 Task: For heading Arial with bold.  font size for heading22,  'Change the font style of data to'Arial Narrow.  and font size to 14,  Change the alignment of both headline & data to Align middle.  In the sheet  Attendance Sheet for Weekly Assessmentbook
Action: Mouse moved to (84, 213)
Screenshot: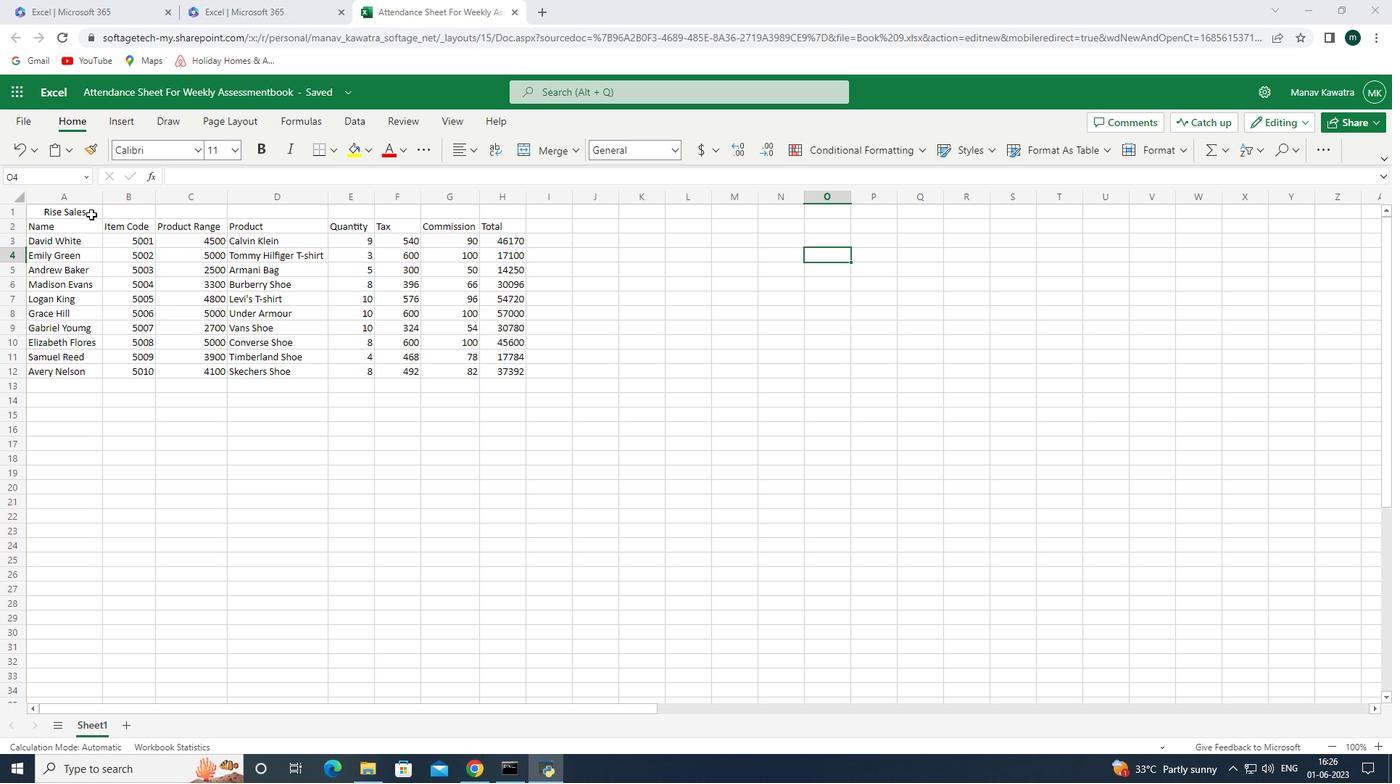 
Action: Mouse pressed left at (84, 213)
Screenshot: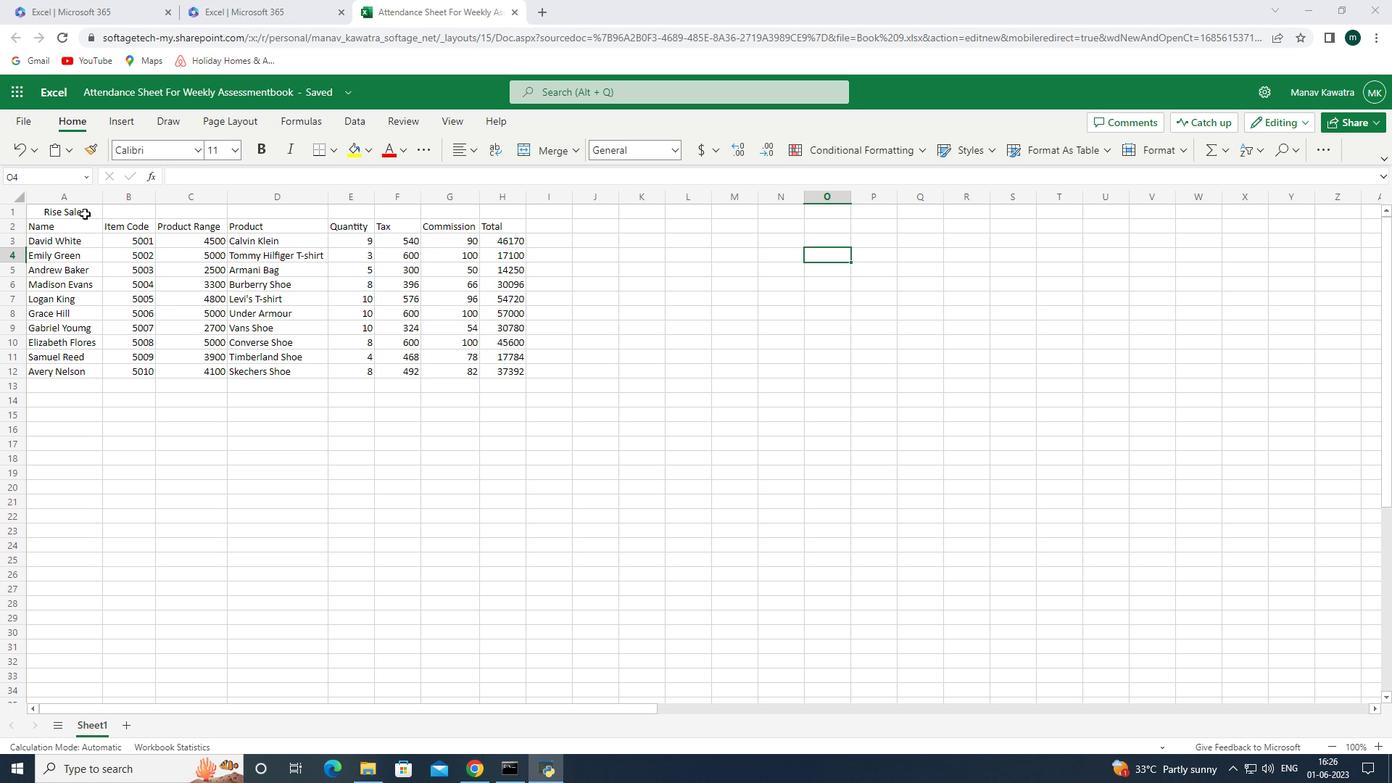 
Action: Mouse moved to (197, 152)
Screenshot: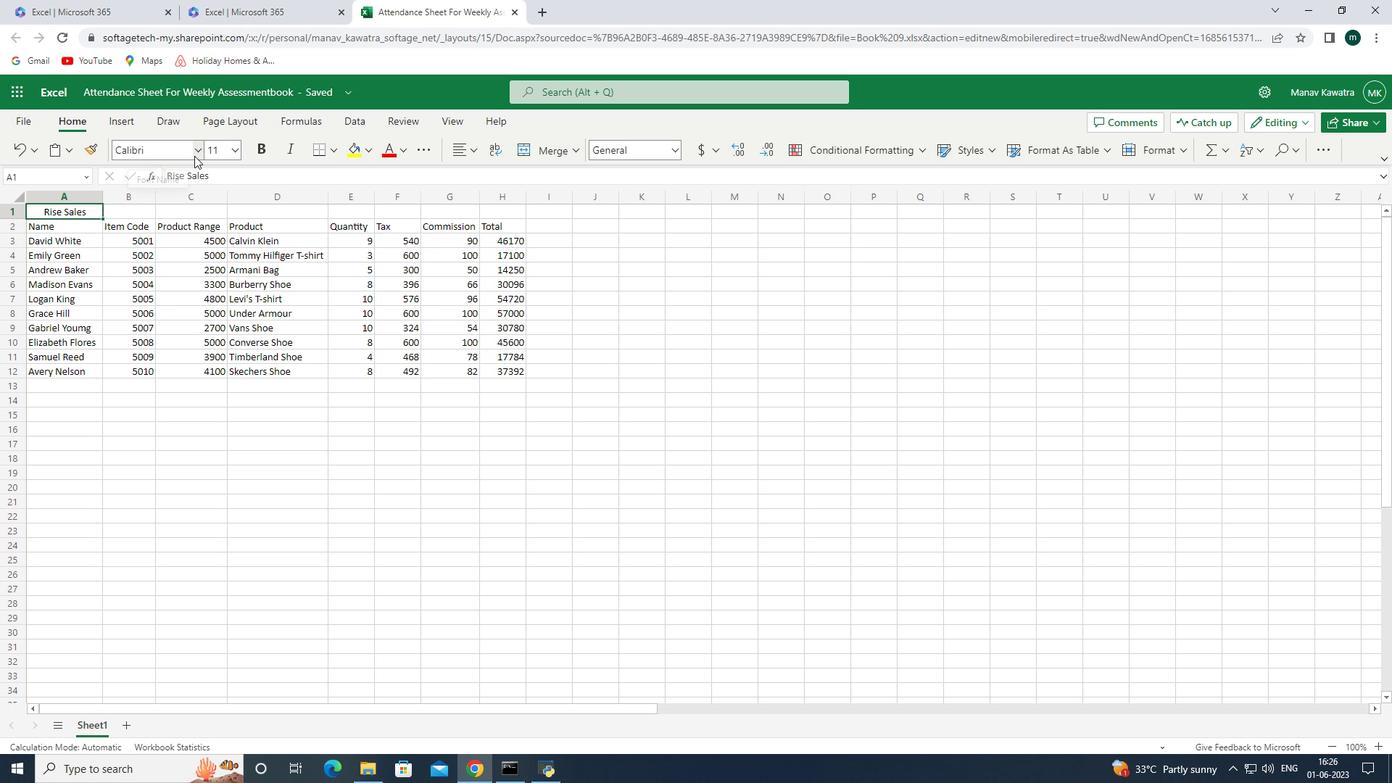 
Action: Mouse pressed left at (197, 152)
Screenshot: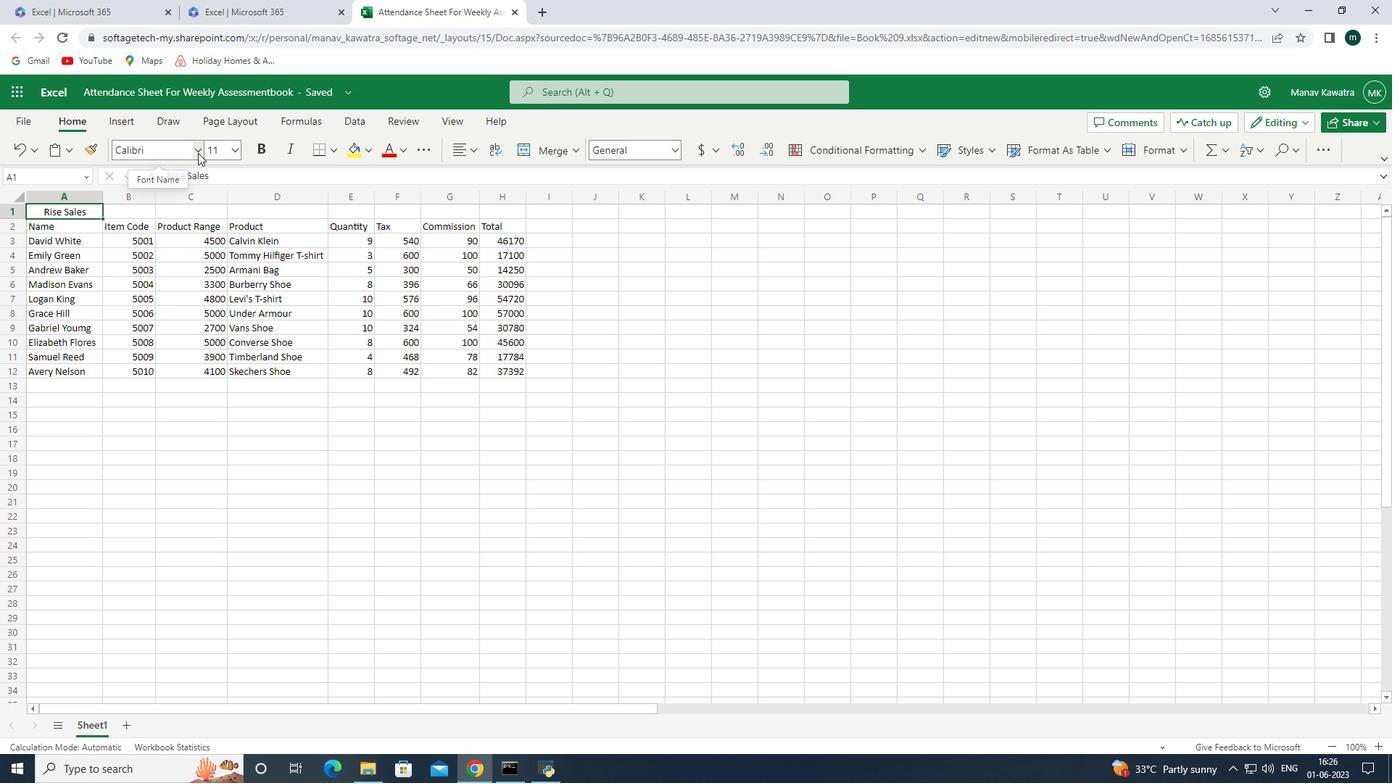 
Action: Mouse moved to (197, 152)
Screenshot: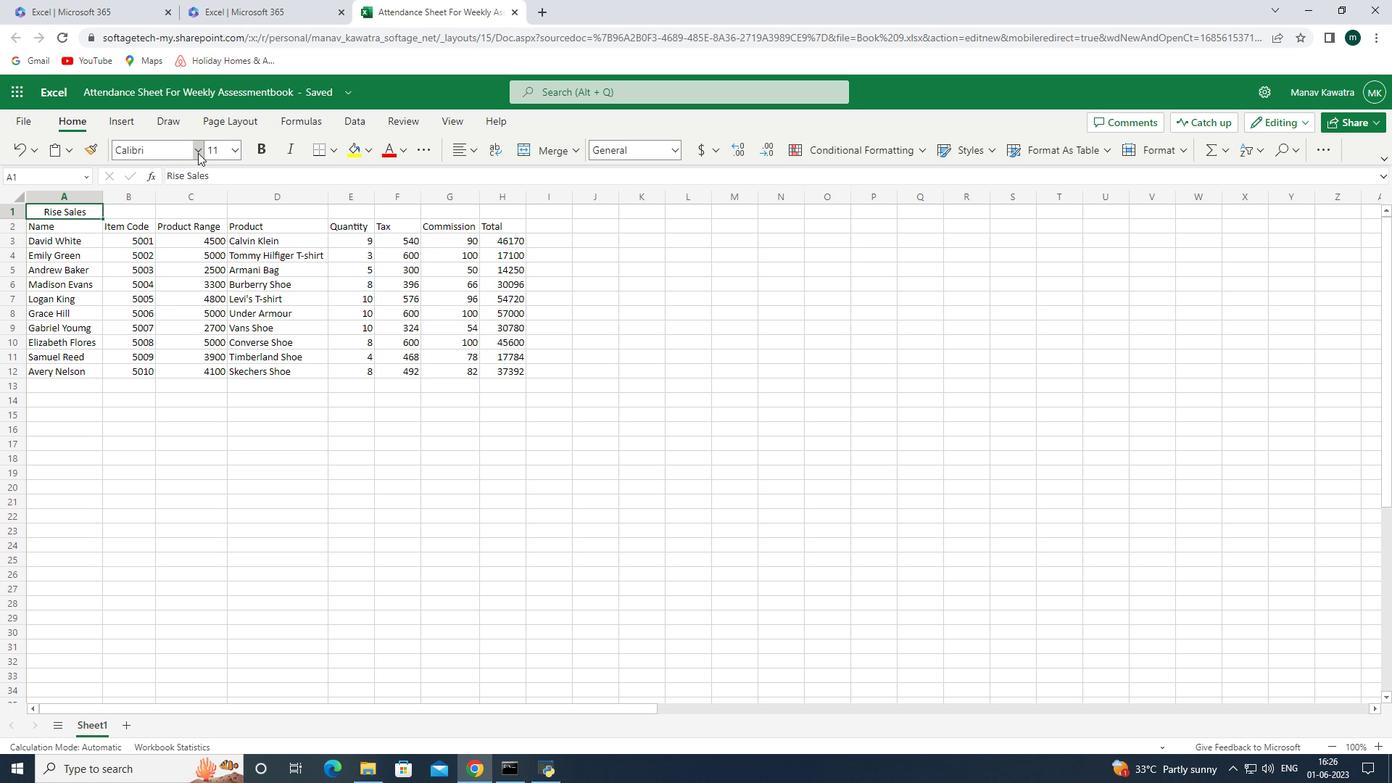 
Action: Key pressed <Key.up><Key.up><Key.down><Key.enter>
Screenshot: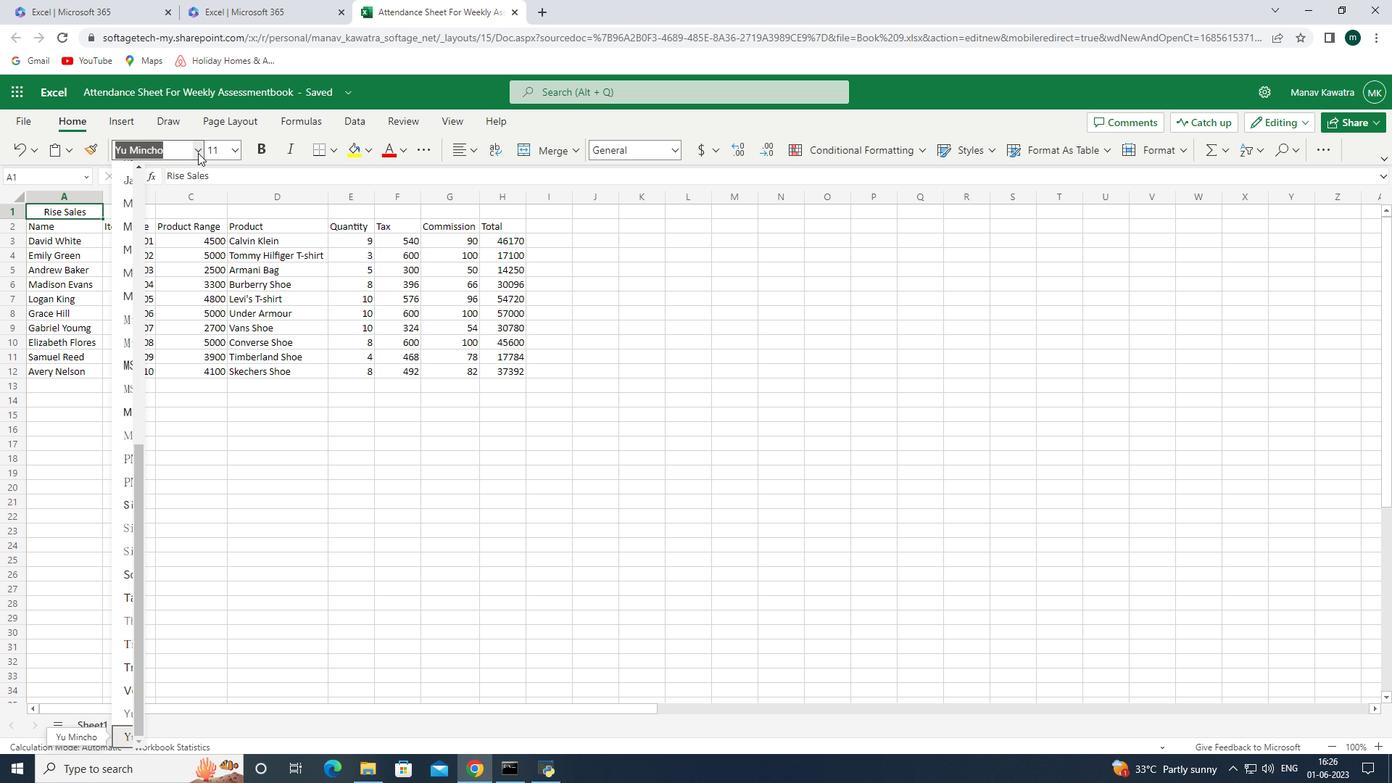 
Action: Mouse pressed left at (197, 152)
Screenshot: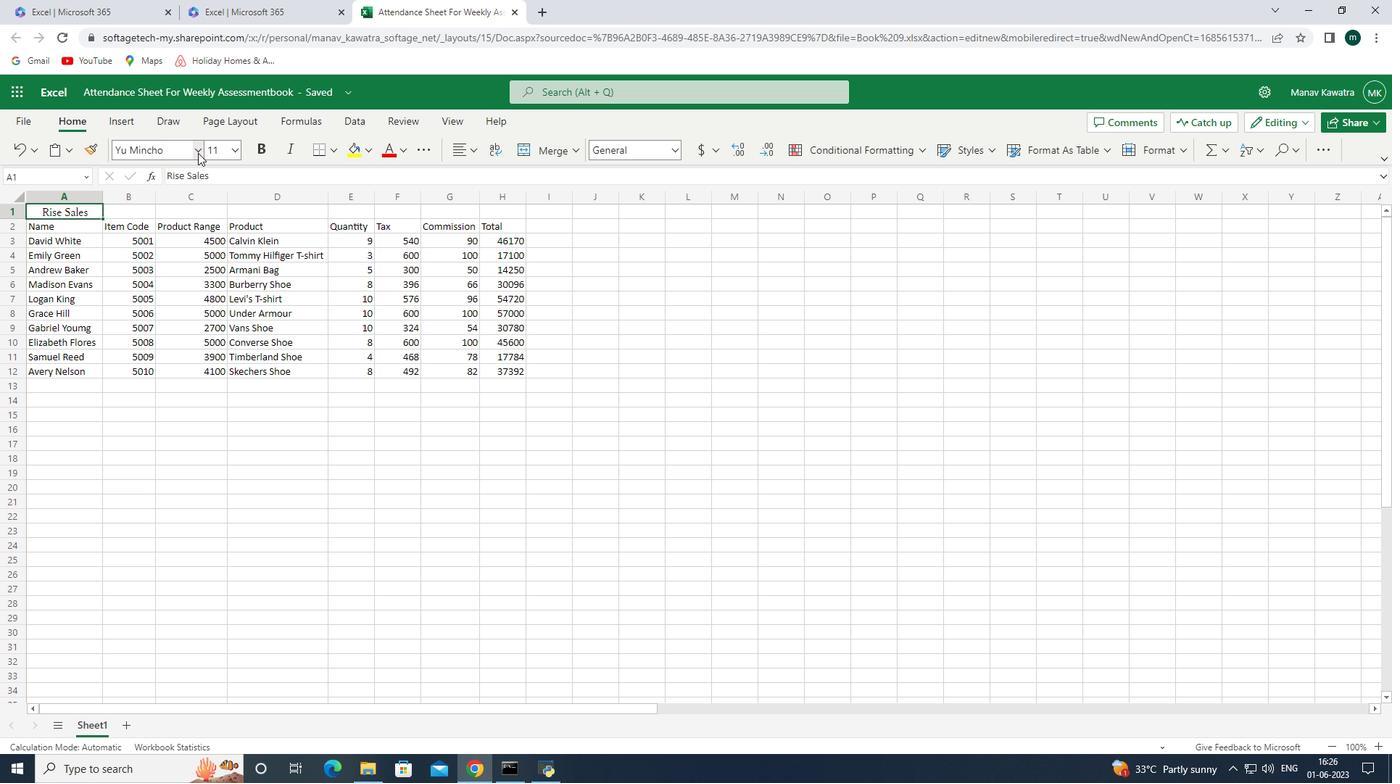 
Action: Key pressed <Key.up><Key.up><Key.up><Key.up><Key.up><Key.up><Key.up><Key.up><Key.up><Key.up><Key.up><Key.up><Key.up><Key.up><Key.up><Key.up><Key.up><Key.up><Key.up><Key.up><Key.up><Key.up><Key.up><Key.up><Key.up><Key.up><Key.up><Key.up><Key.up><Key.up><Key.up><Key.up><Key.up><Key.up><Key.up><Key.up><Key.up><Key.up><Key.up><Key.up><Key.up><Key.up><Key.up><Key.up><Key.up><Key.up><Key.up><Key.up><Key.up><Key.down><Key.down><Key.down><Key.enter>
Screenshot: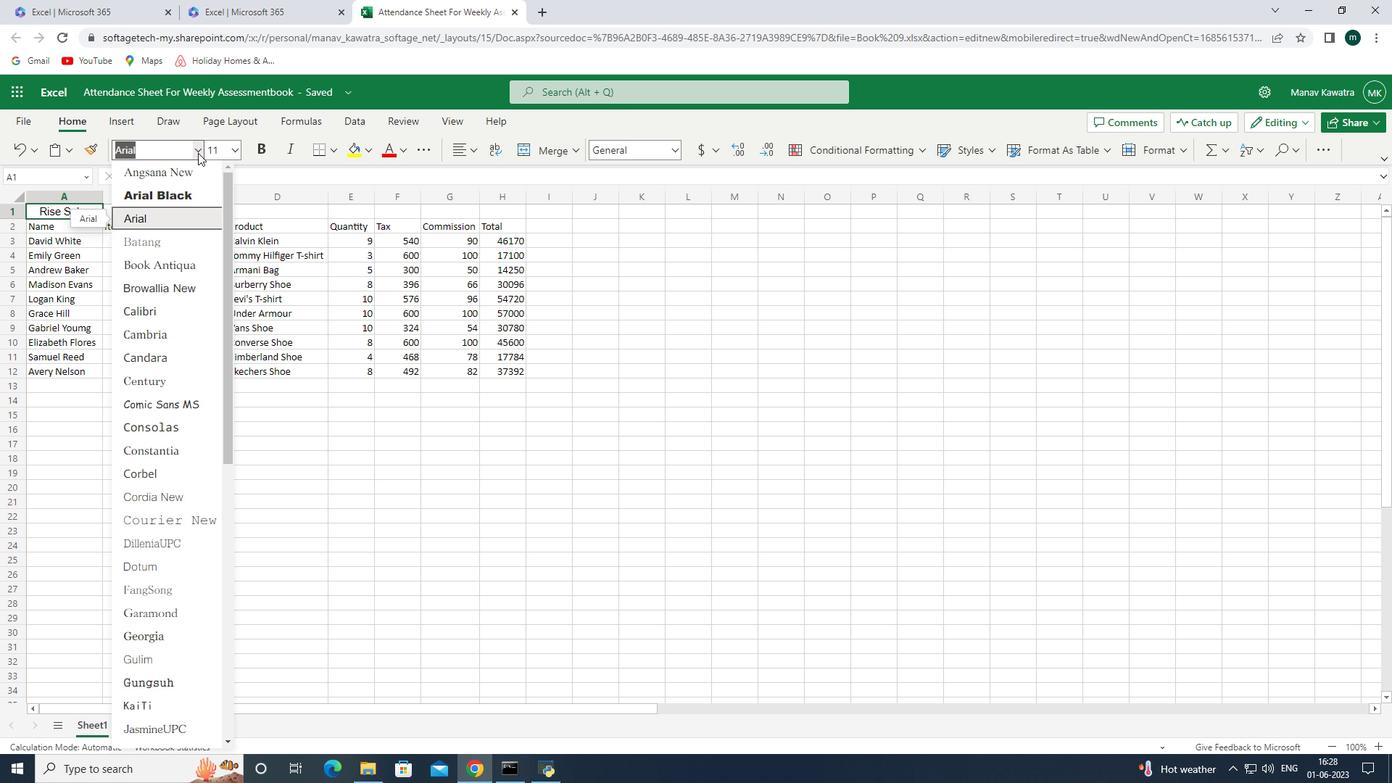 
Action: Mouse moved to (229, 147)
Screenshot: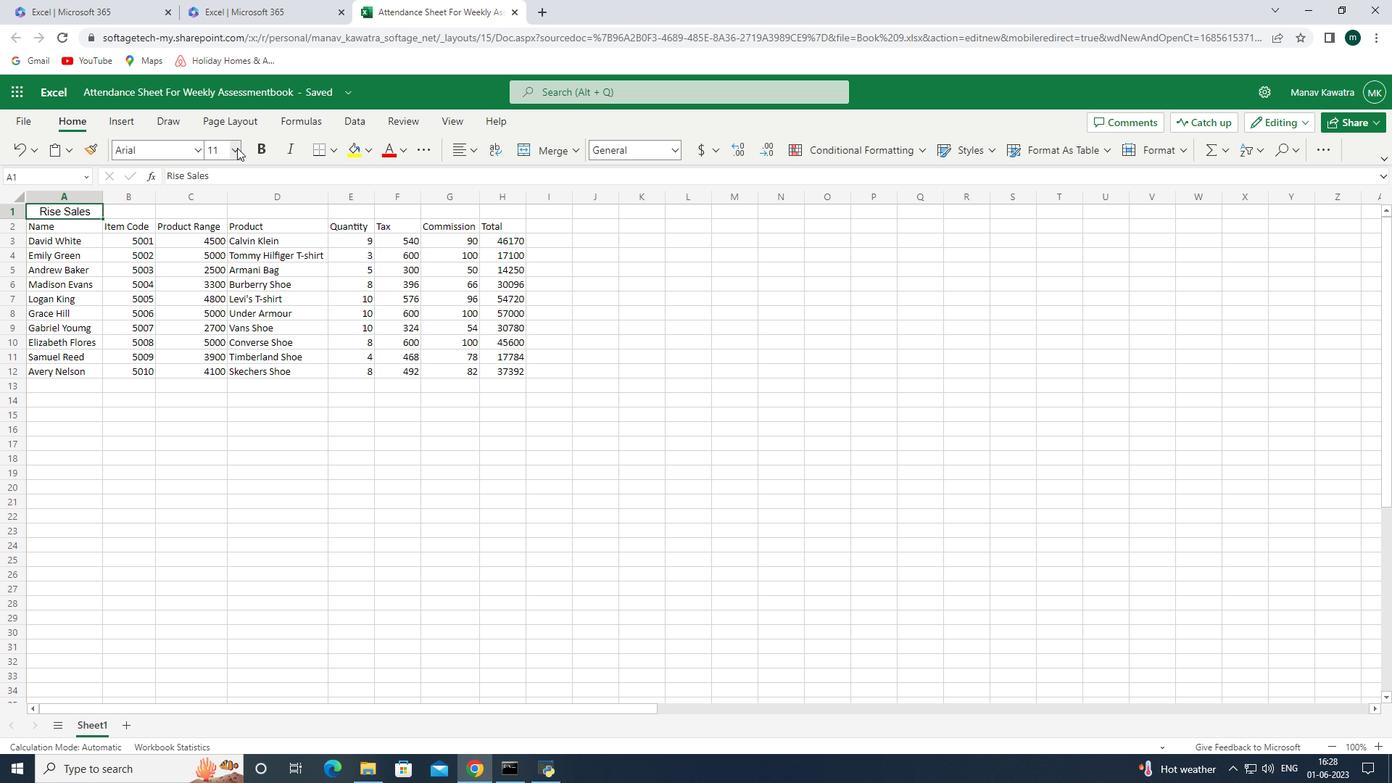 
Action: Mouse pressed left at (229, 147)
Screenshot: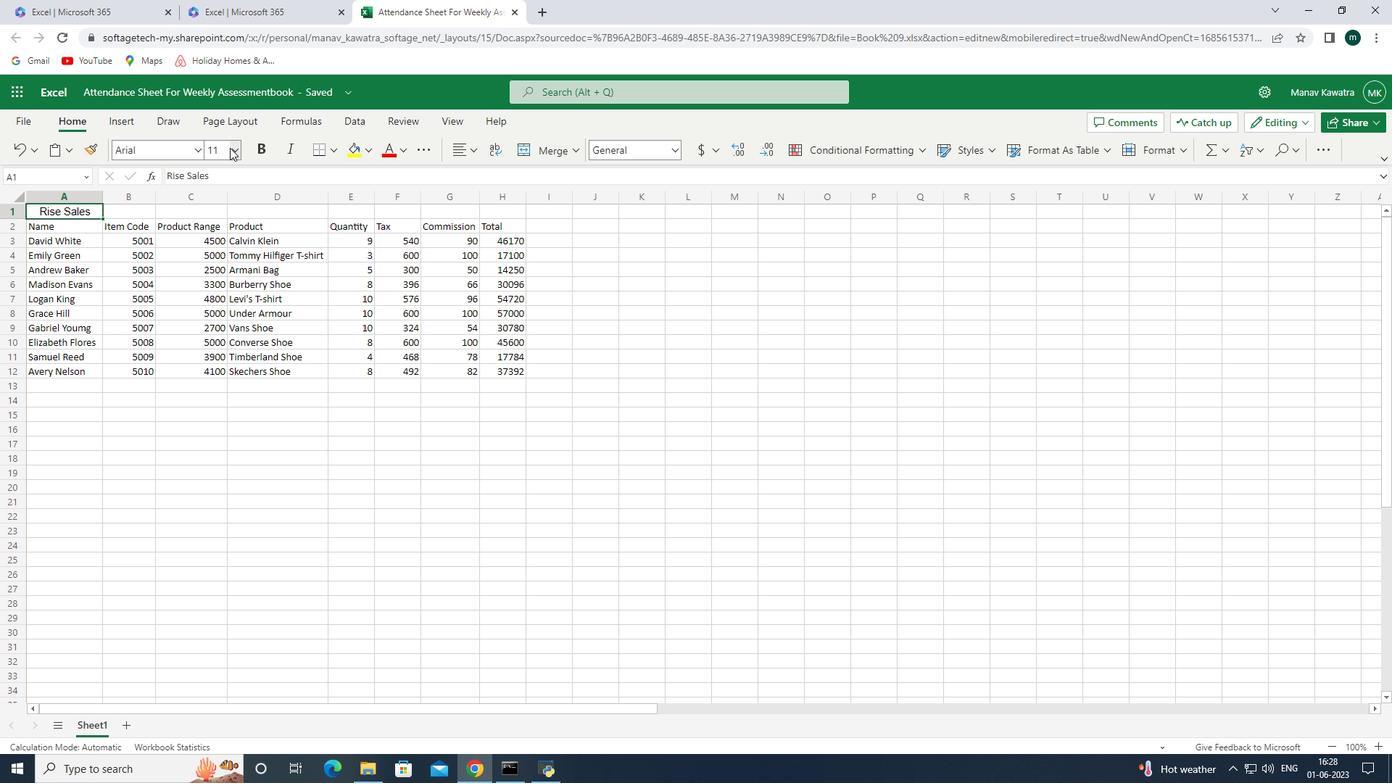 
Action: Mouse moved to (236, 142)
Screenshot: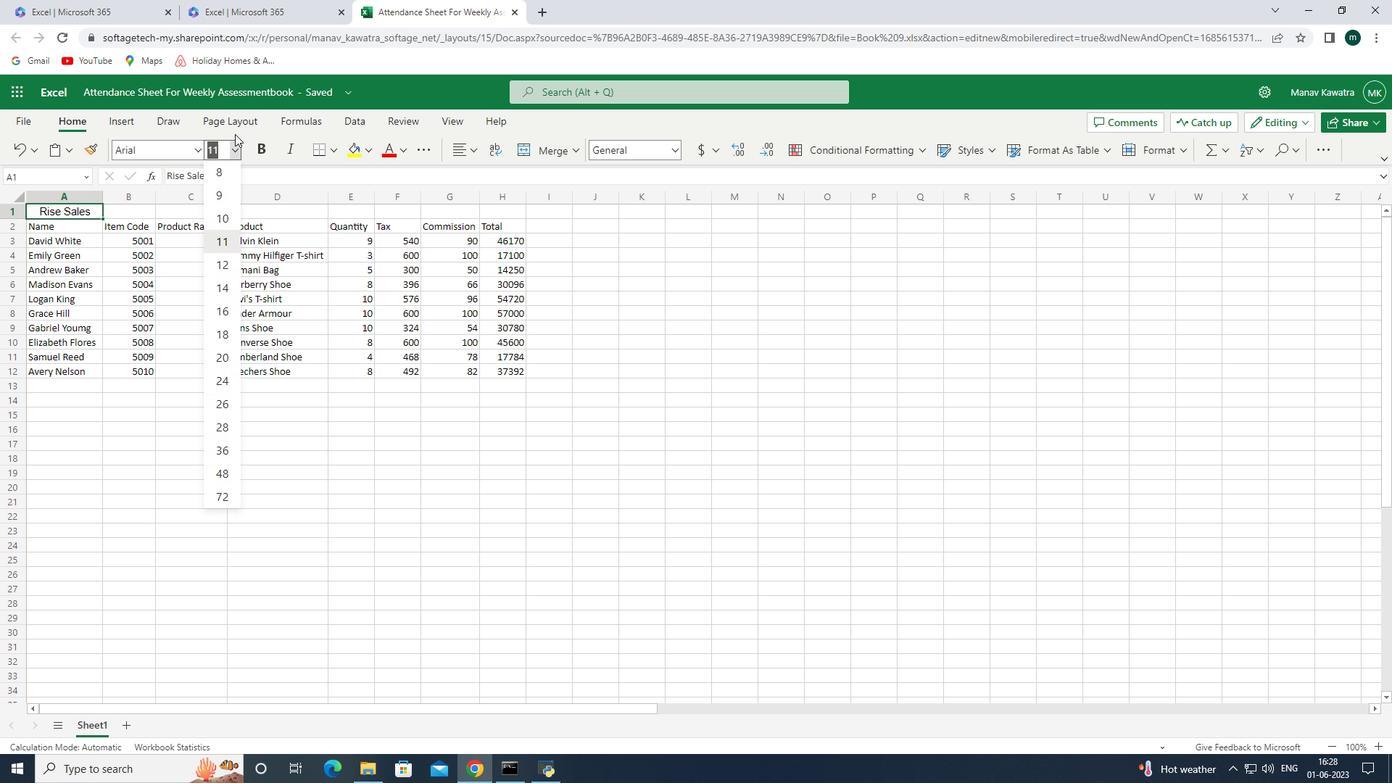 
Action: Key pressed 22<Key.enter>
Screenshot: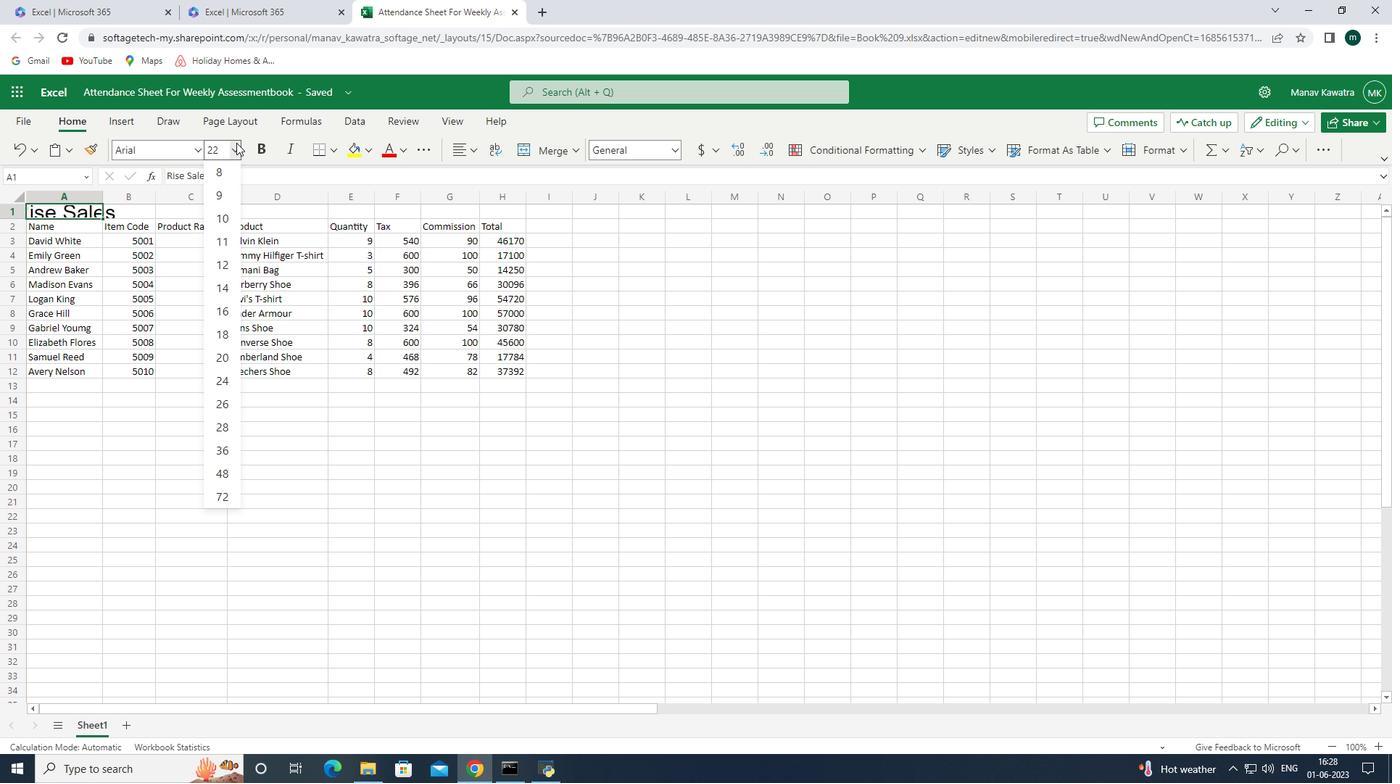 
Action: Mouse moved to (63, 237)
Screenshot: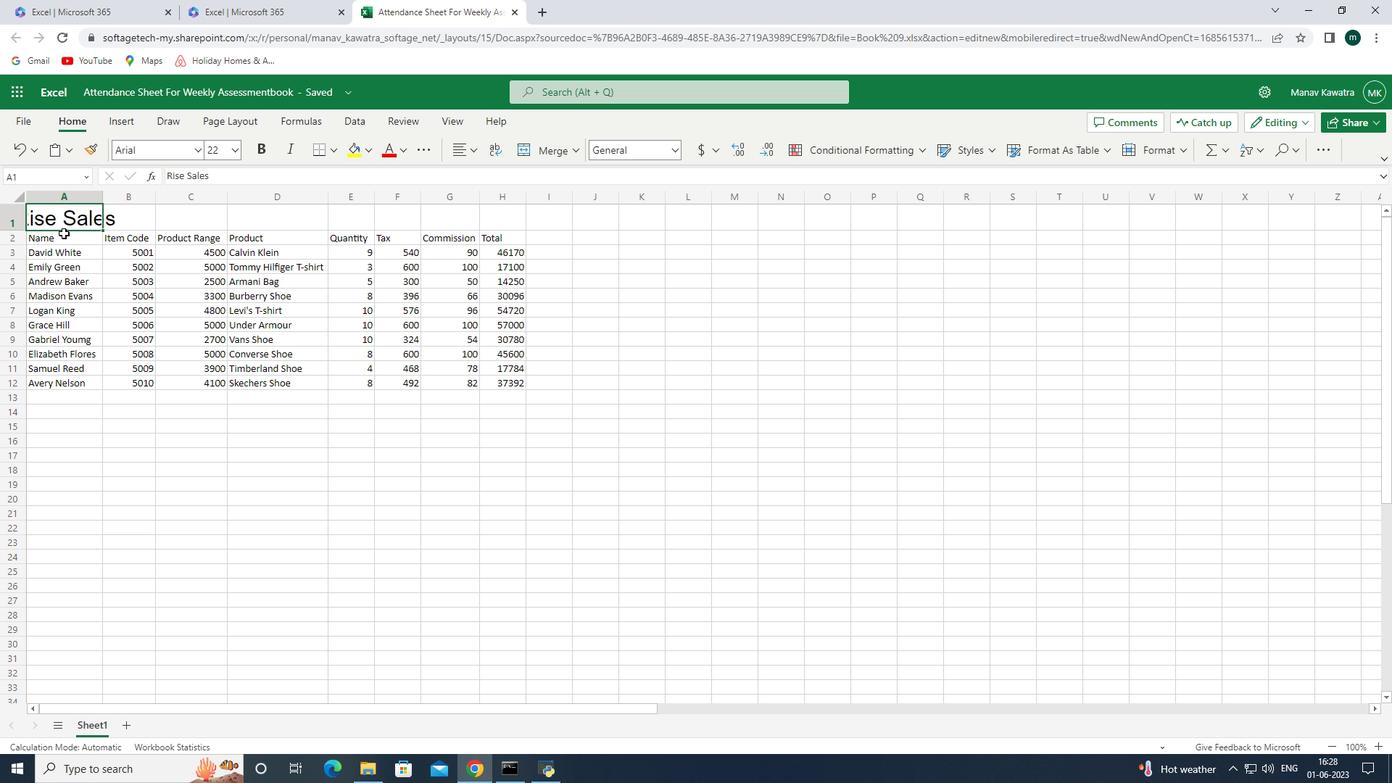 
Action: Mouse pressed left at (63, 237)
Screenshot: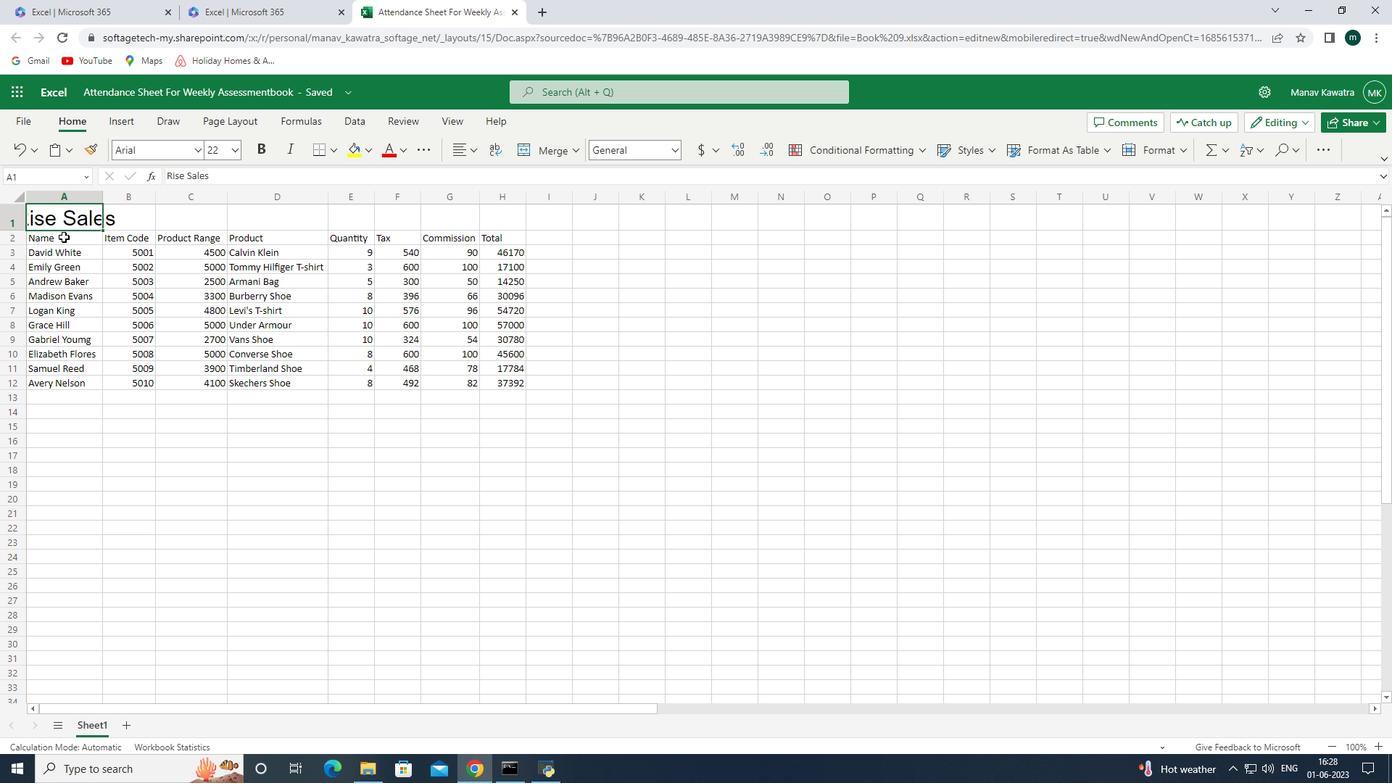 
Action: Mouse moved to (195, 152)
Screenshot: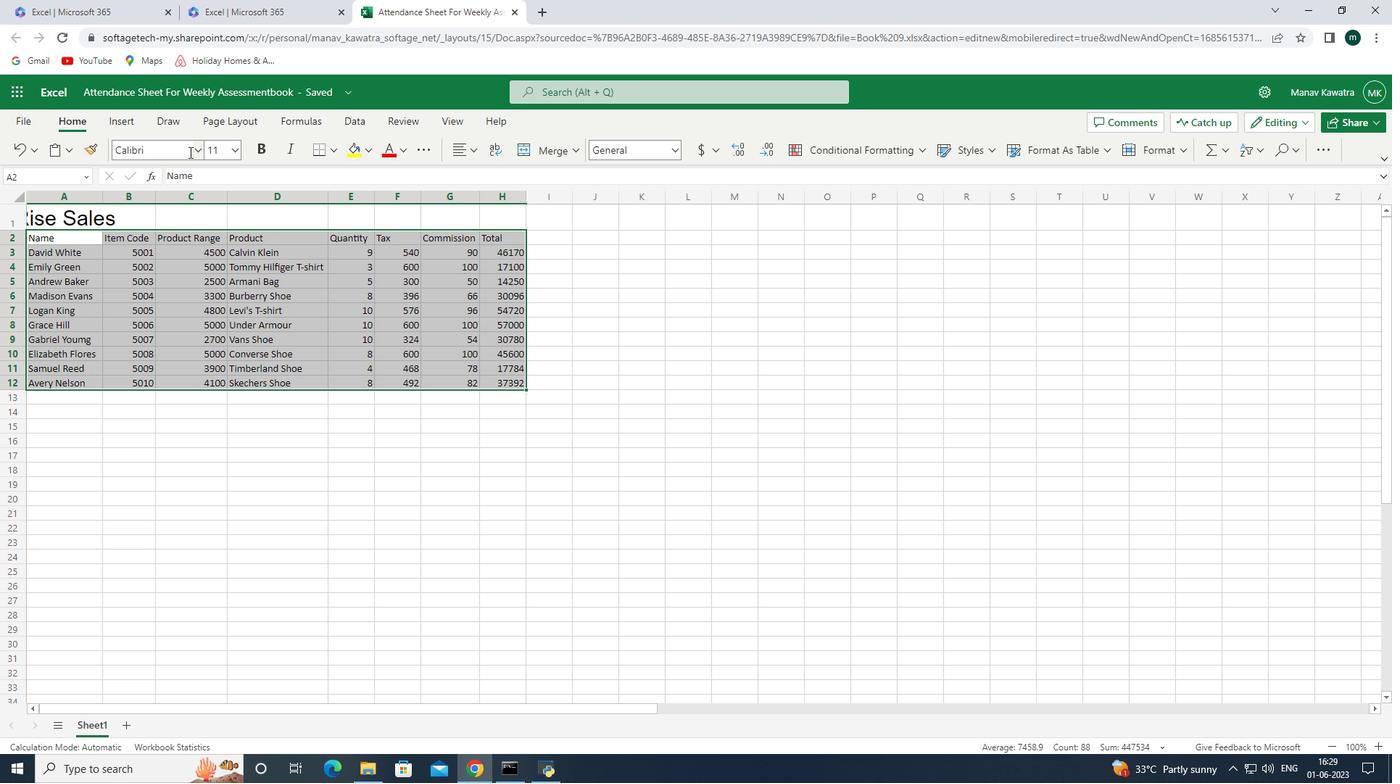 
Action: Mouse pressed left at (195, 152)
Screenshot: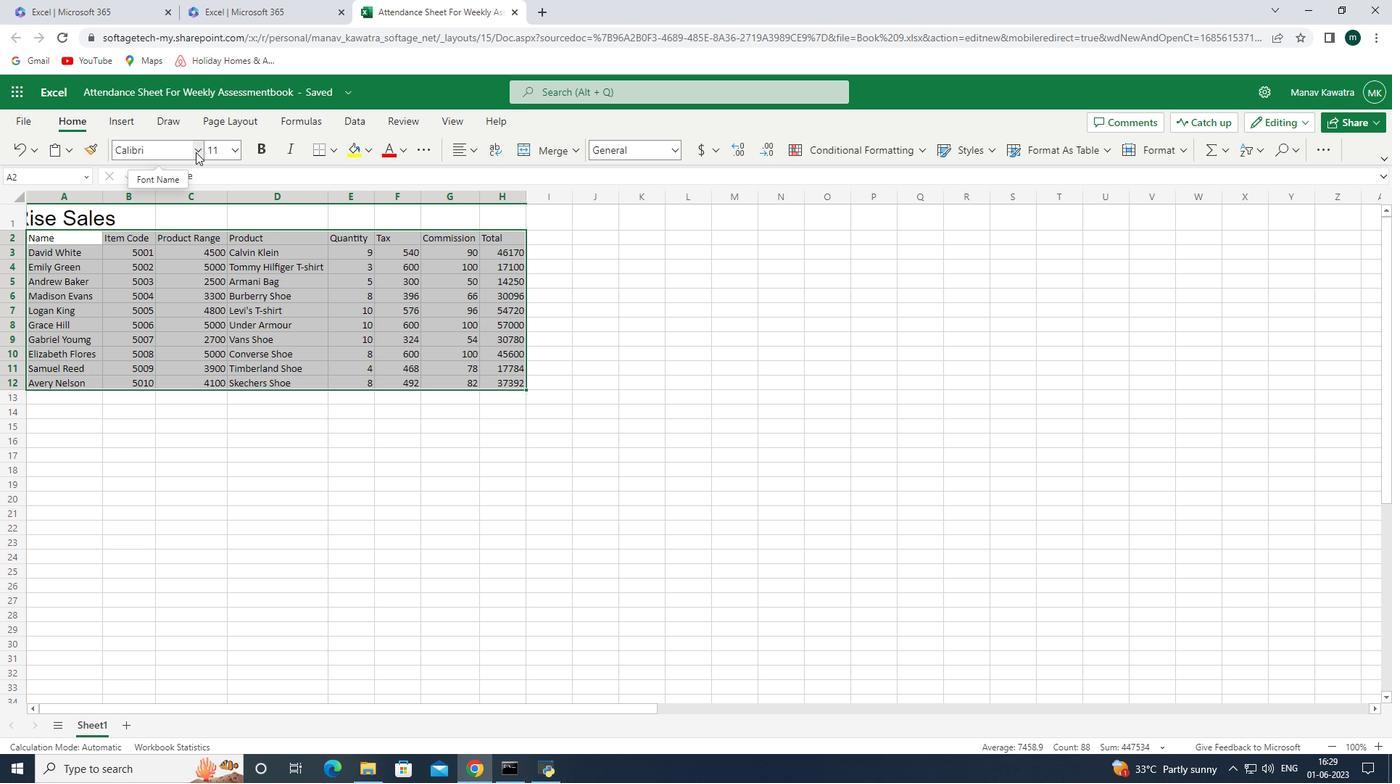 
Action: Mouse moved to (196, 187)
Screenshot: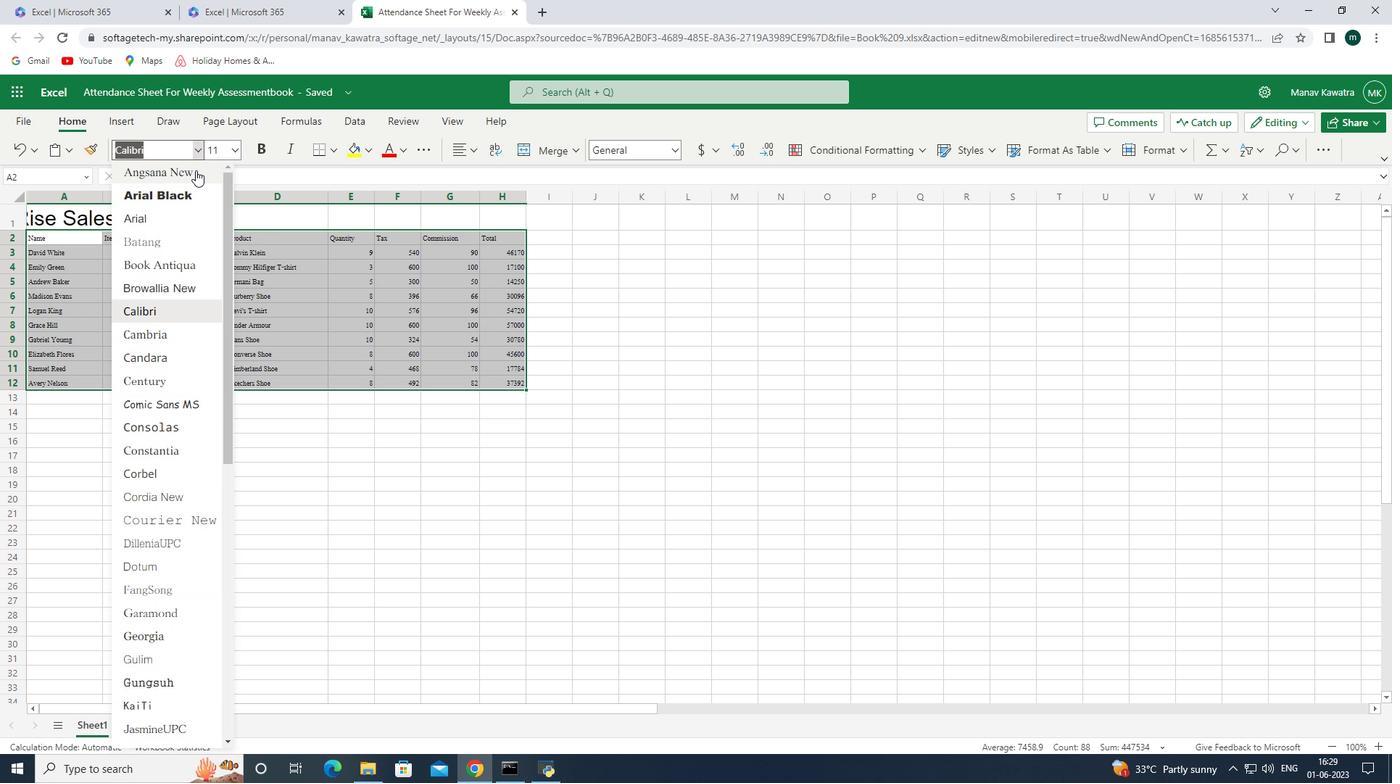 
Action: Key pressed <Key.down><Key.down><Key.down><Key.down><Key.down><Key.down><Key.down><Key.down><Key.down><Key.down><Key.down><Key.down><Key.down><Key.down><Key.down><Key.down><Key.down><Key.down><Key.down><Key.down><Key.down><Key.down><Key.down><Key.down><Key.down><Key.down><Key.down><Key.down><Key.down><Key.down><Key.down><Key.down><Key.down><Key.down><Key.down><Key.down><Key.down><Key.down><Key.down><Key.down><Key.down><Key.down><Key.down><Key.shift><Key.shift><Key.shift><Key.shift><Key.shift><Key.shift><Key.shift><Key.shift><Key.shift><Key.shift><Key.shift><Key.shift>R<Key.backspace><Key.shift>Ariak<Key.backspace>l<Key.space><Key.shift><Key.shift><Key.shift><Key.shift><Key.shift><Key.shift><Key.shift><Key.shift><Key.shift><Key.shift><Key.shift><Key.shift><Key.shift><Key.shift><Key.shift>B<Key.backspace><Key.shift><Key.shift><Key.shift><Key.shift><Key.backspace><Key.shift><Key.shift><Key.shift><Key.shift><Key.shift><Key.shift>Narrow<Key.space><Key.enter>
Screenshot: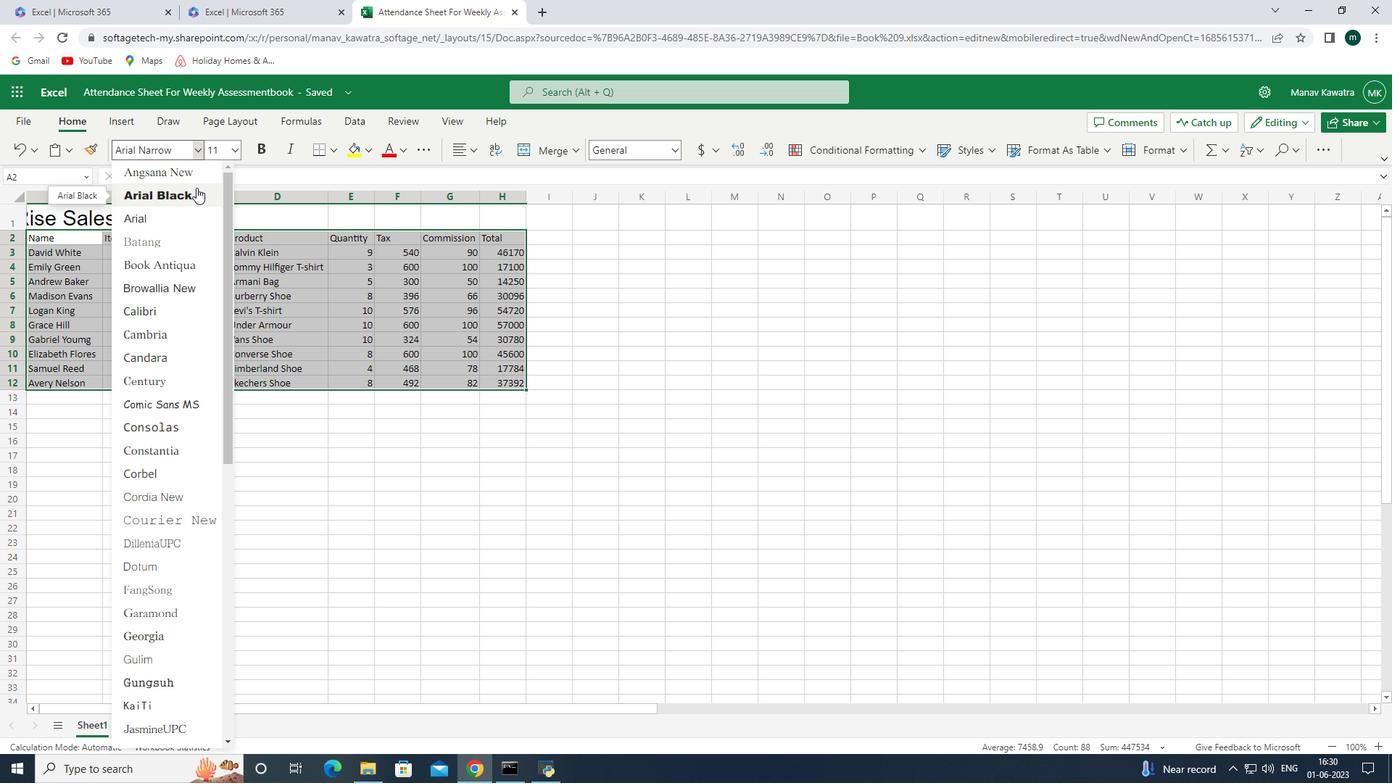 
Action: Mouse moved to (236, 147)
Screenshot: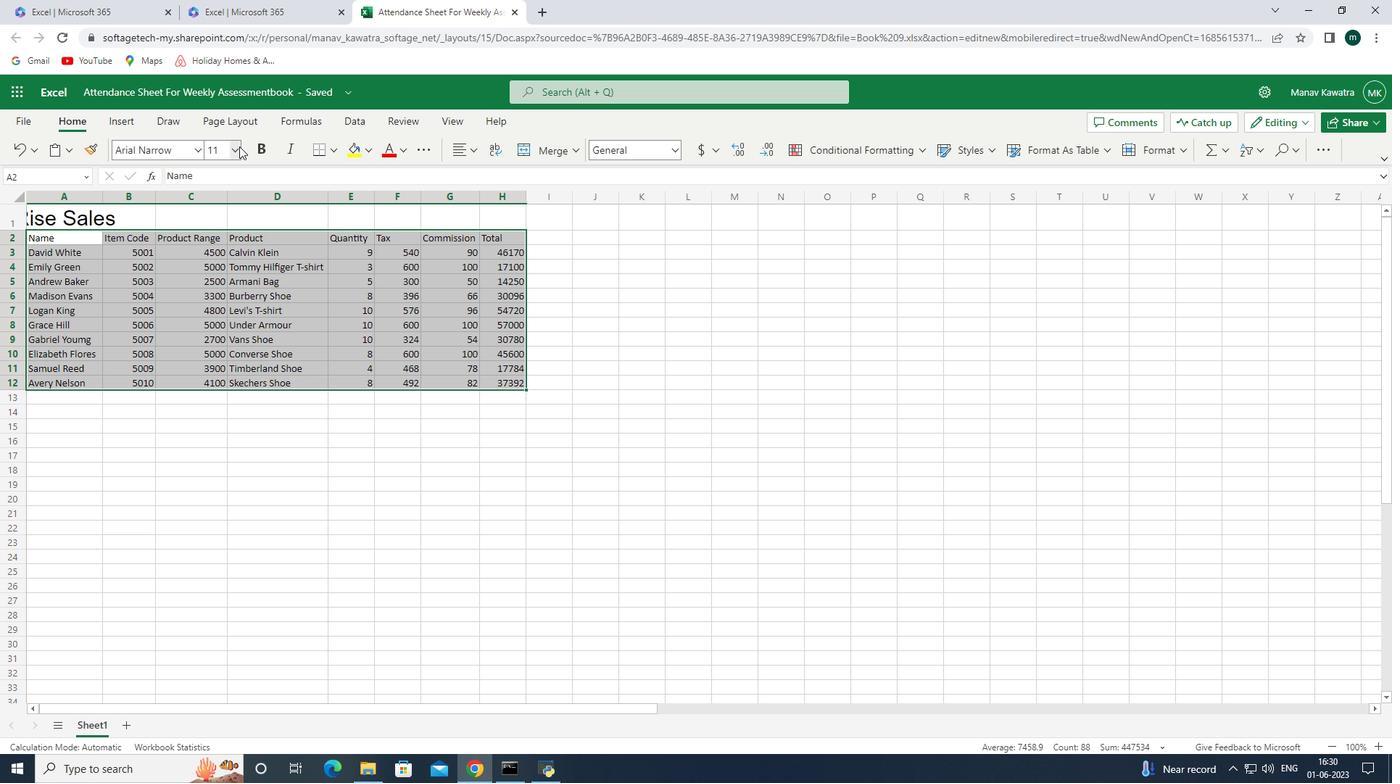 
Action: Mouse pressed left at (236, 147)
Screenshot: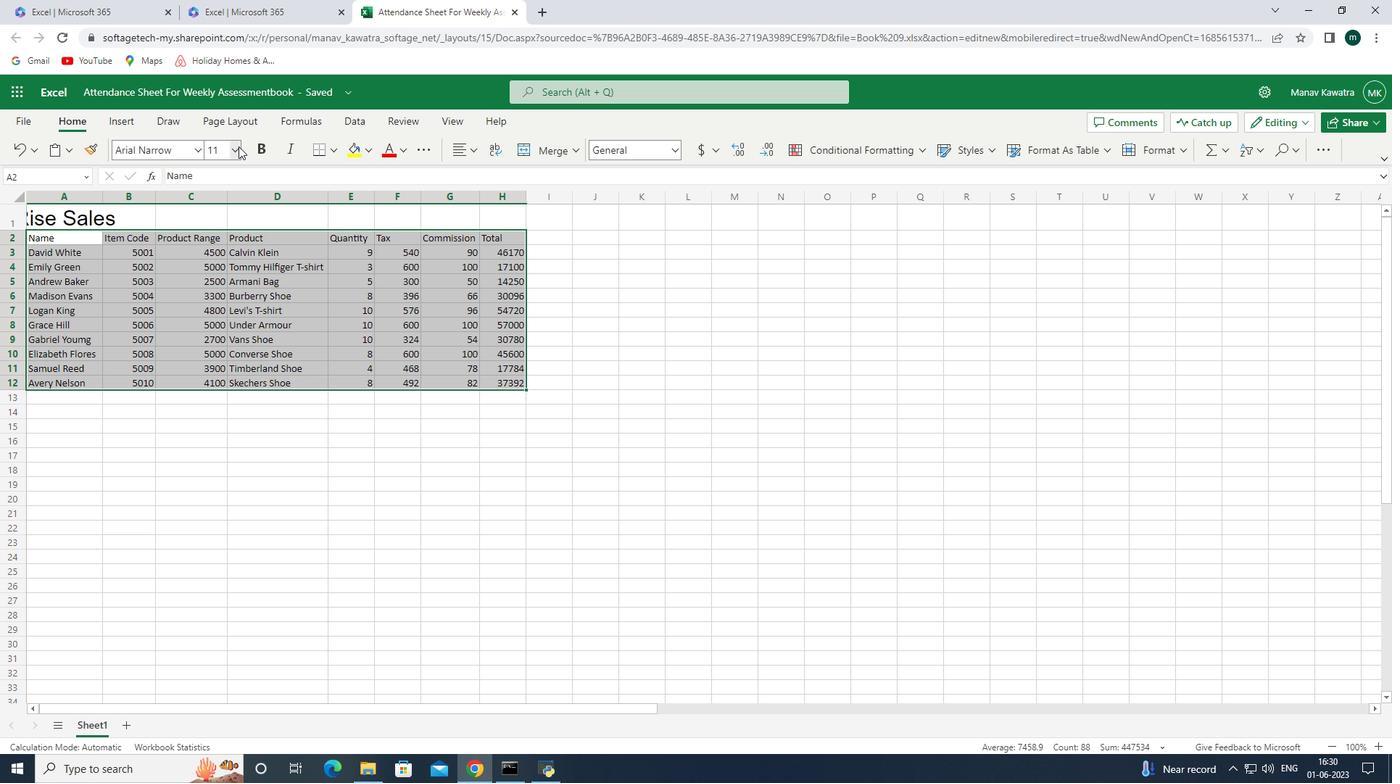 
Action: Mouse moved to (221, 294)
Screenshot: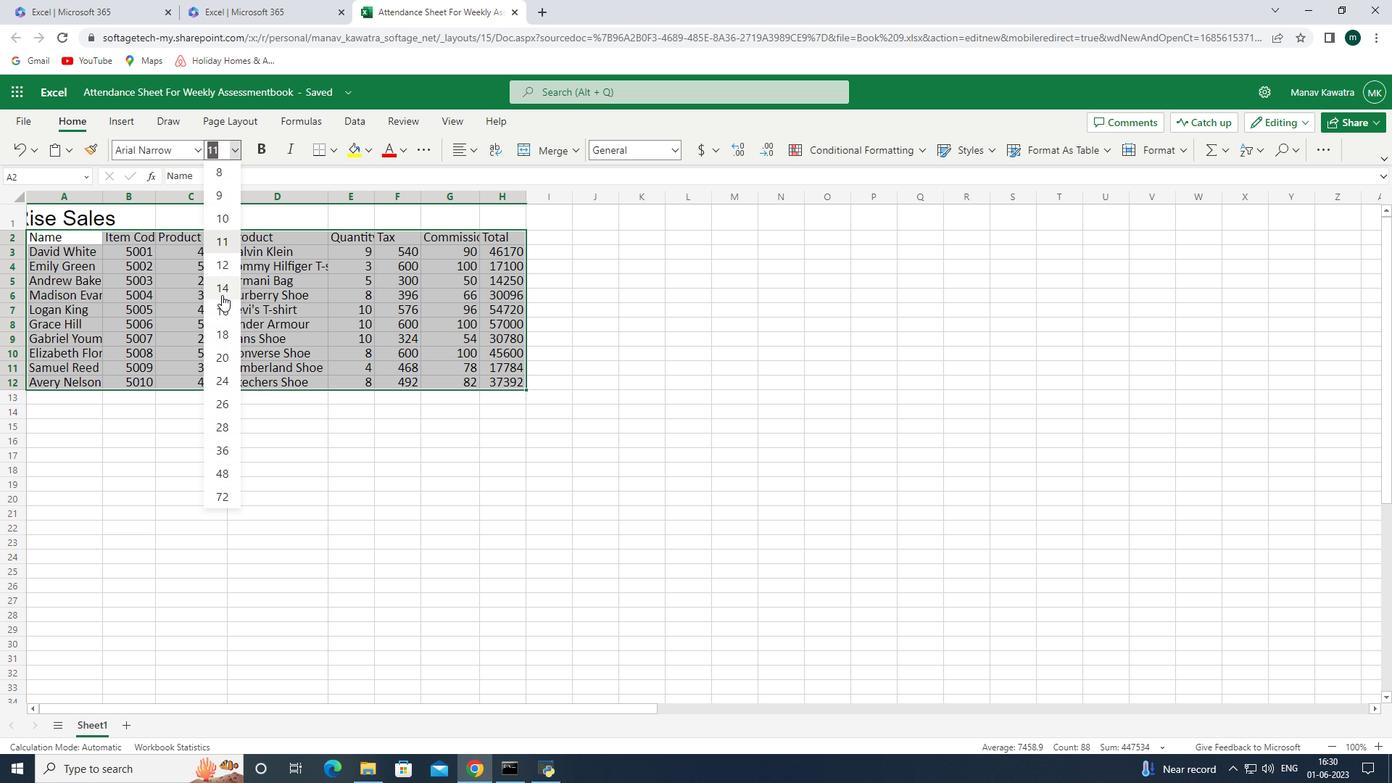 
Action: Mouse pressed left at (221, 294)
Screenshot: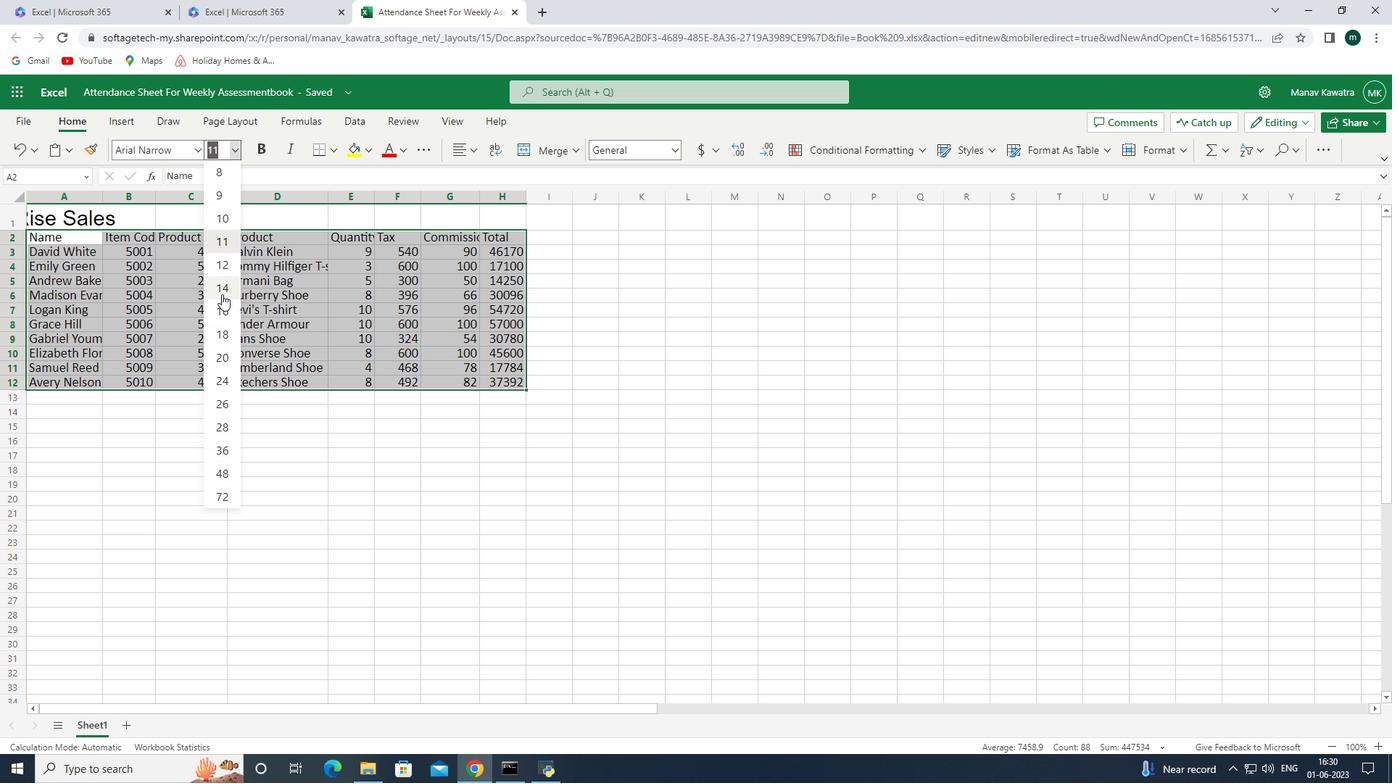 
Action: Mouse moved to (100, 193)
Screenshot: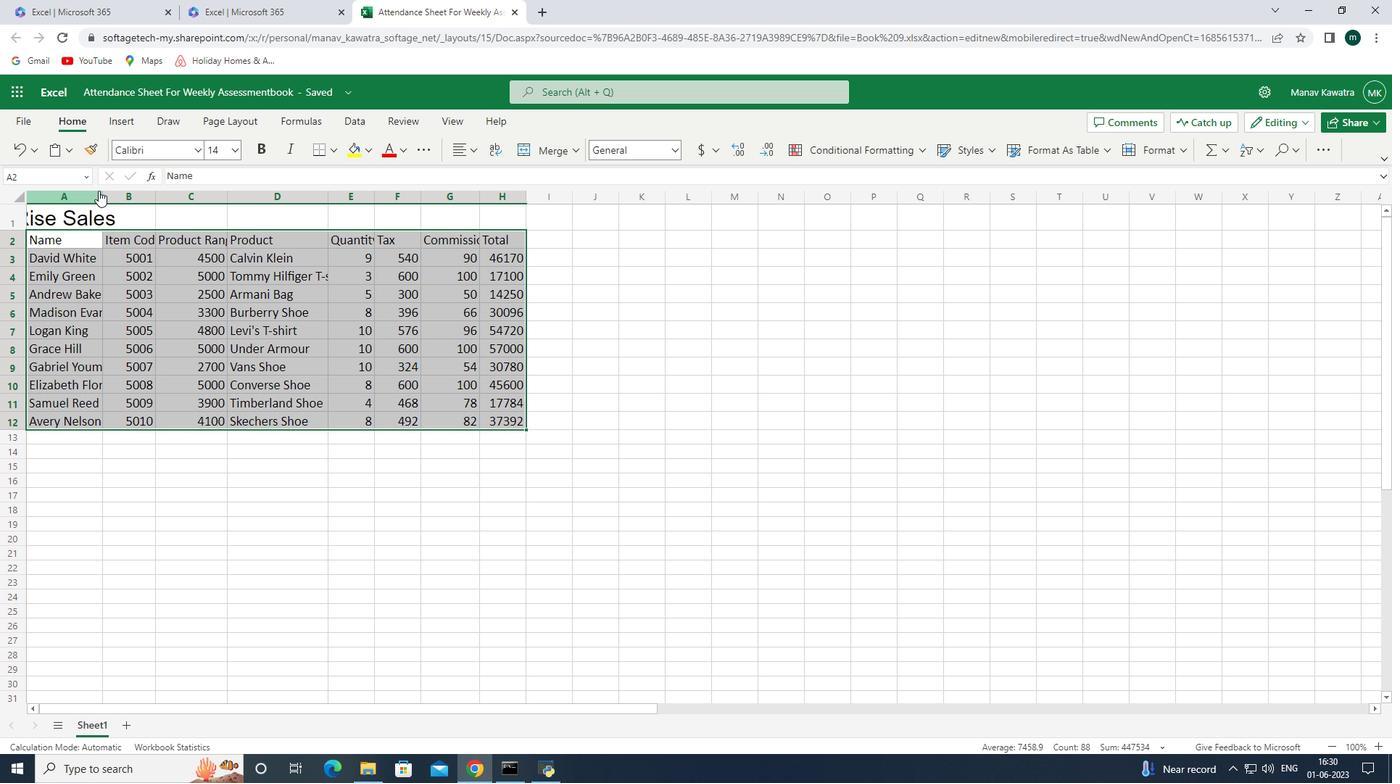 
Action: Mouse pressed left at (100, 193)
Screenshot: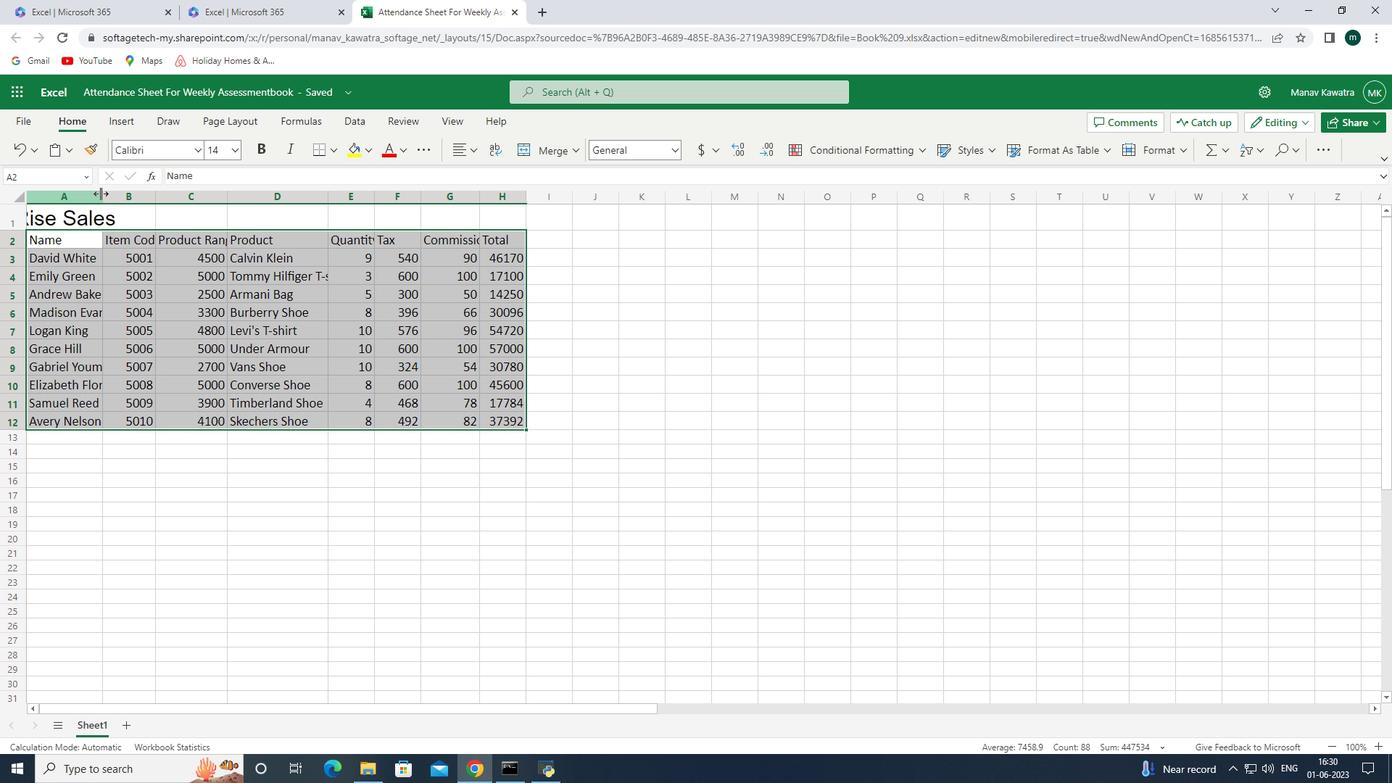 
Action: Mouse pressed left at (100, 193)
Screenshot: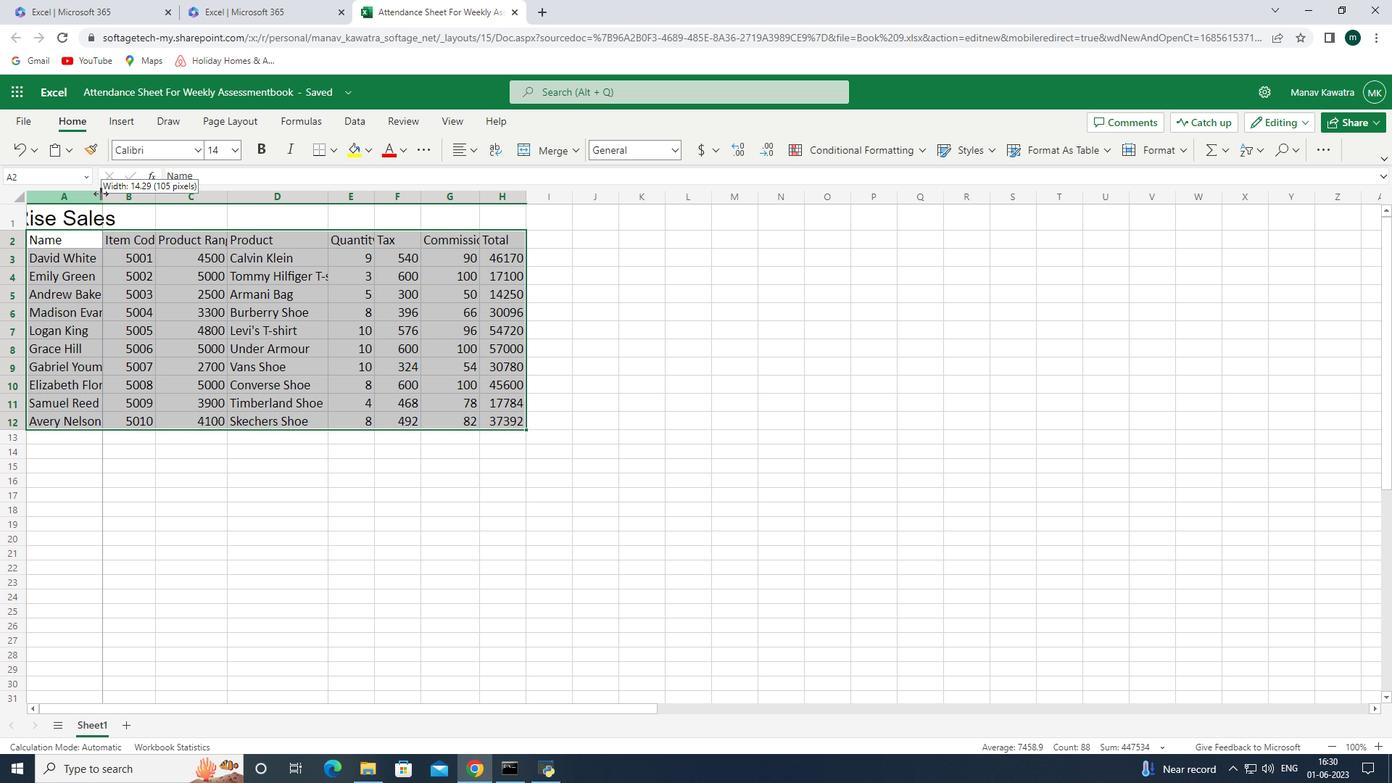 
Action: Mouse moved to (192, 195)
Screenshot: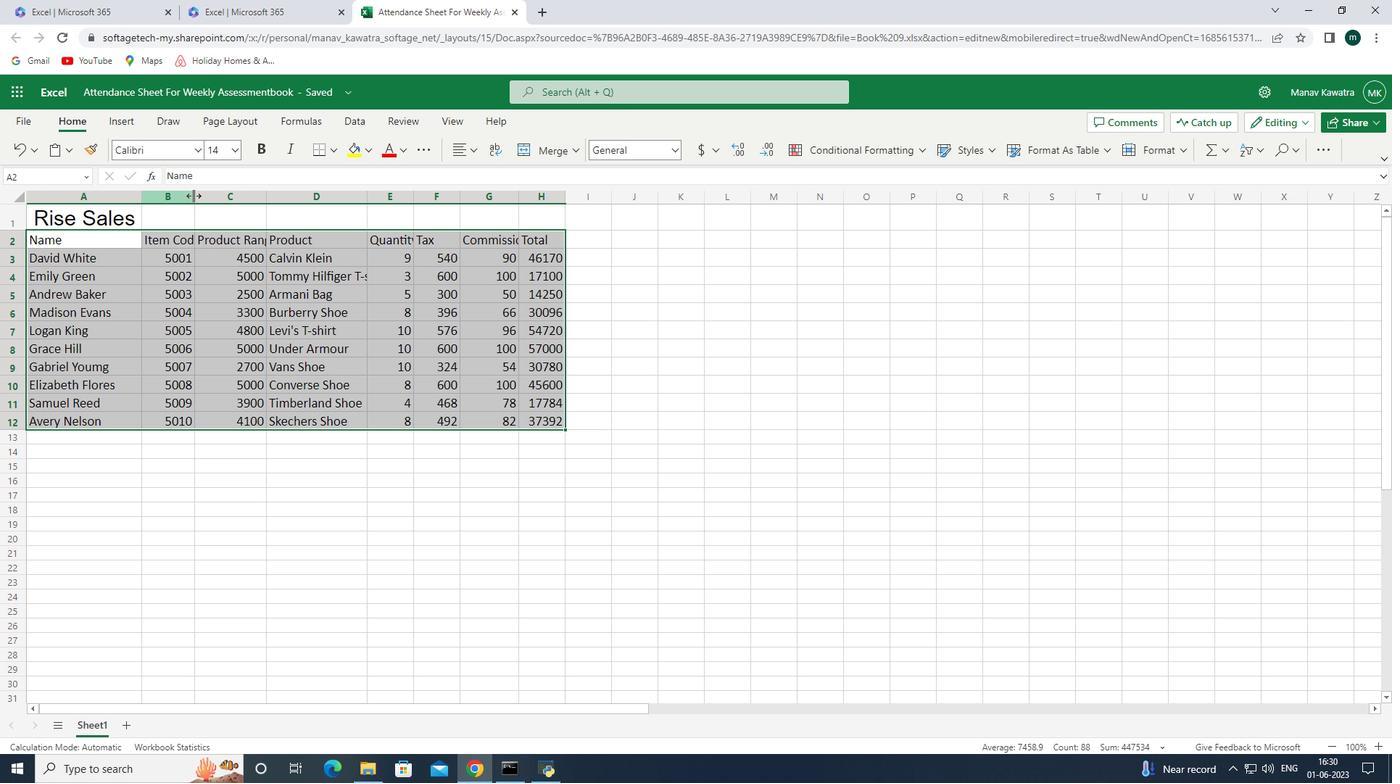 
Action: Mouse pressed left at (192, 195)
Screenshot: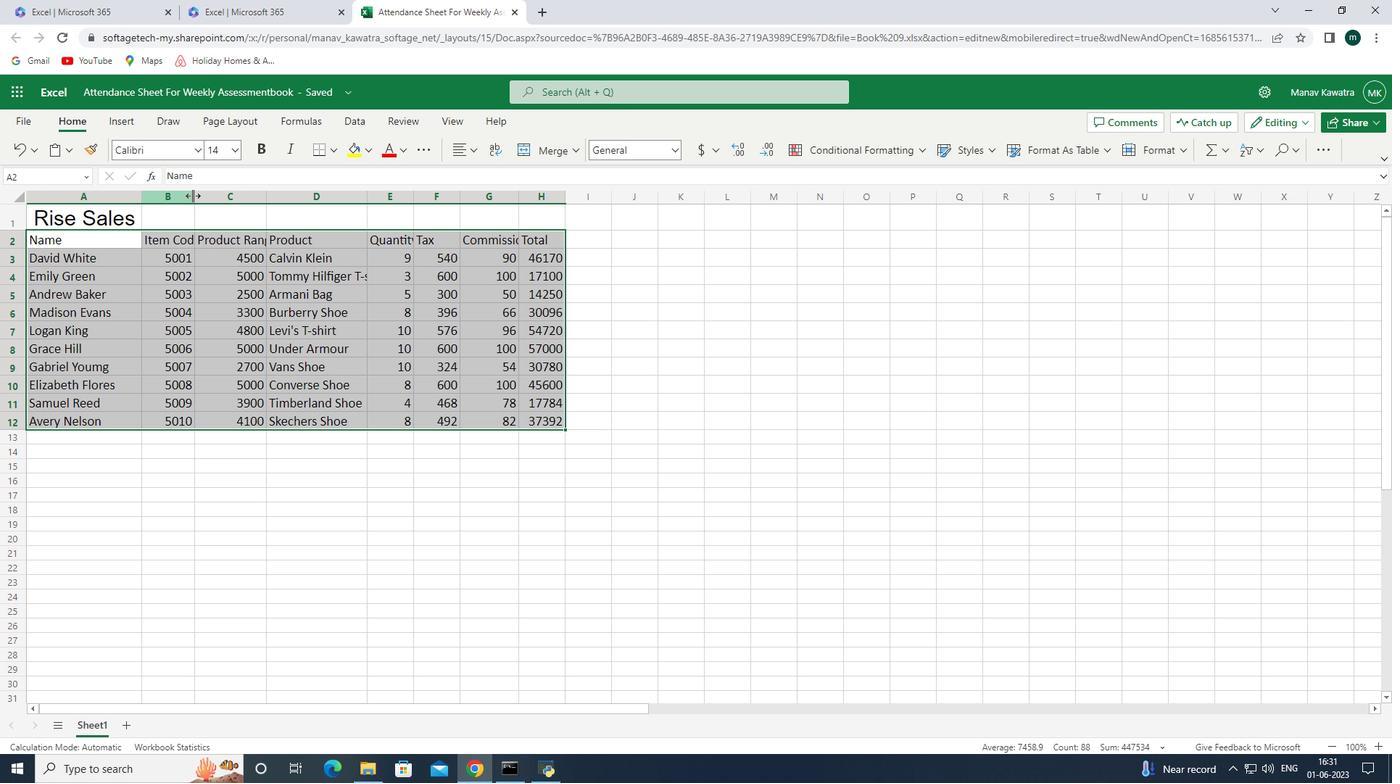 
Action: Mouse pressed left at (192, 195)
Screenshot: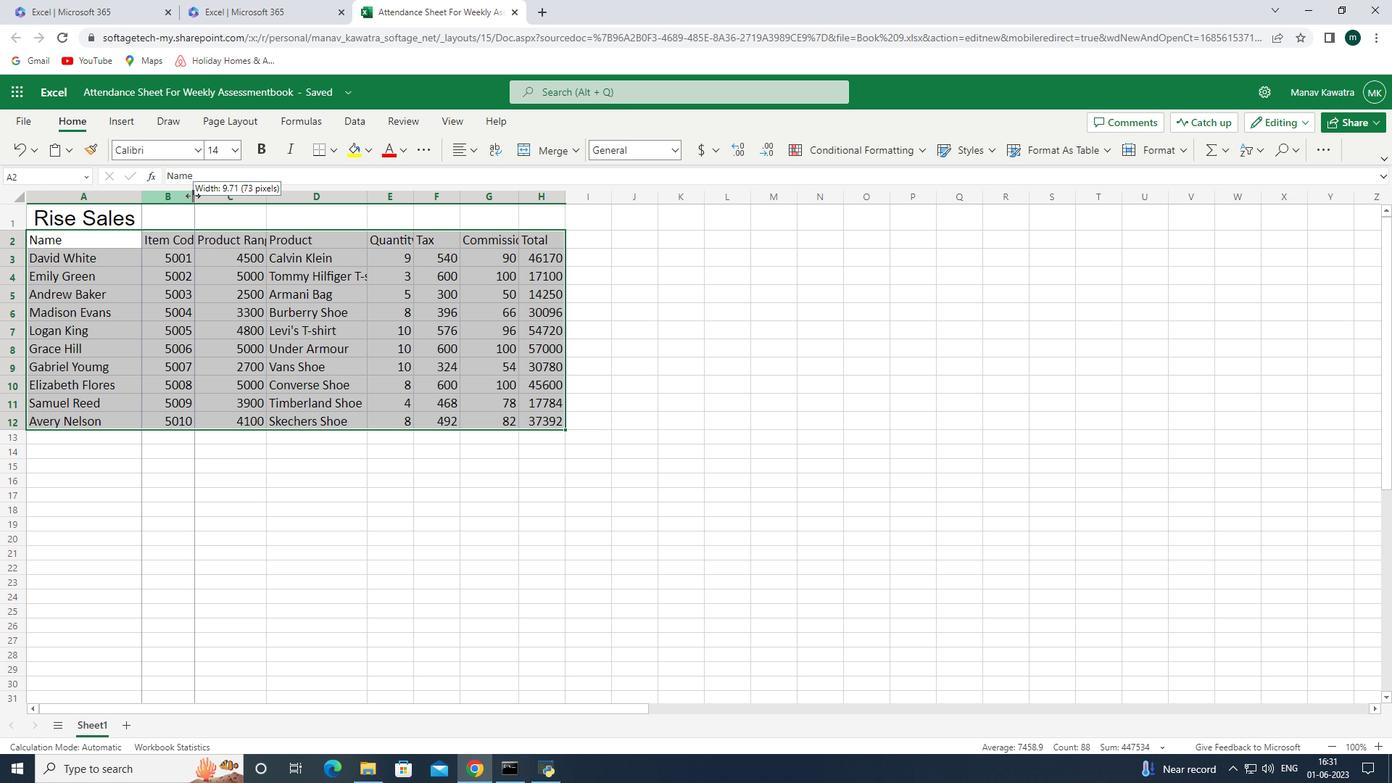 
Action: Mouse moved to (277, 196)
Screenshot: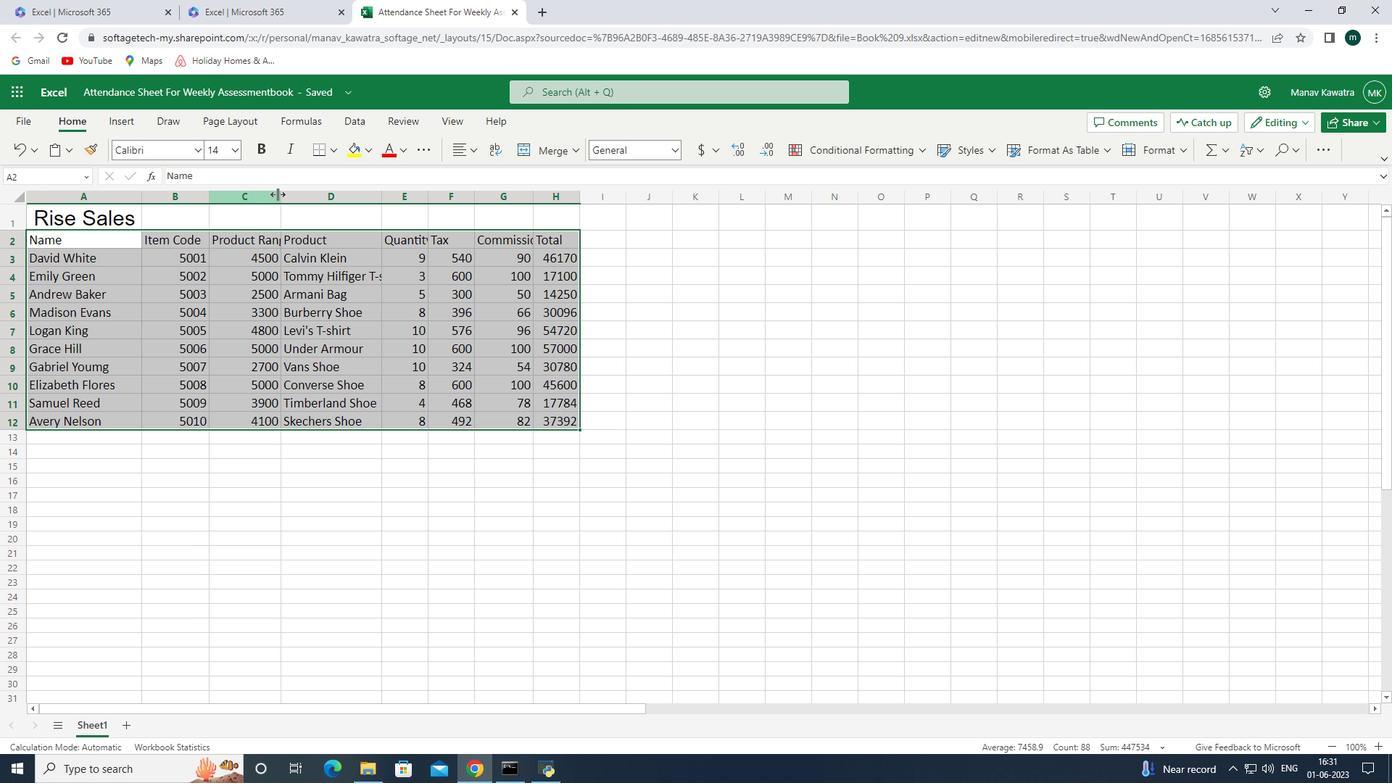 
Action: Mouse pressed left at (277, 196)
Screenshot: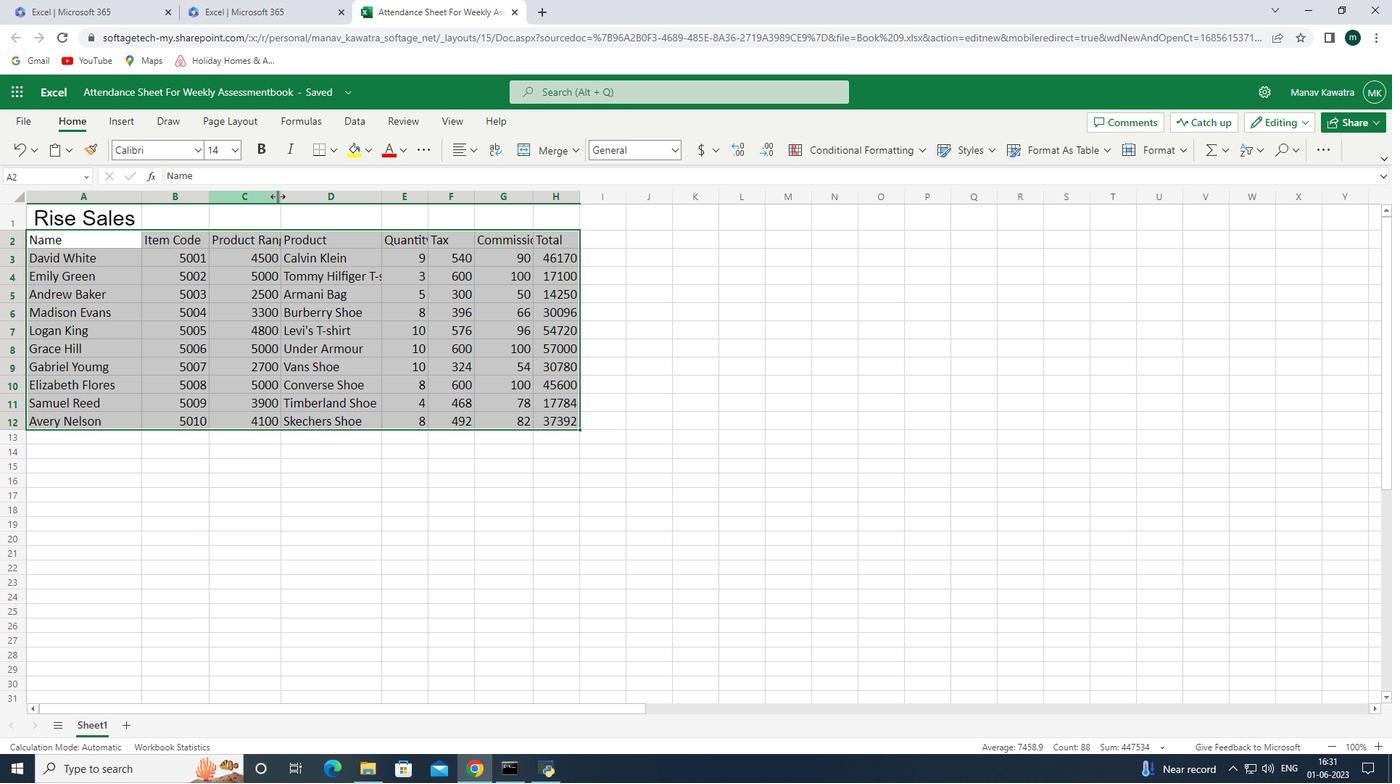 
Action: Mouse pressed left at (277, 196)
Screenshot: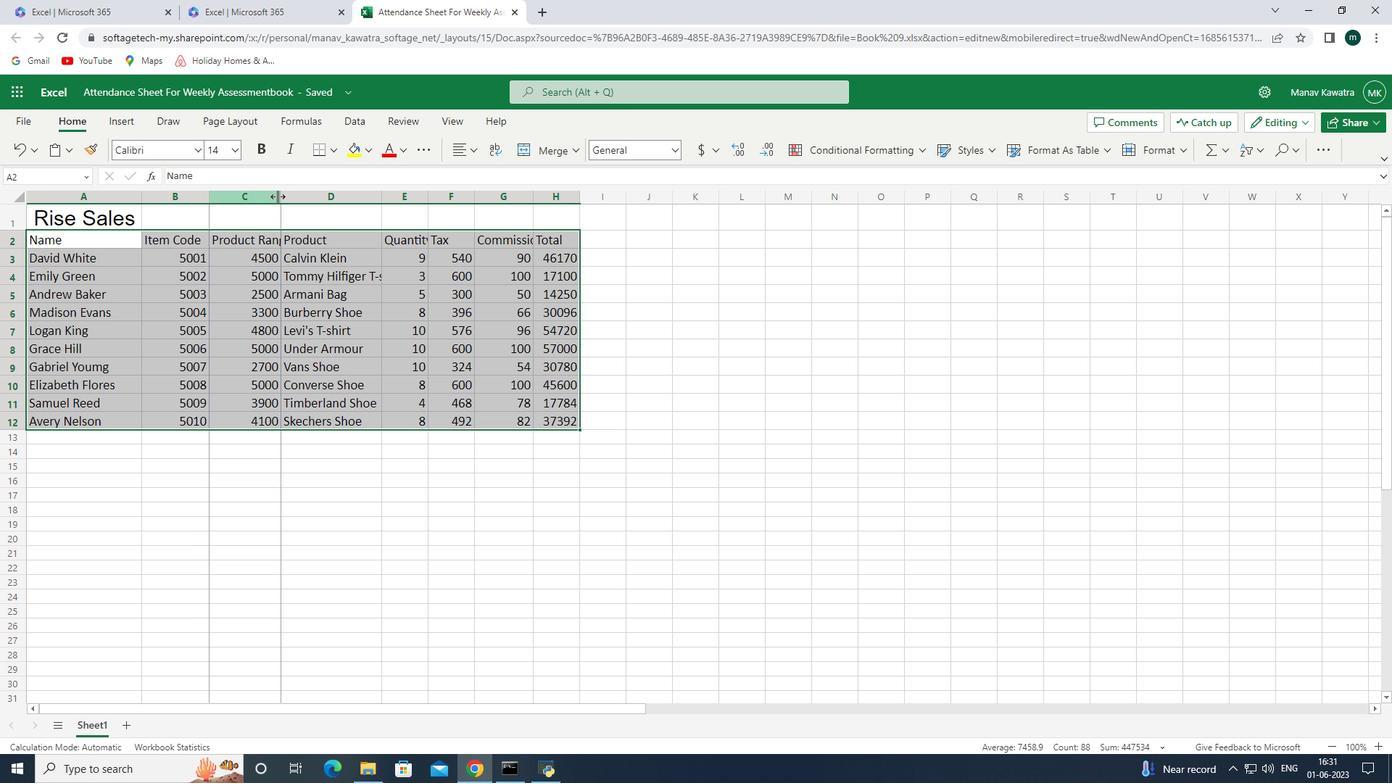
Action: Mouse moved to (400, 197)
Screenshot: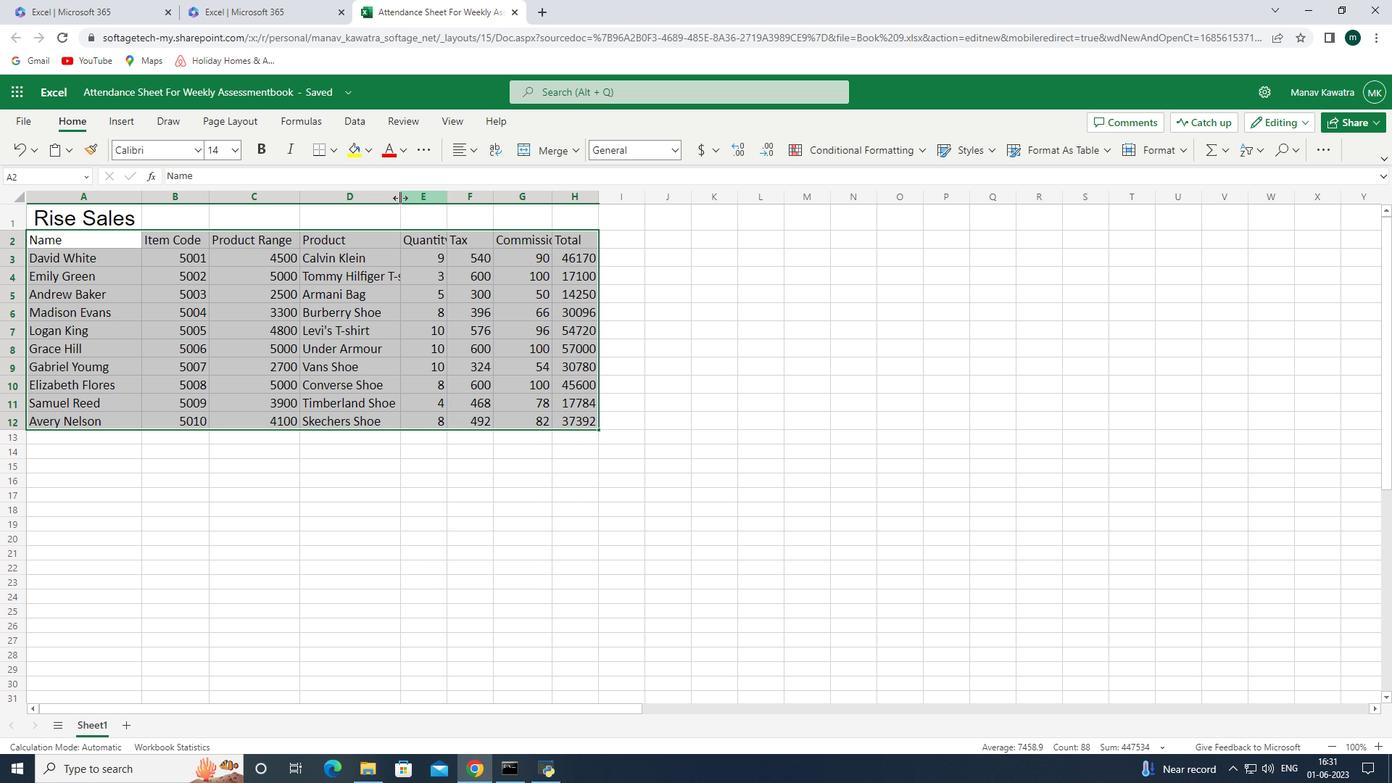 
Action: Mouse pressed left at (400, 197)
Screenshot: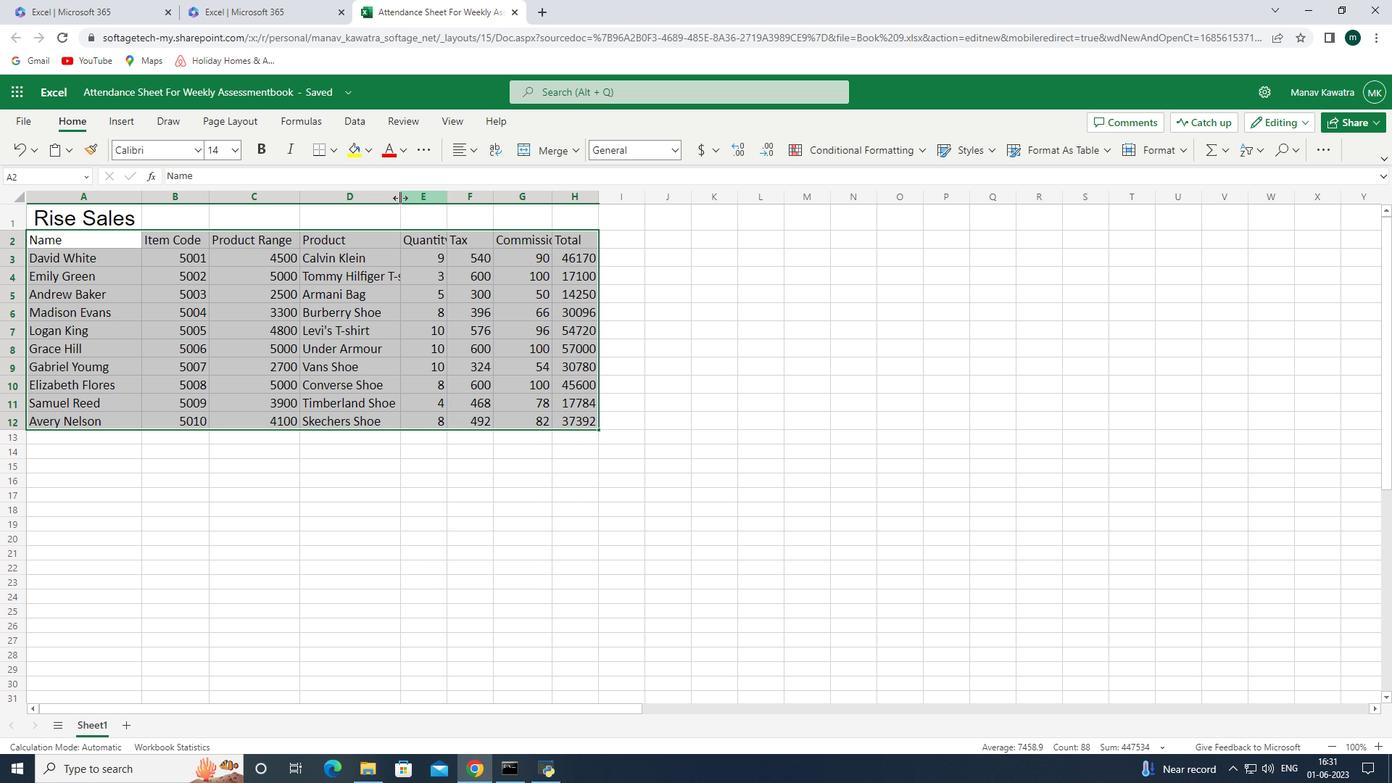 
Action: Mouse pressed left at (400, 197)
Screenshot: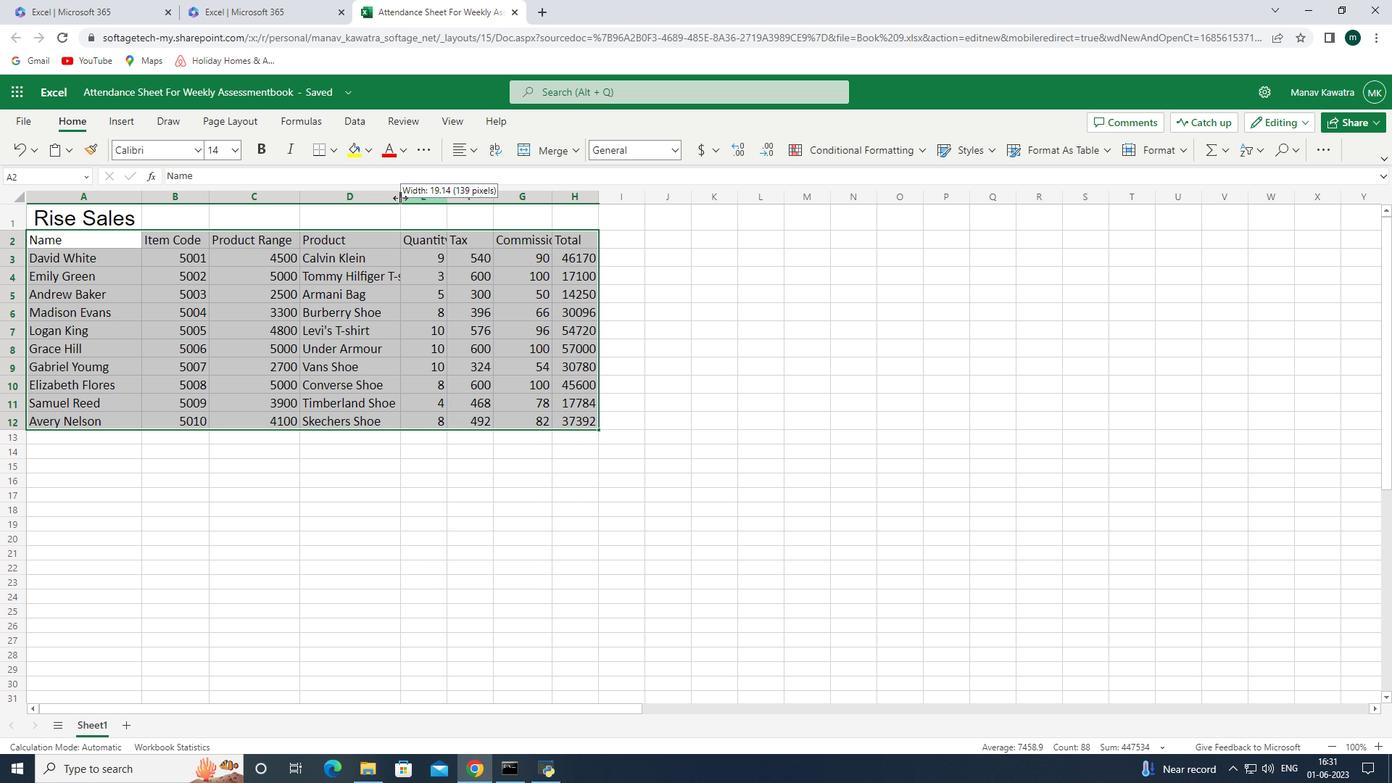 
Action: Mouse moved to (473, 194)
Screenshot: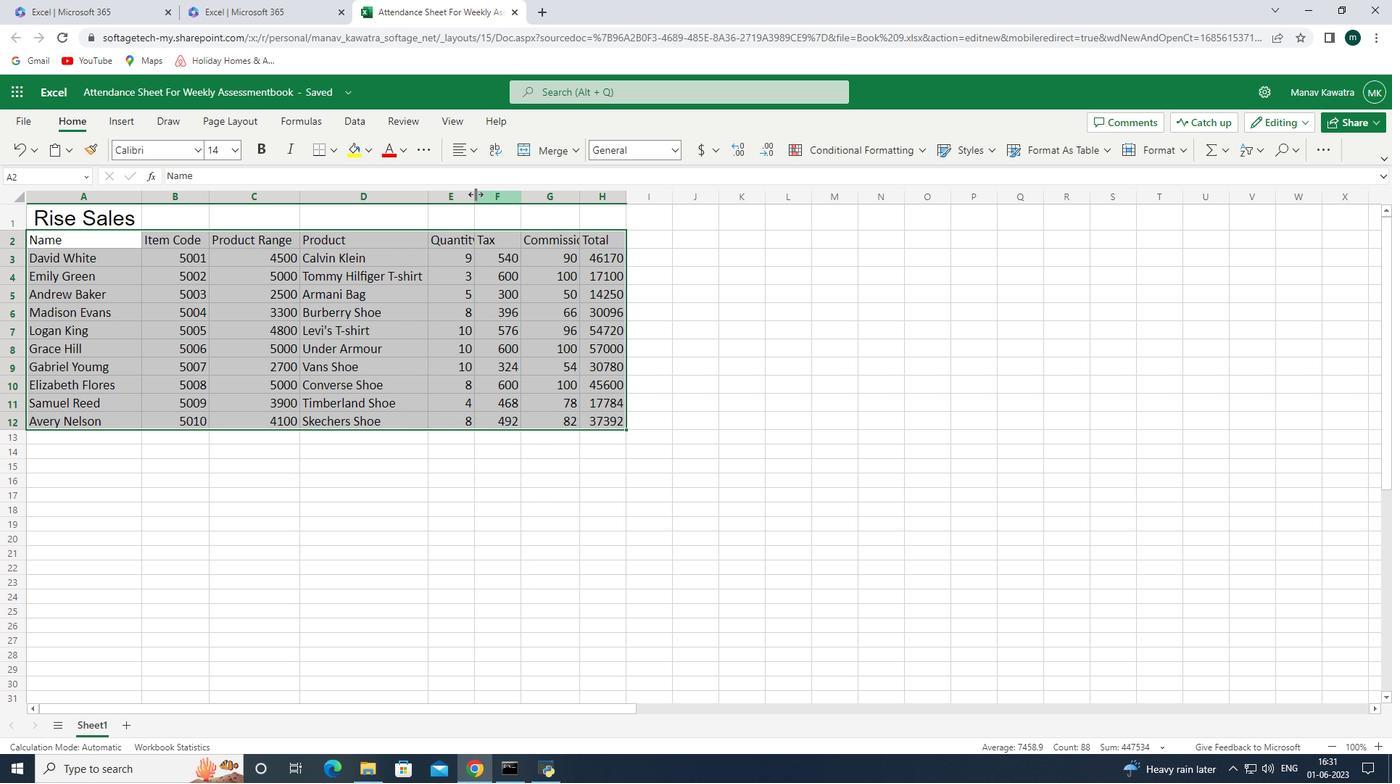 
Action: Mouse pressed left at (473, 194)
Screenshot: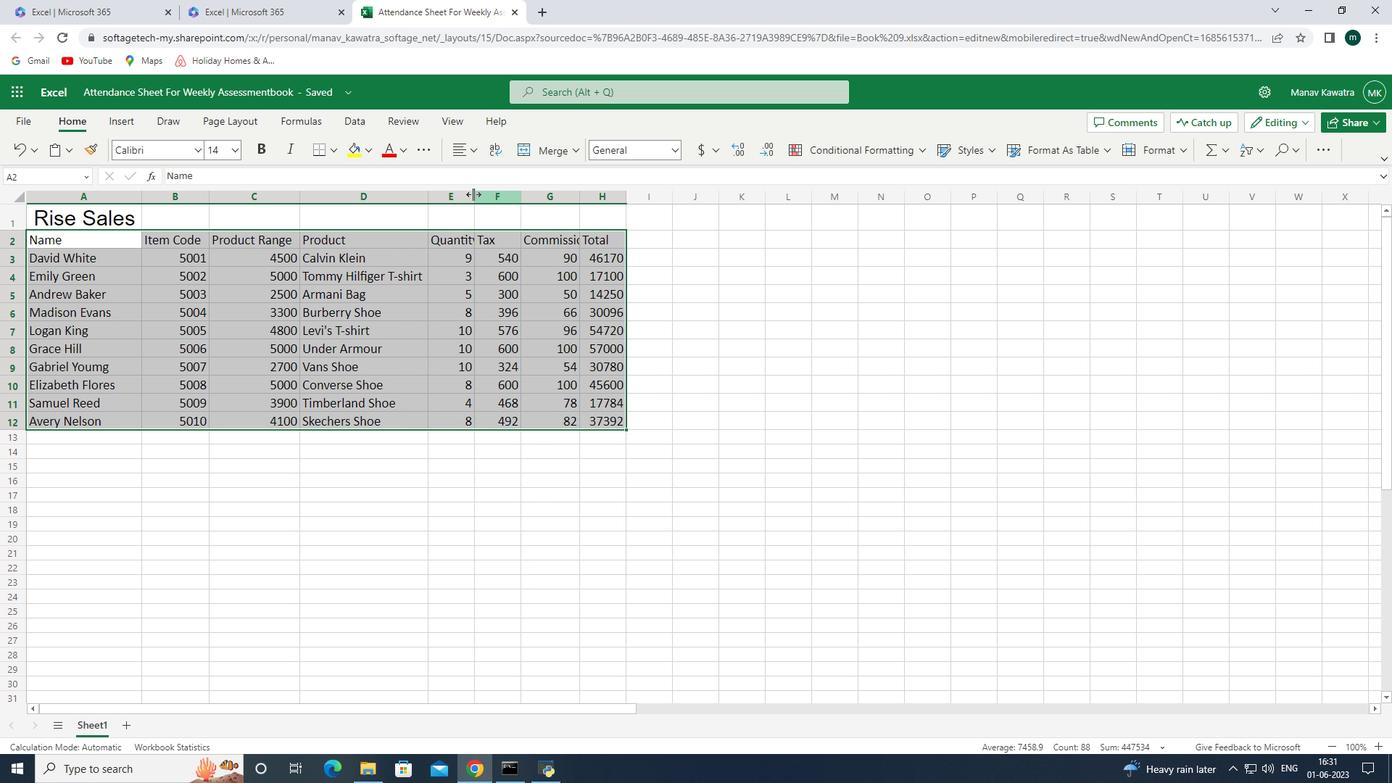 
Action: Mouse pressed left at (473, 194)
Screenshot: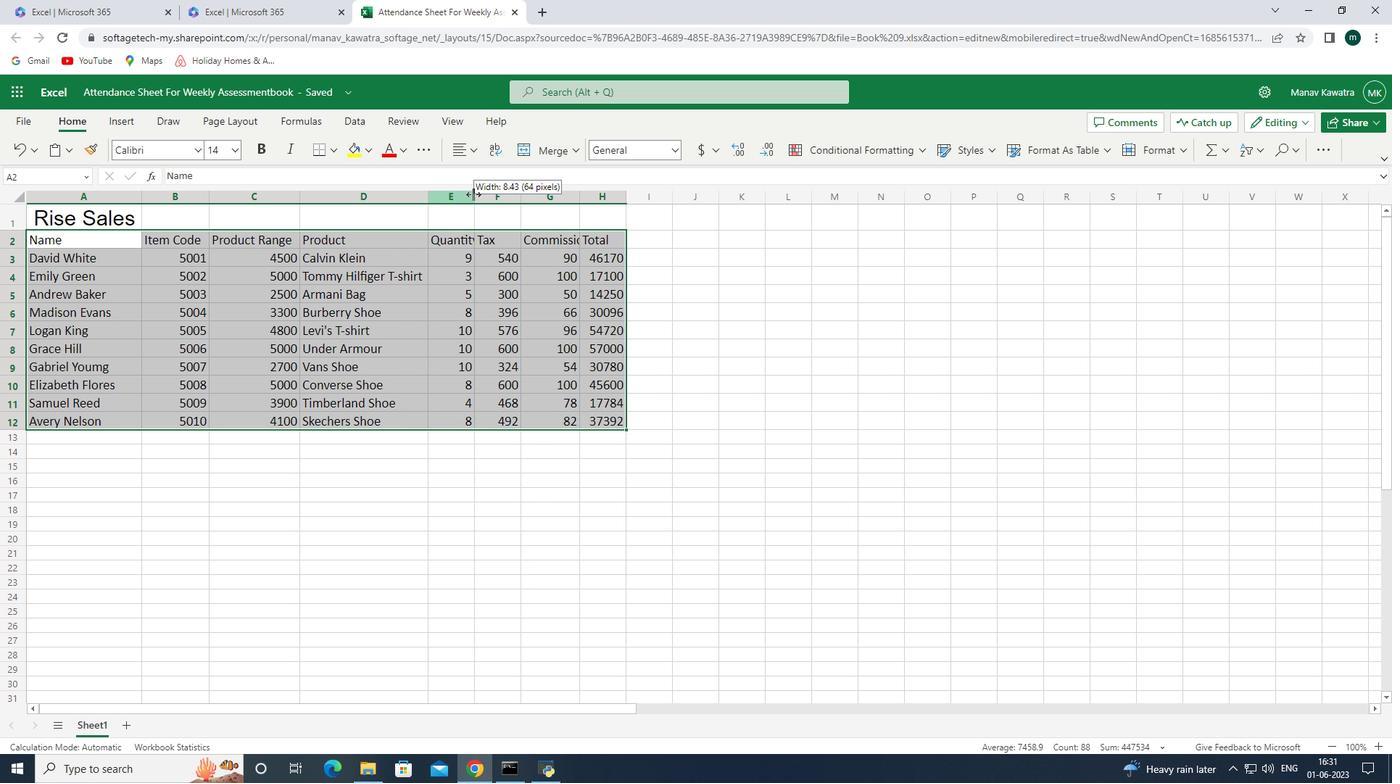 
Action: Mouse moved to (531, 197)
Screenshot: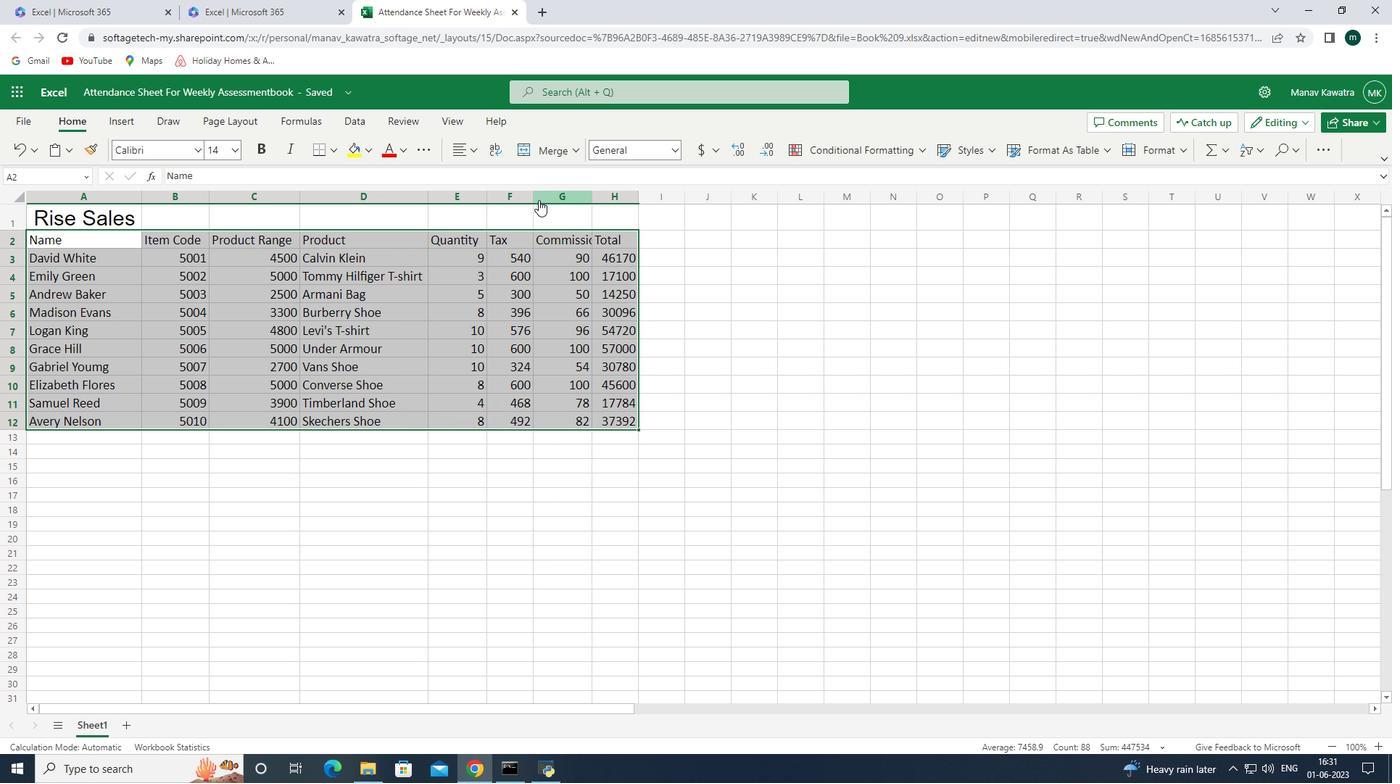 
Action: Mouse pressed left at (531, 197)
Screenshot: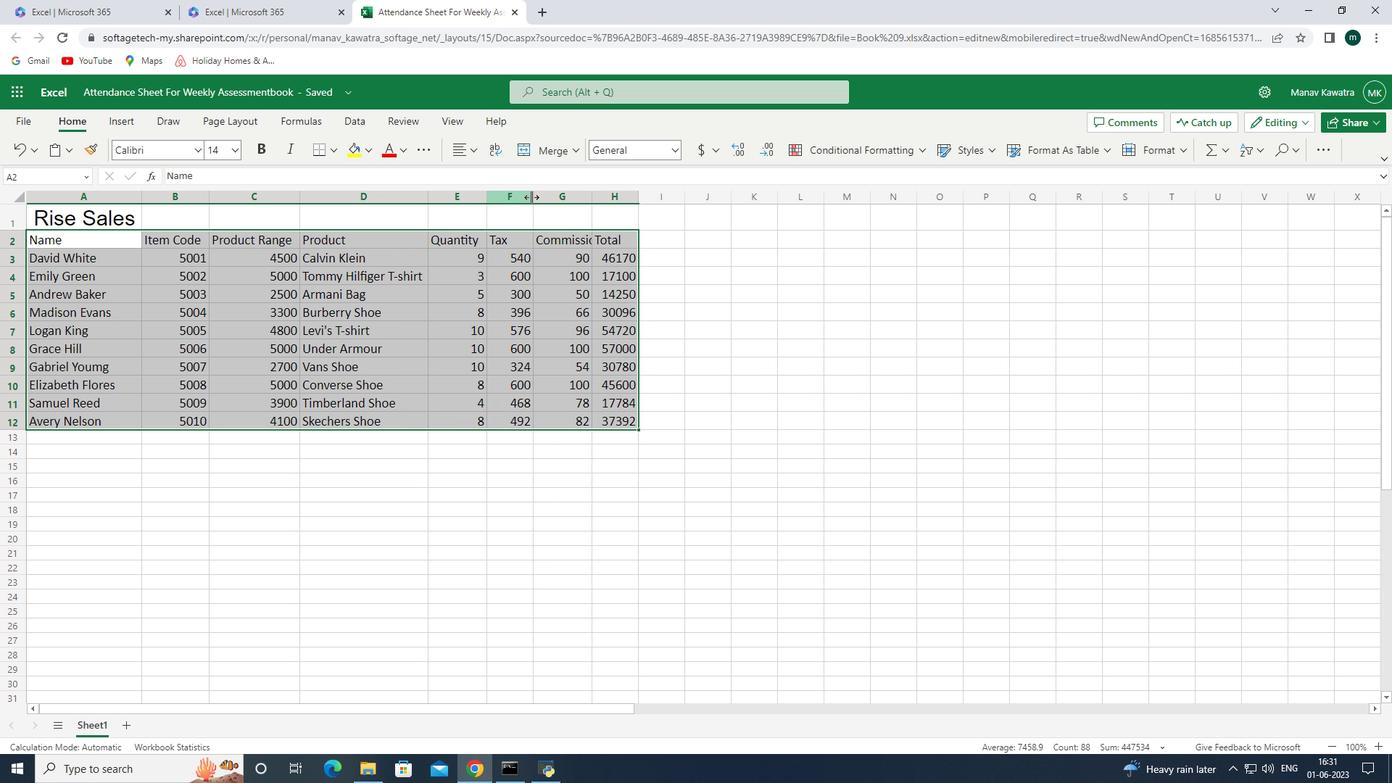 
Action: Mouse pressed left at (531, 197)
Screenshot: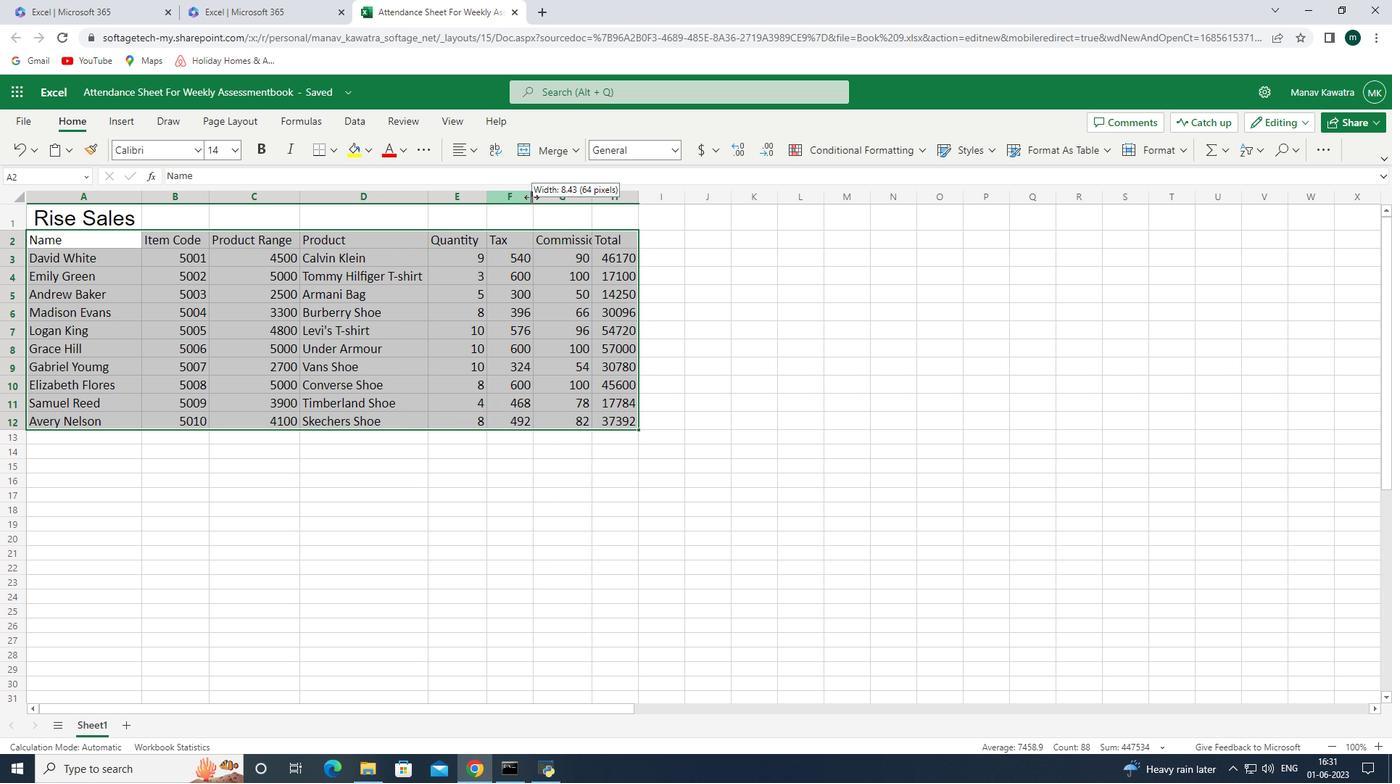 
Action: Mouse moved to (514, 197)
Screenshot: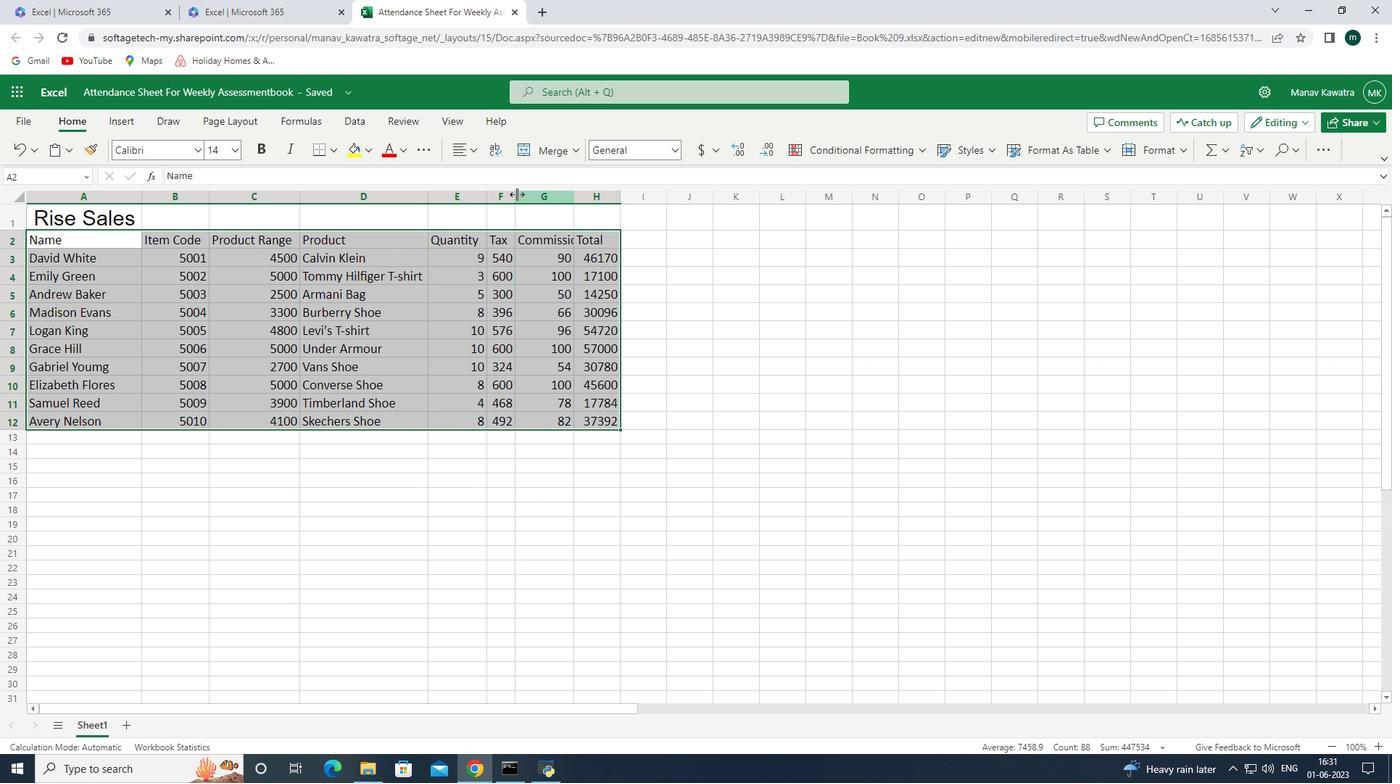 
Action: Mouse pressed left at (514, 197)
Screenshot: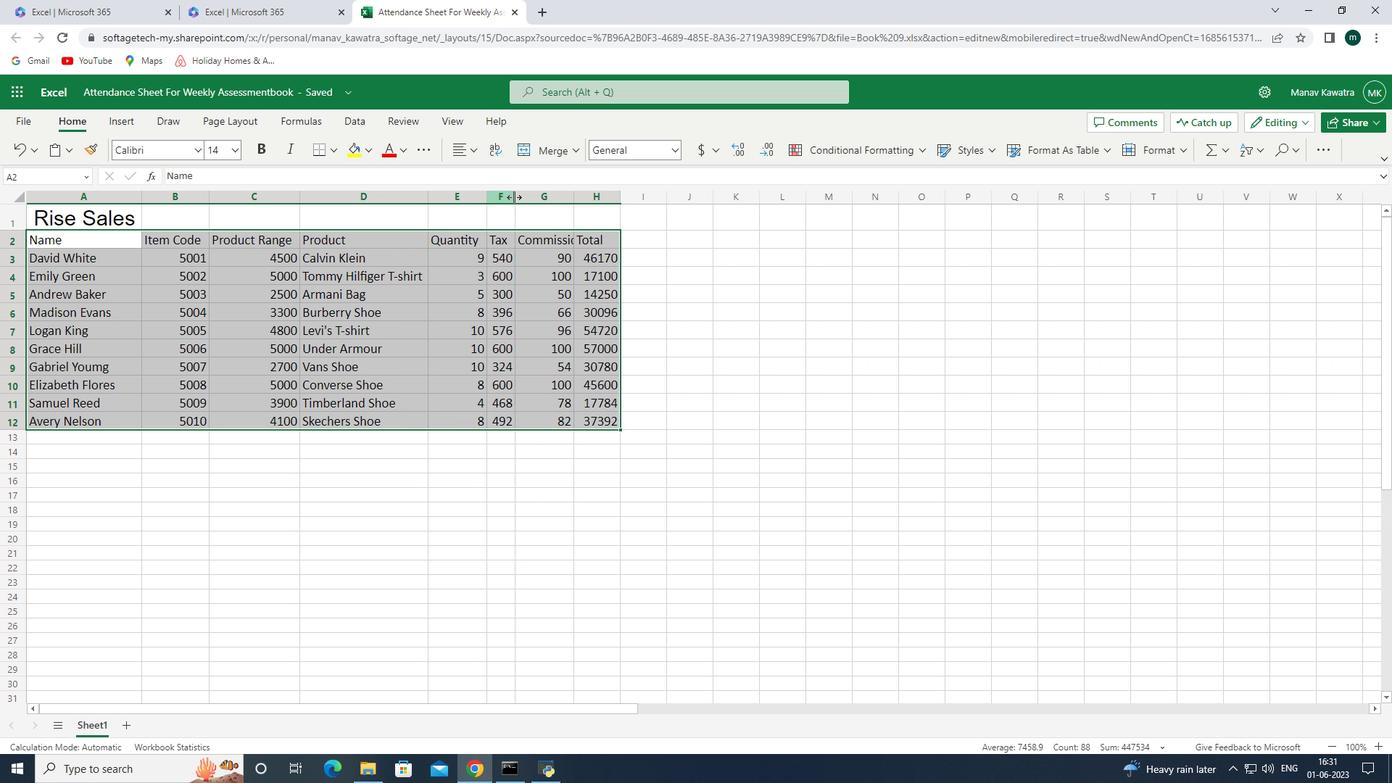 
Action: Mouse moved to (587, 194)
Screenshot: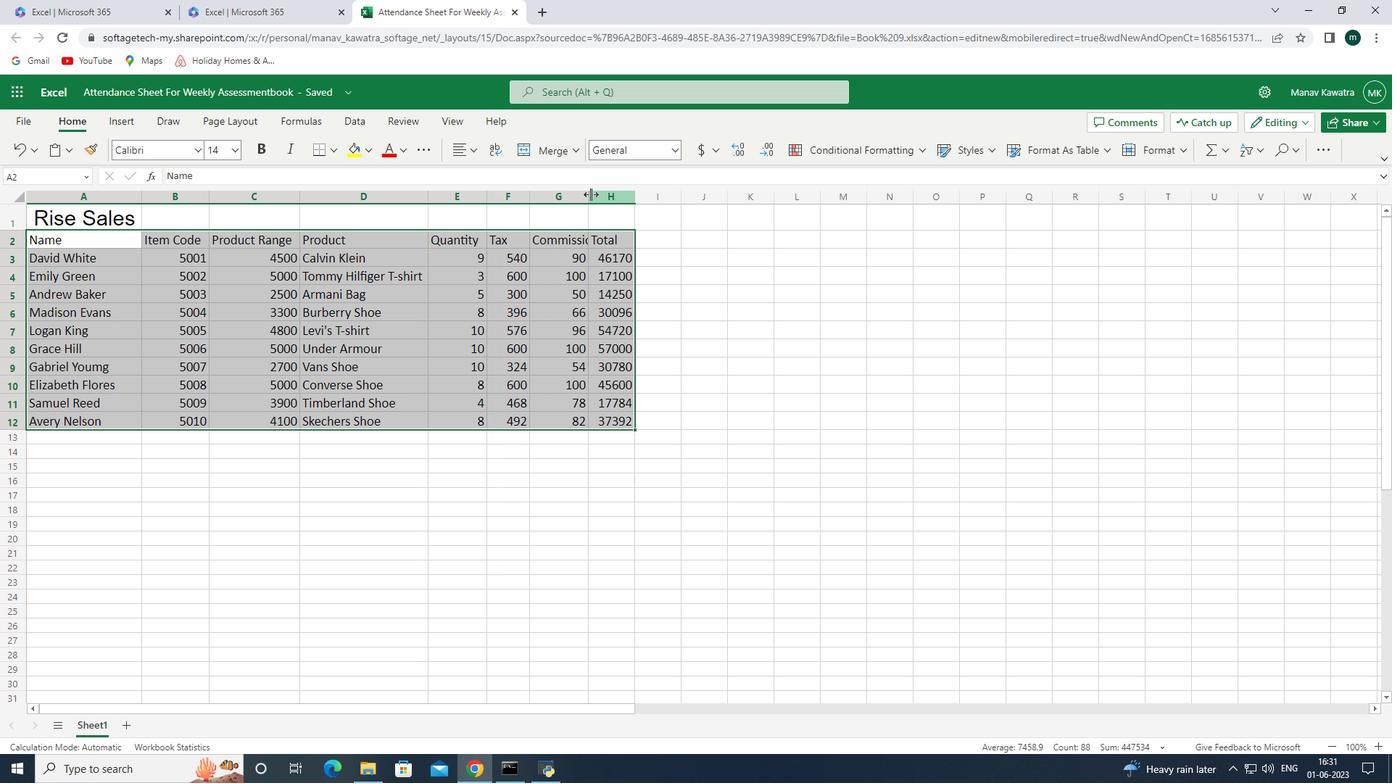 
Action: Mouse pressed left at (587, 194)
Screenshot: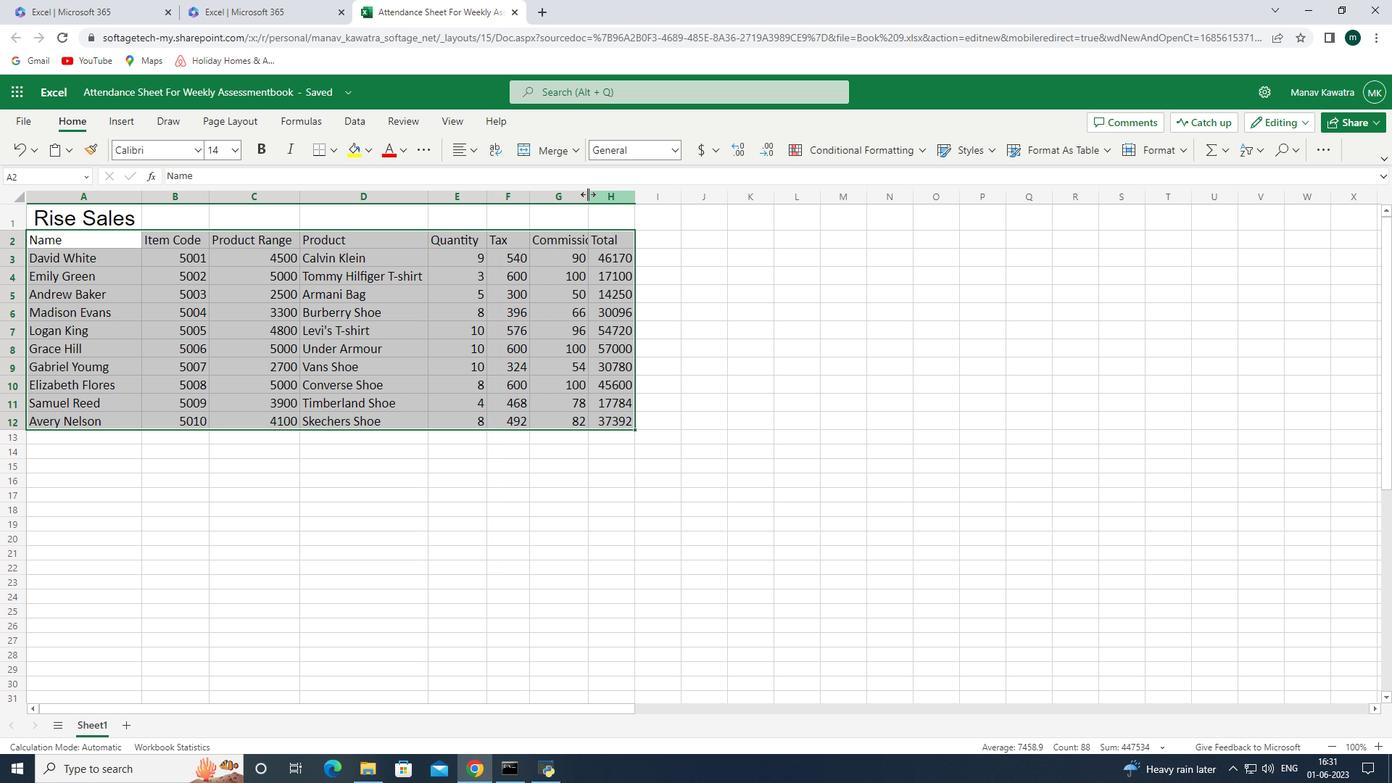 
Action: Mouse pressed left at (587, 194)
Screenshot: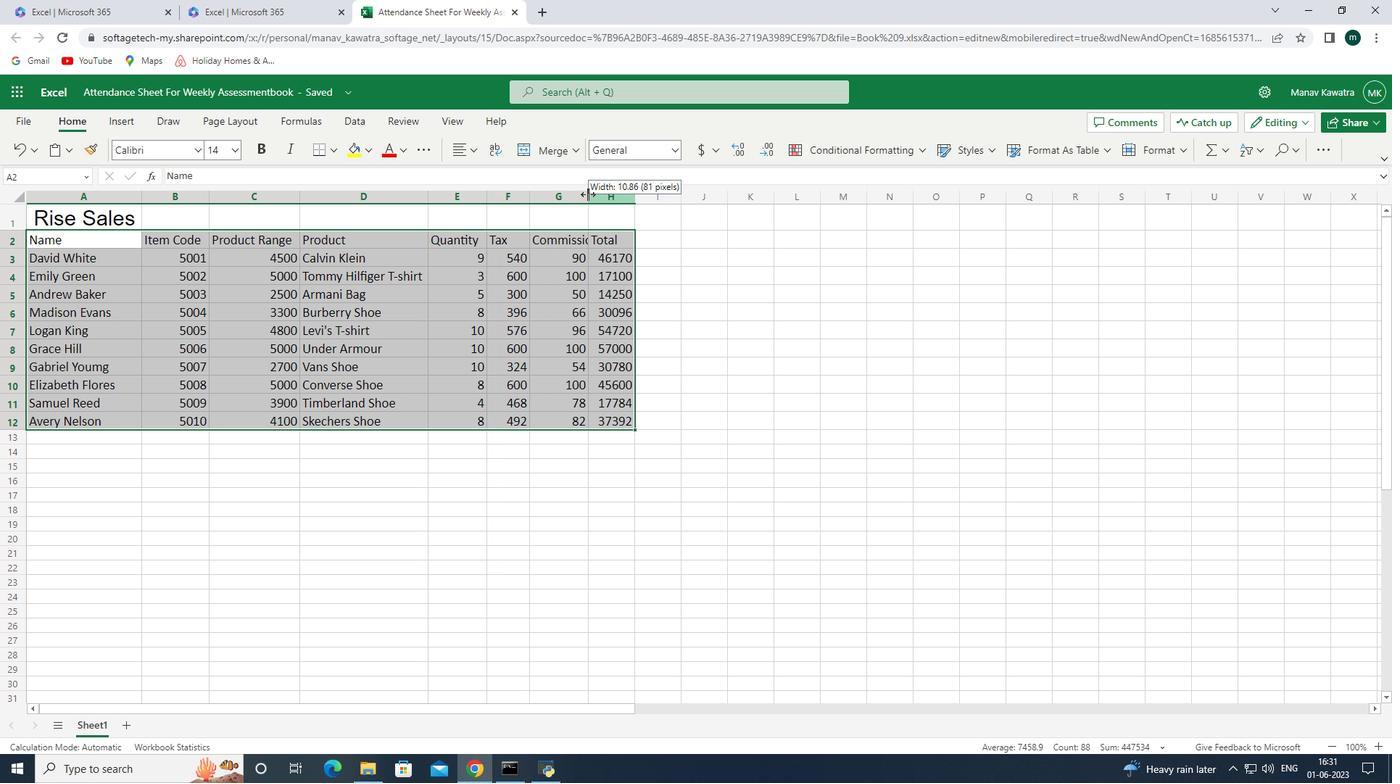 
Action: Mouse moved to (648, 195)
Screenshot: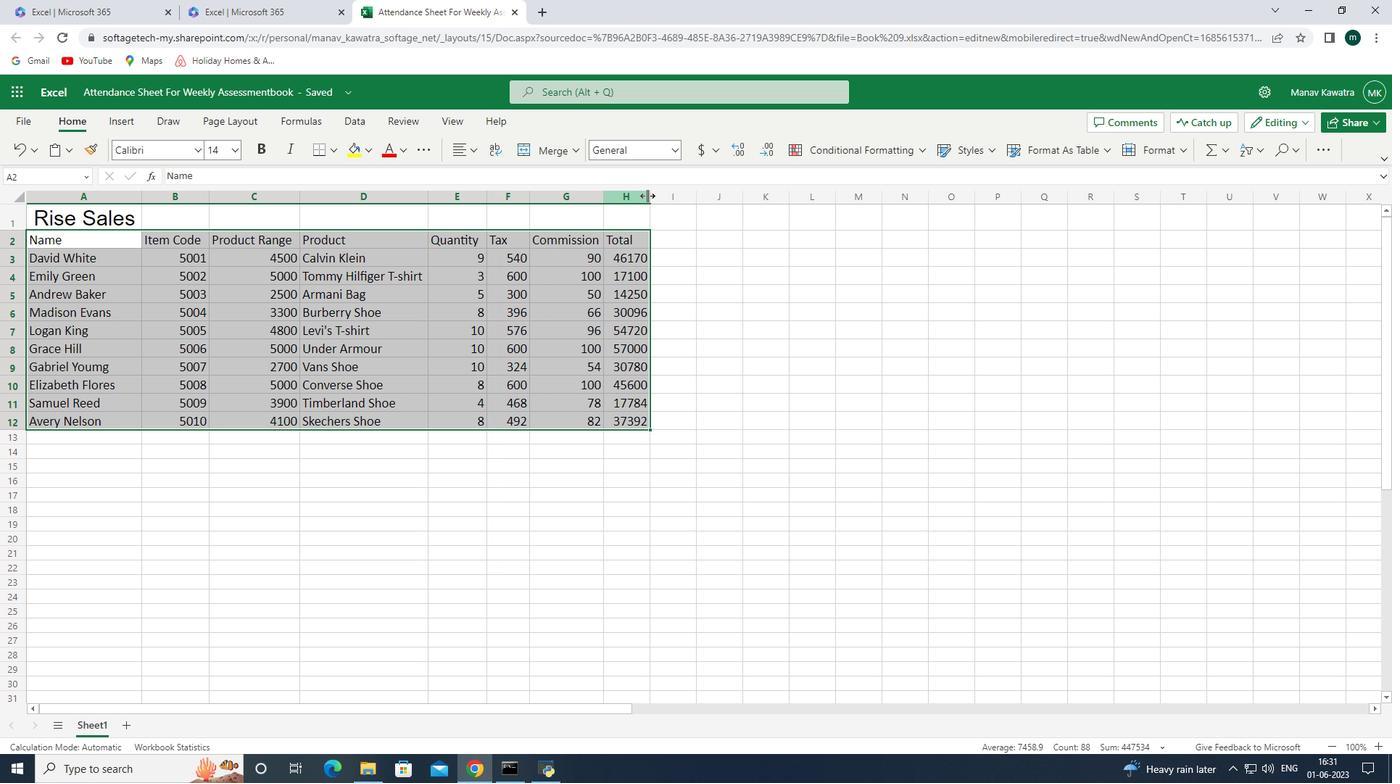 
Action: Mouse pressed left at (648, 195)
Screenshot: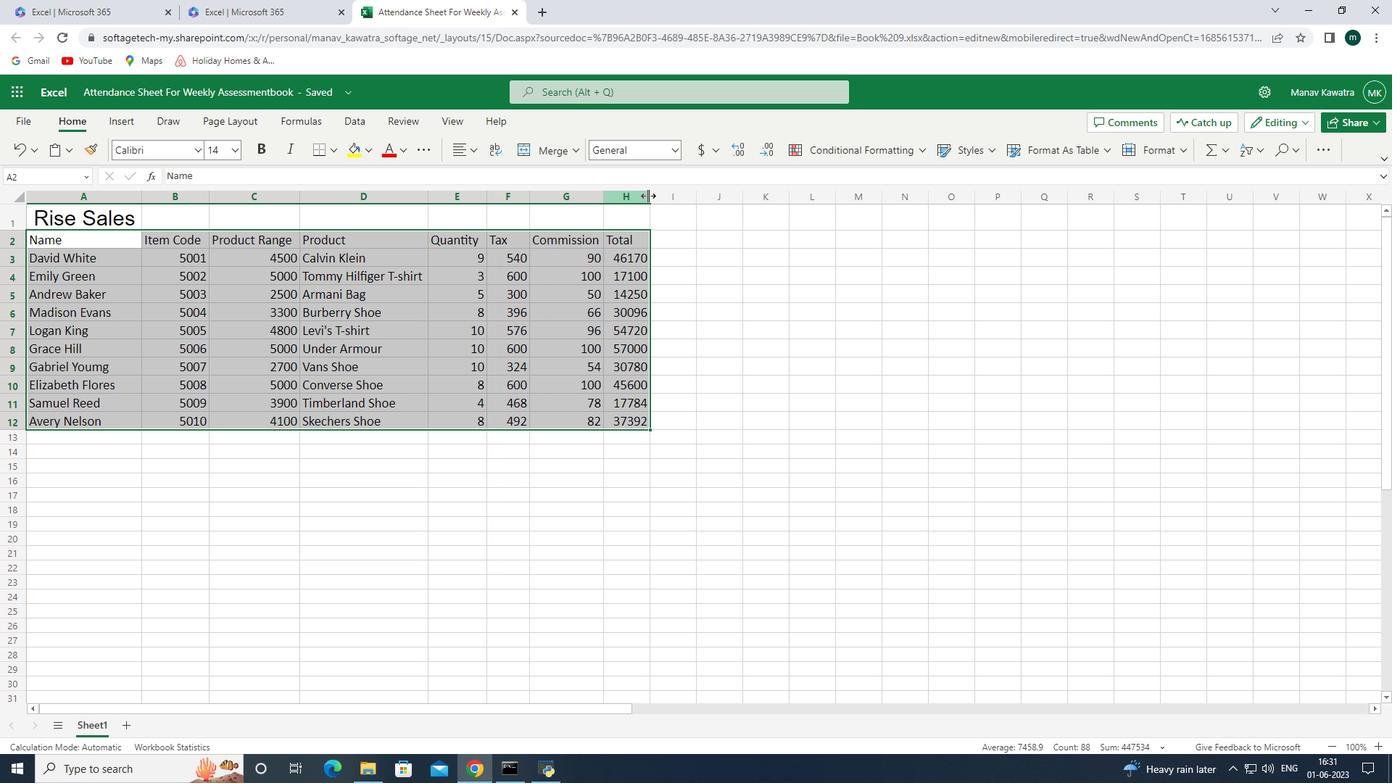 
Action: Mouse pressed left at (648, 195)
Screenshot: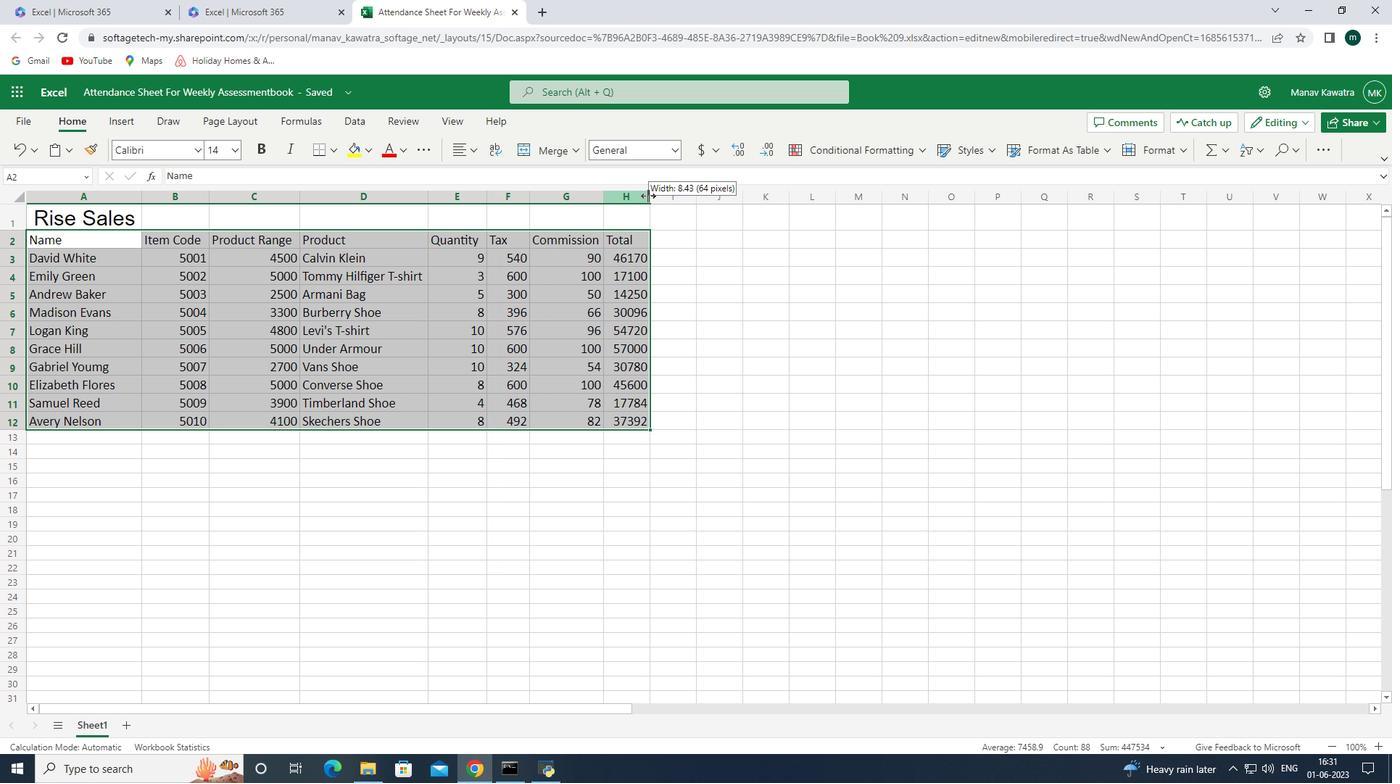 
Action: Mouse moved to (645, 196)
Screenshot: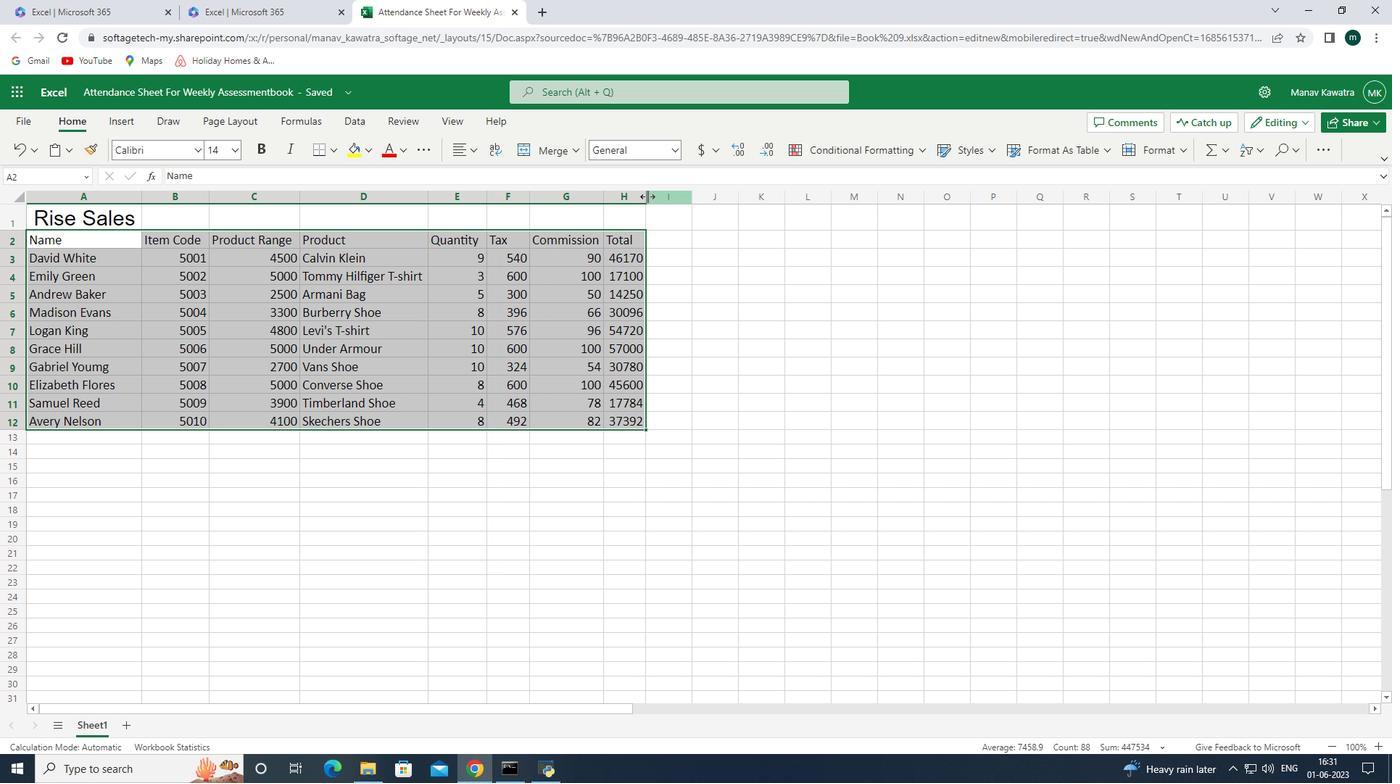 
Action: Key pressed ctrl+Z
Screenshot: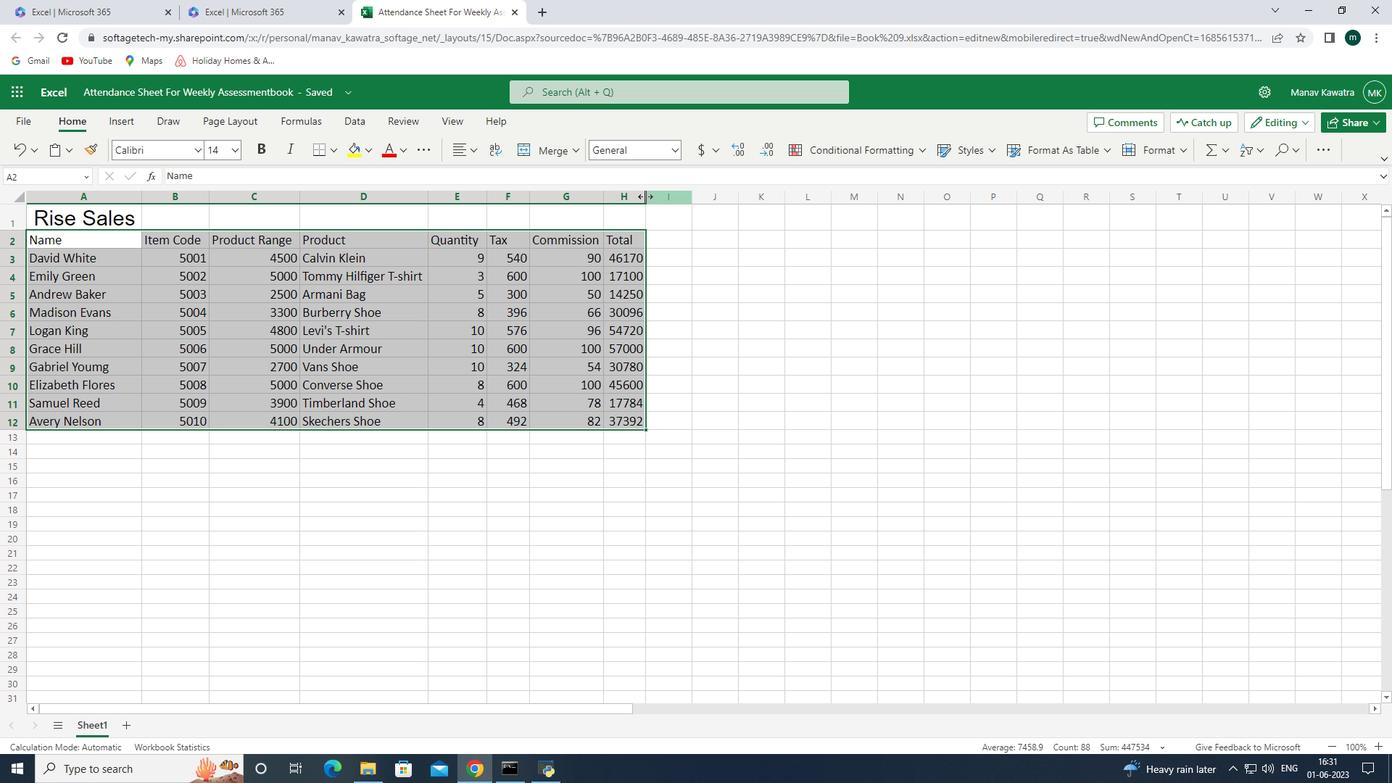 
Action: Mouse moved to (122, 218)
Screenshot: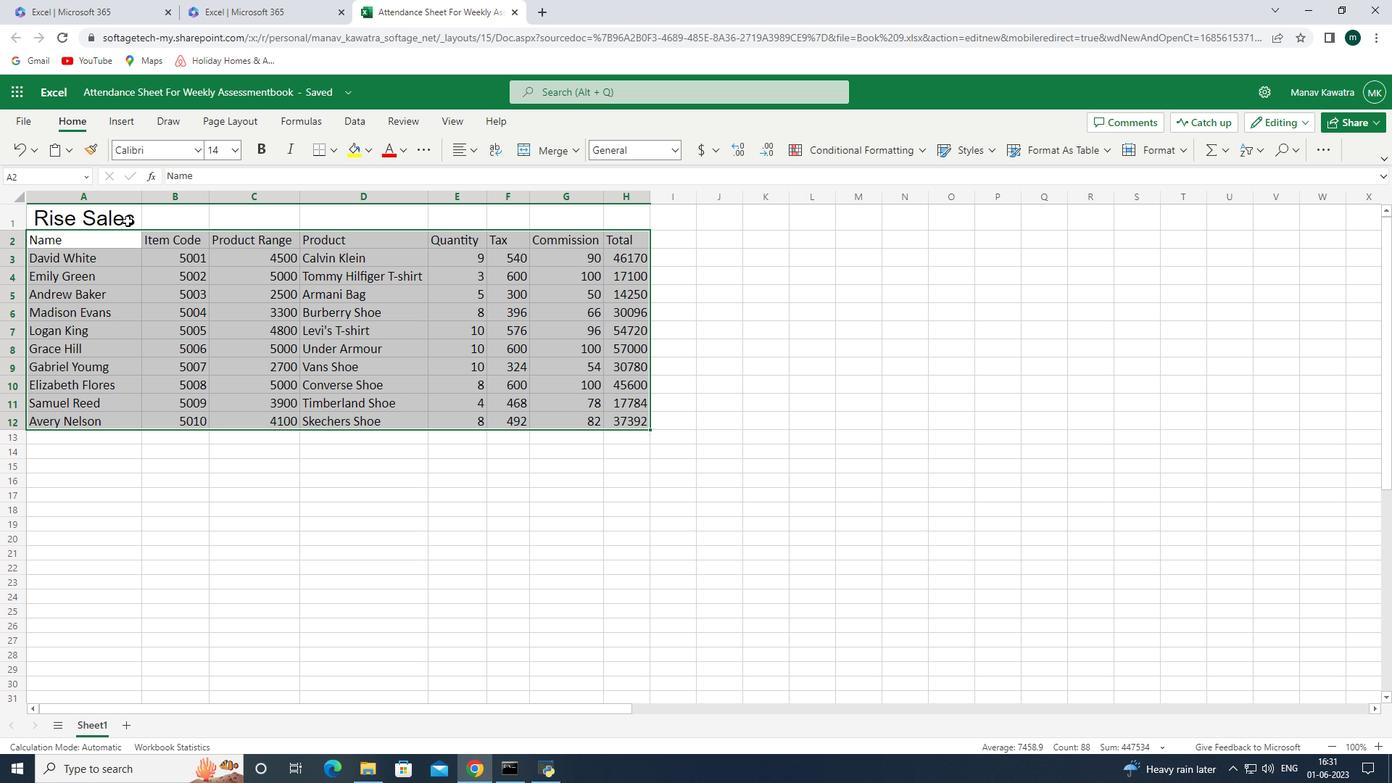 
Action: Mouse pressed left at (122, 218)
Screenshot: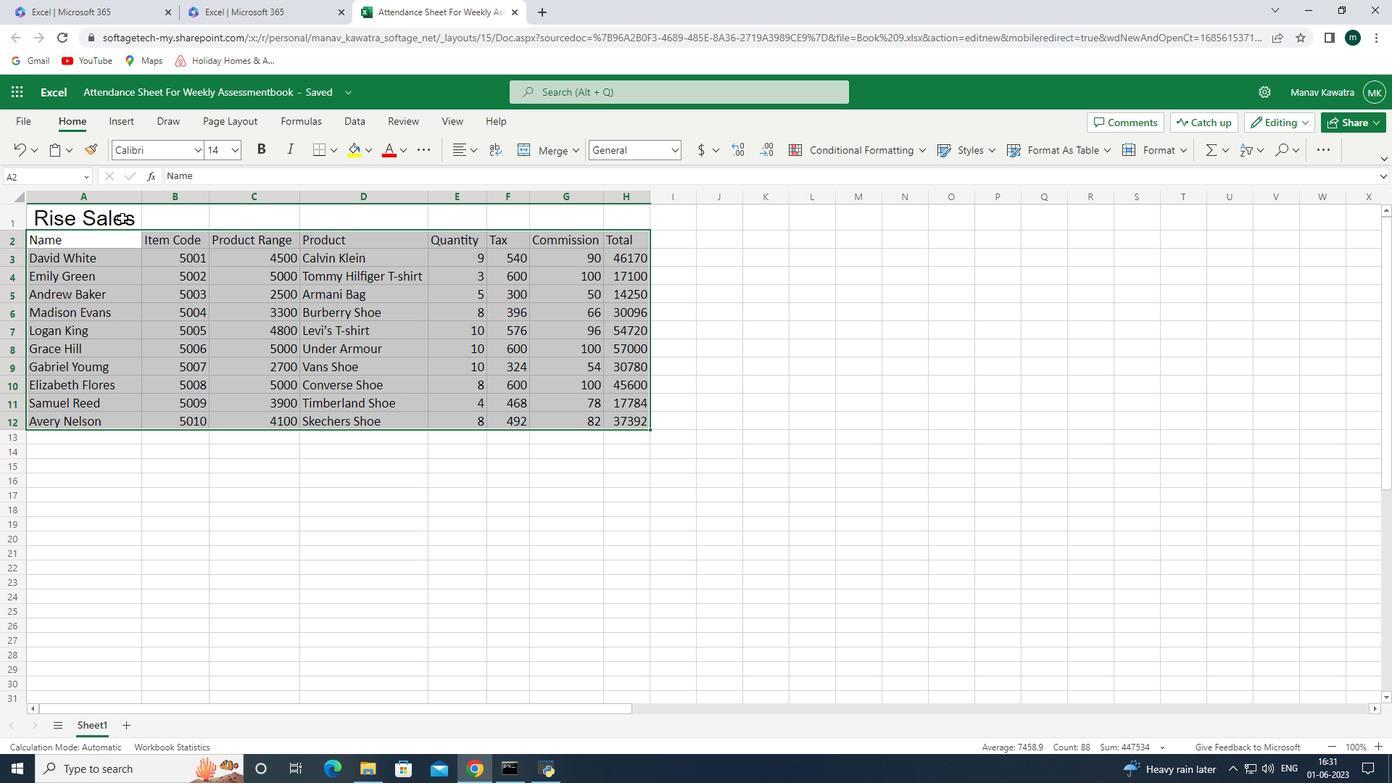 
Action: Mouse moved to (551, 150)
Screenshot: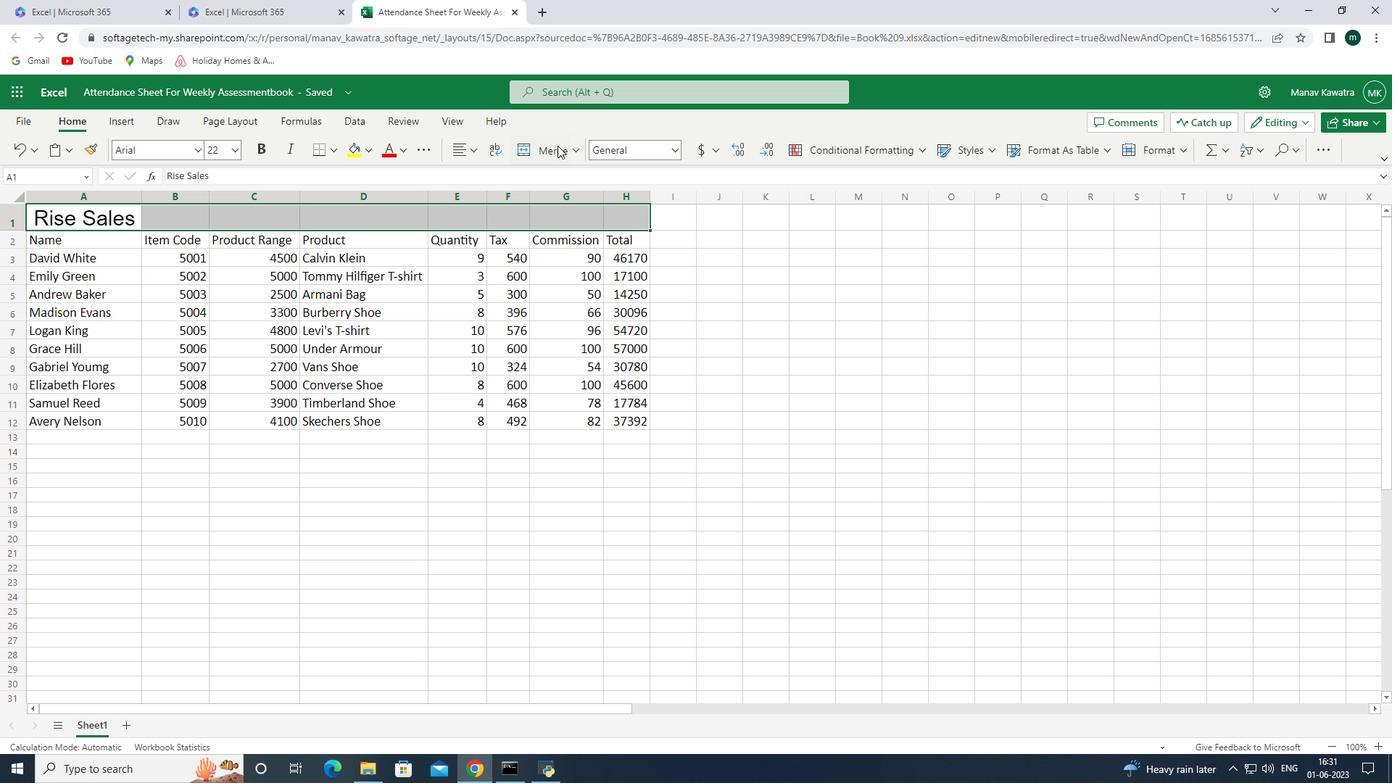 
Action: Mouse pressed left at (551, 150)
Screenshot: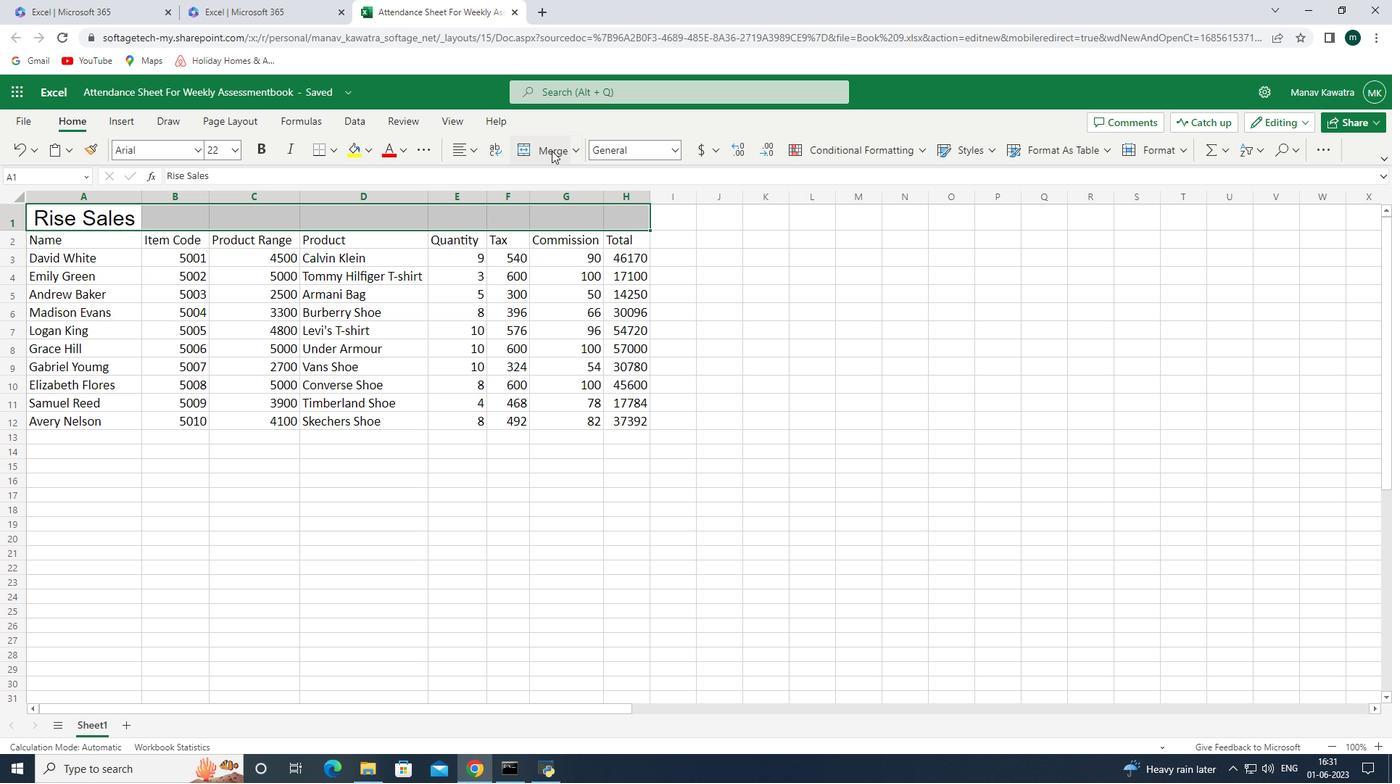 
Action: Mouse moved to (171, 220)
Screenshot: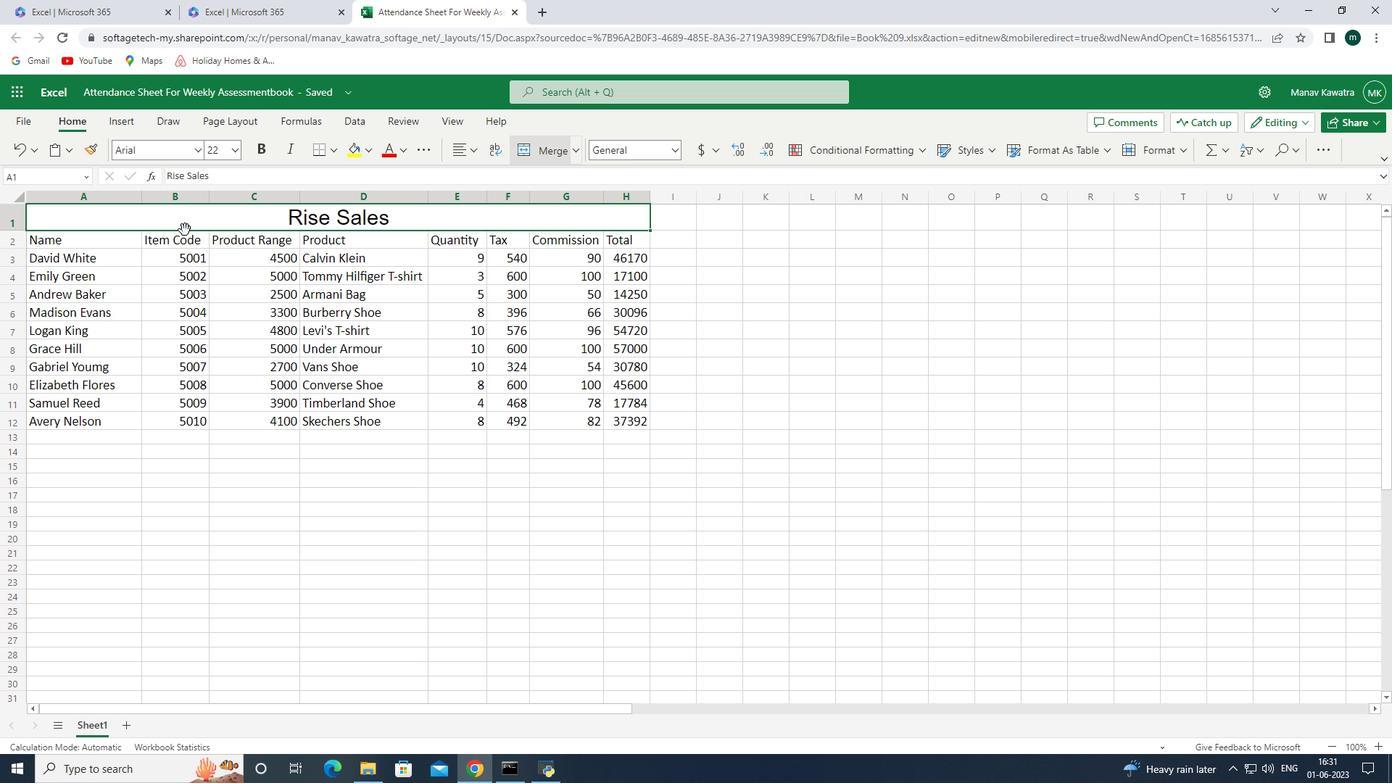 
Action: Mouse pressed left at (171, 220)
Screenshot: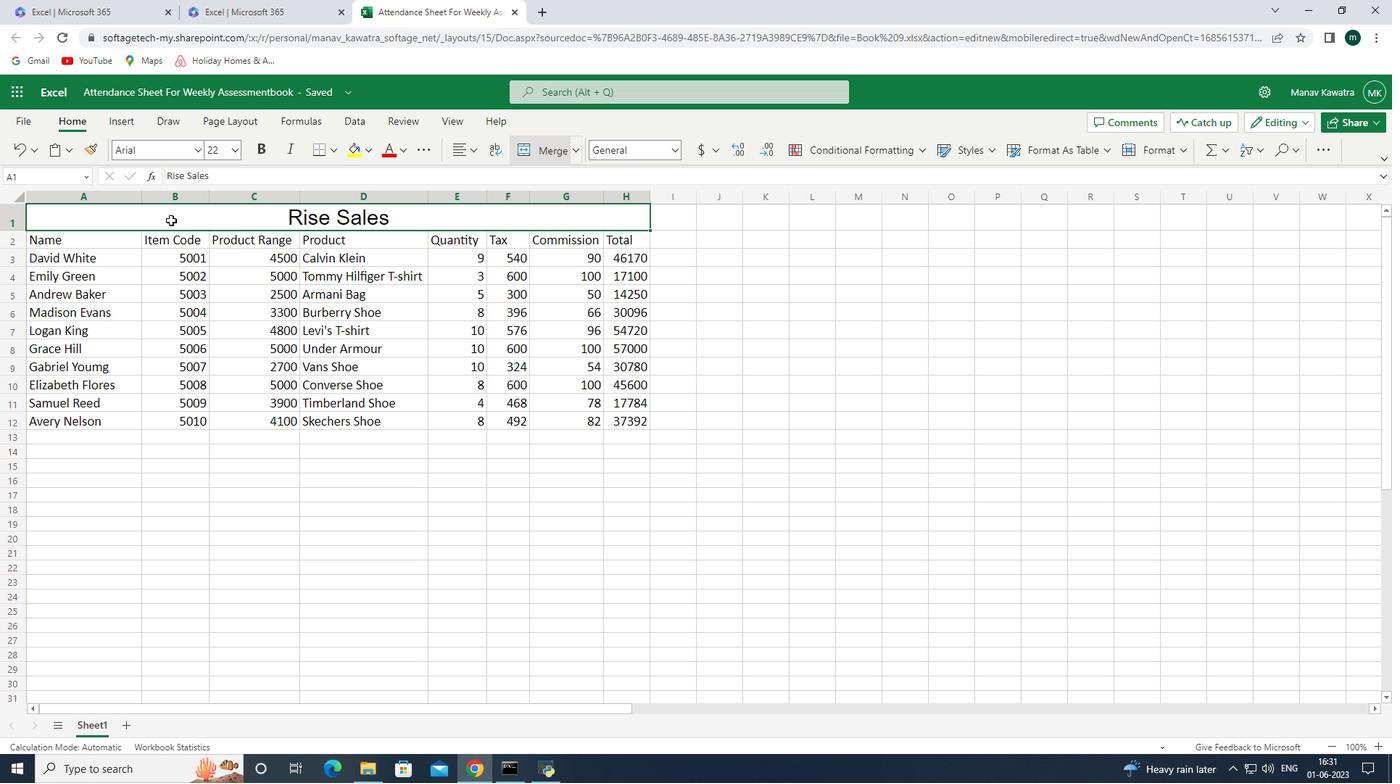 
Action: Mouse moved to (464, 154)
Screenshot: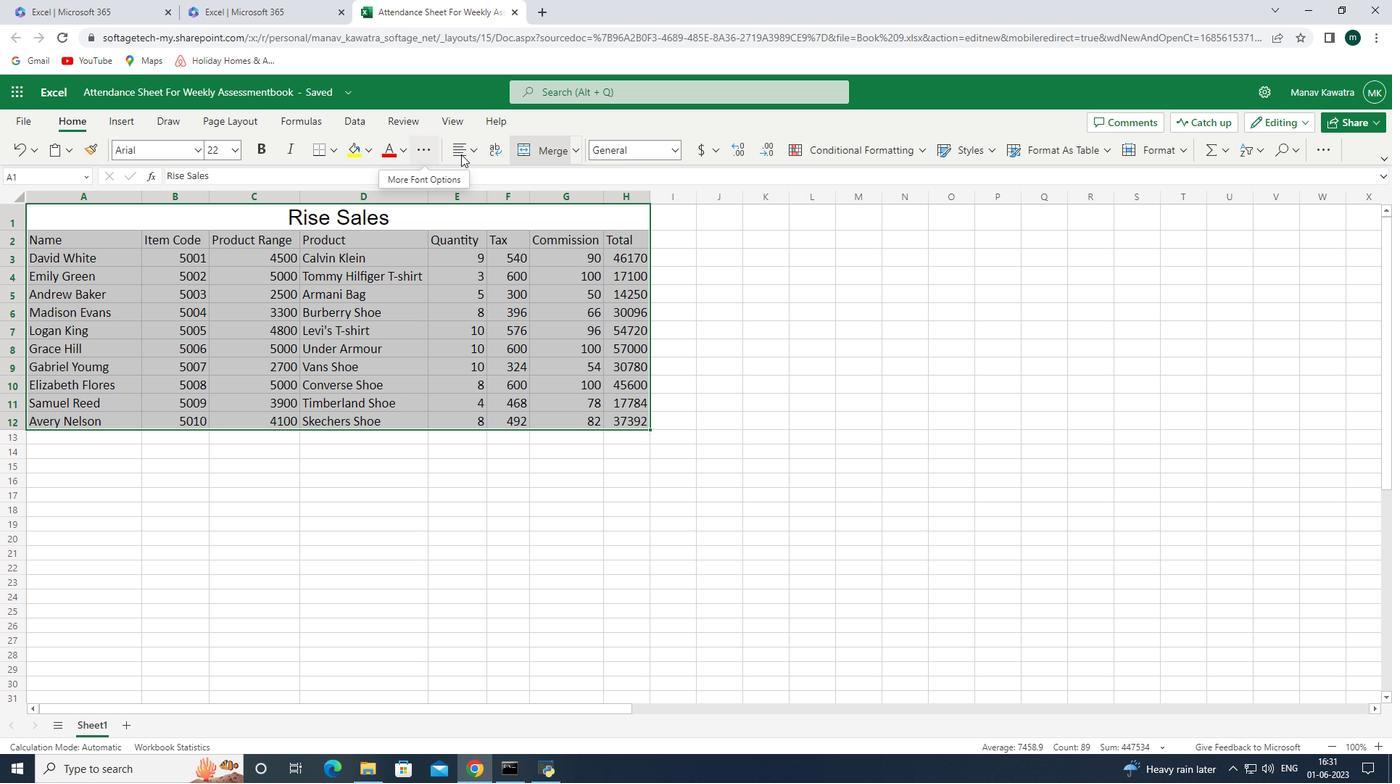 
Action: Mouse pressed left at (464, 154)
Screenshot: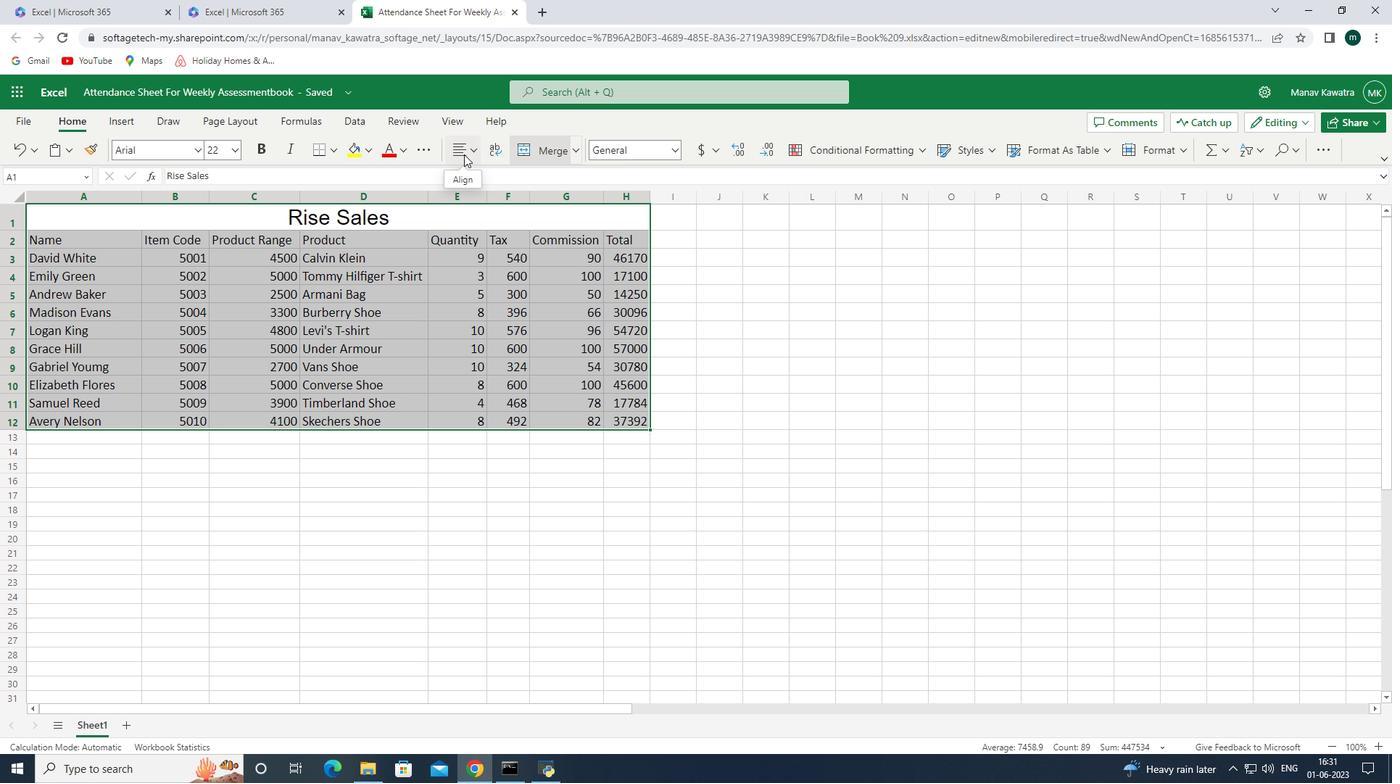 
Action: Mouse moved to (493, 213)
Screenshot: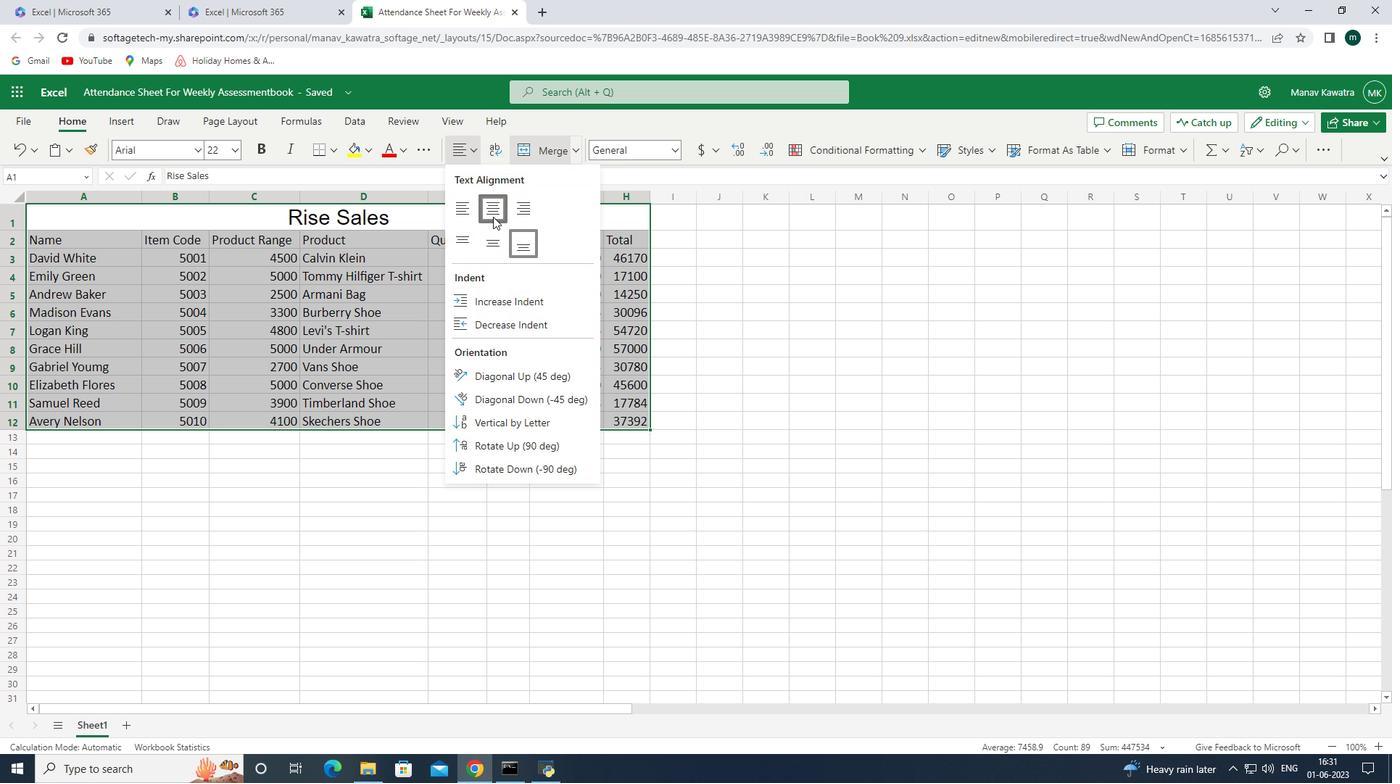 
Action: Mouse pressed left at (493, 213)
Screenshot: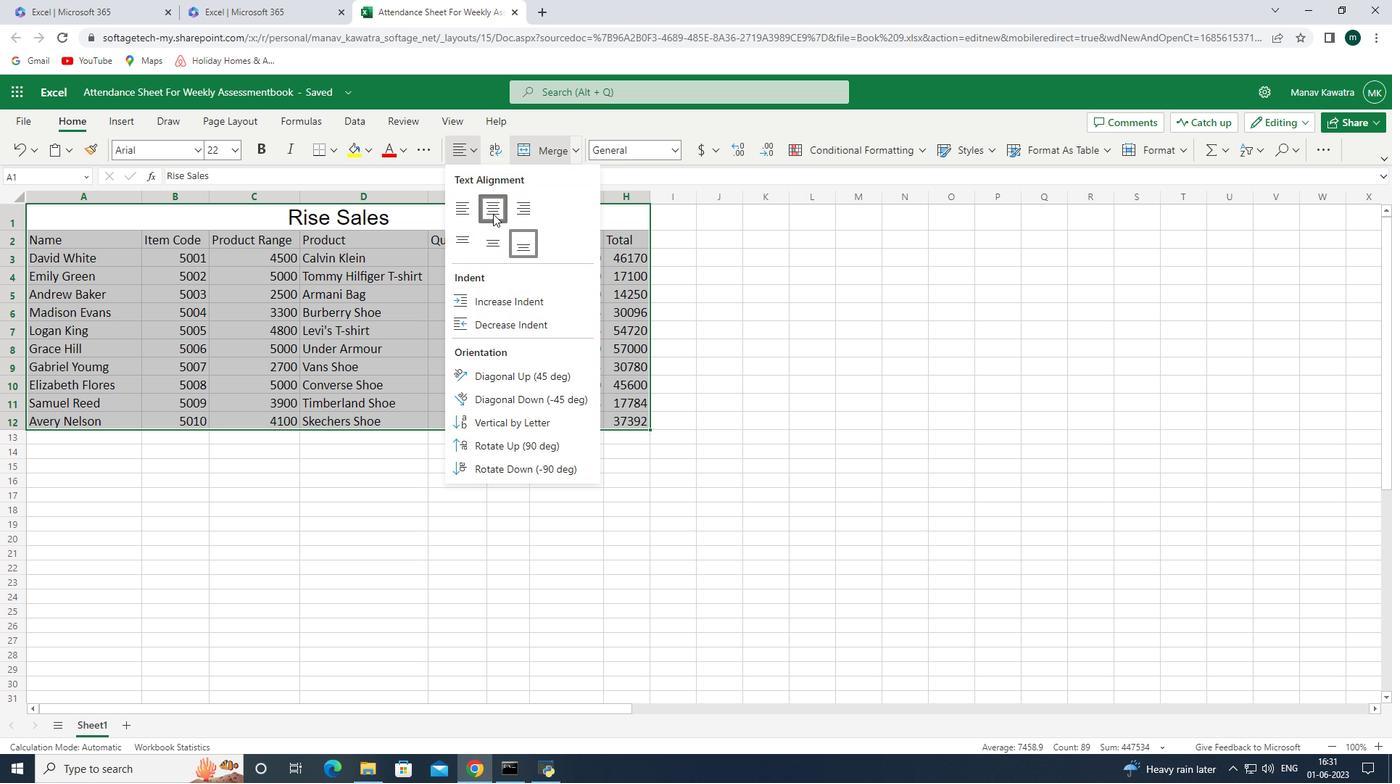 
Action: Mouse moved to (474, 152)
Screenshot: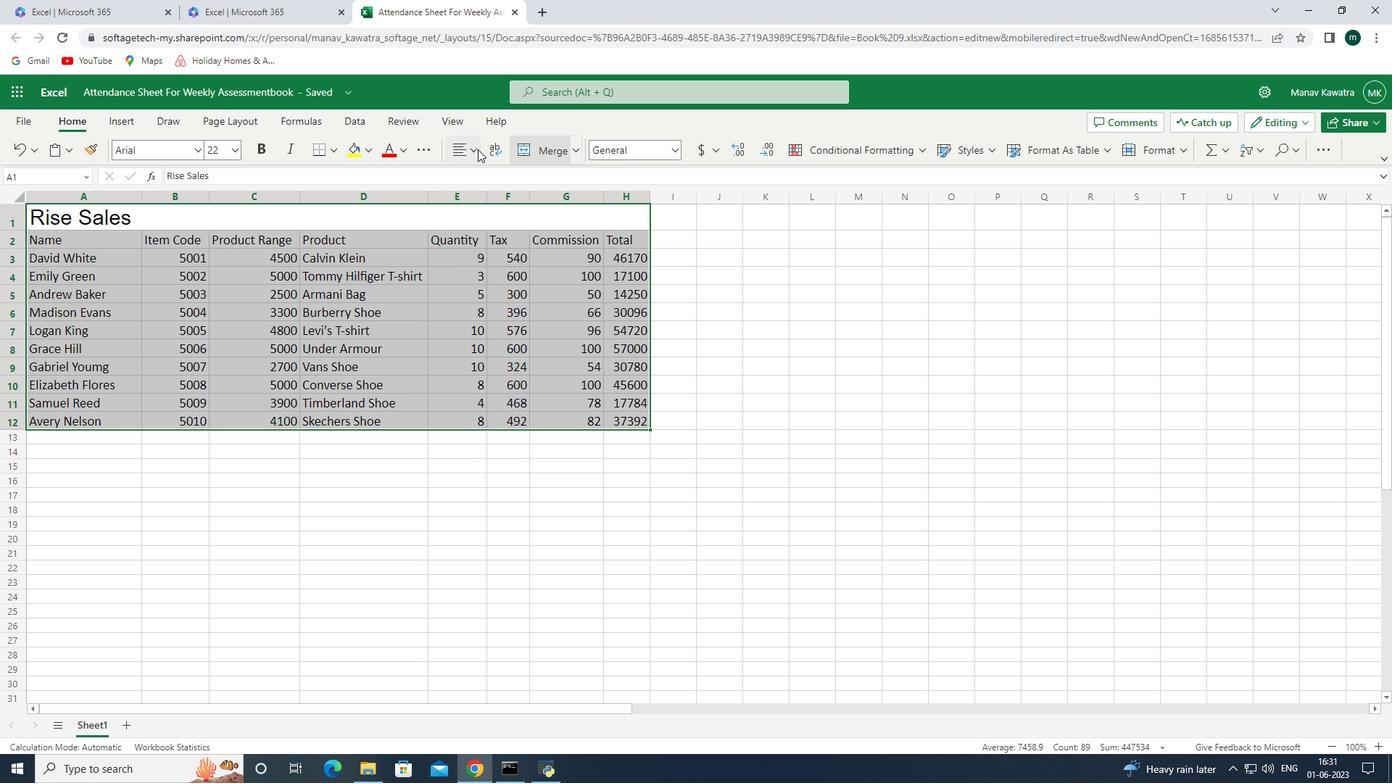 
Action: Mouse pressed left at (474, 152)
Screenshot: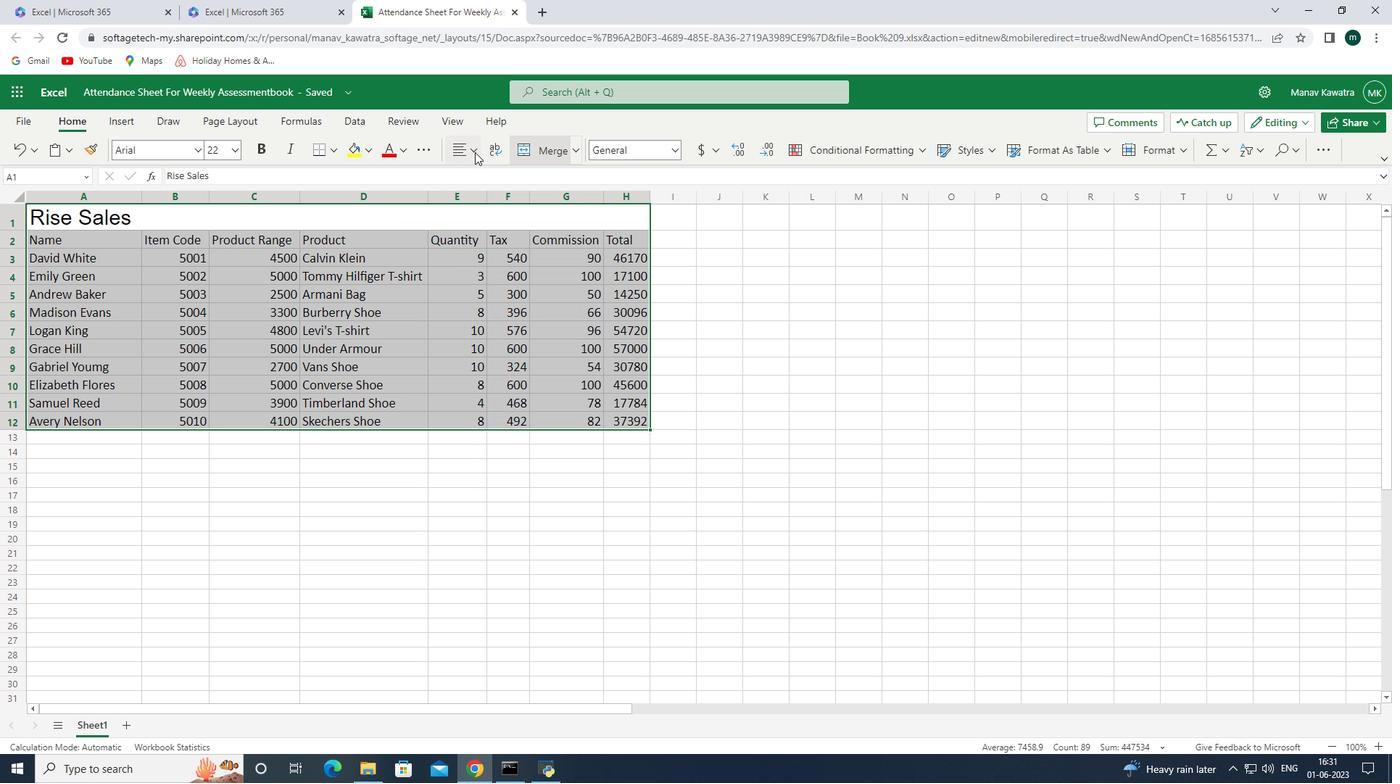 
Action: Mouse moved to (487, 208)
Screenshot: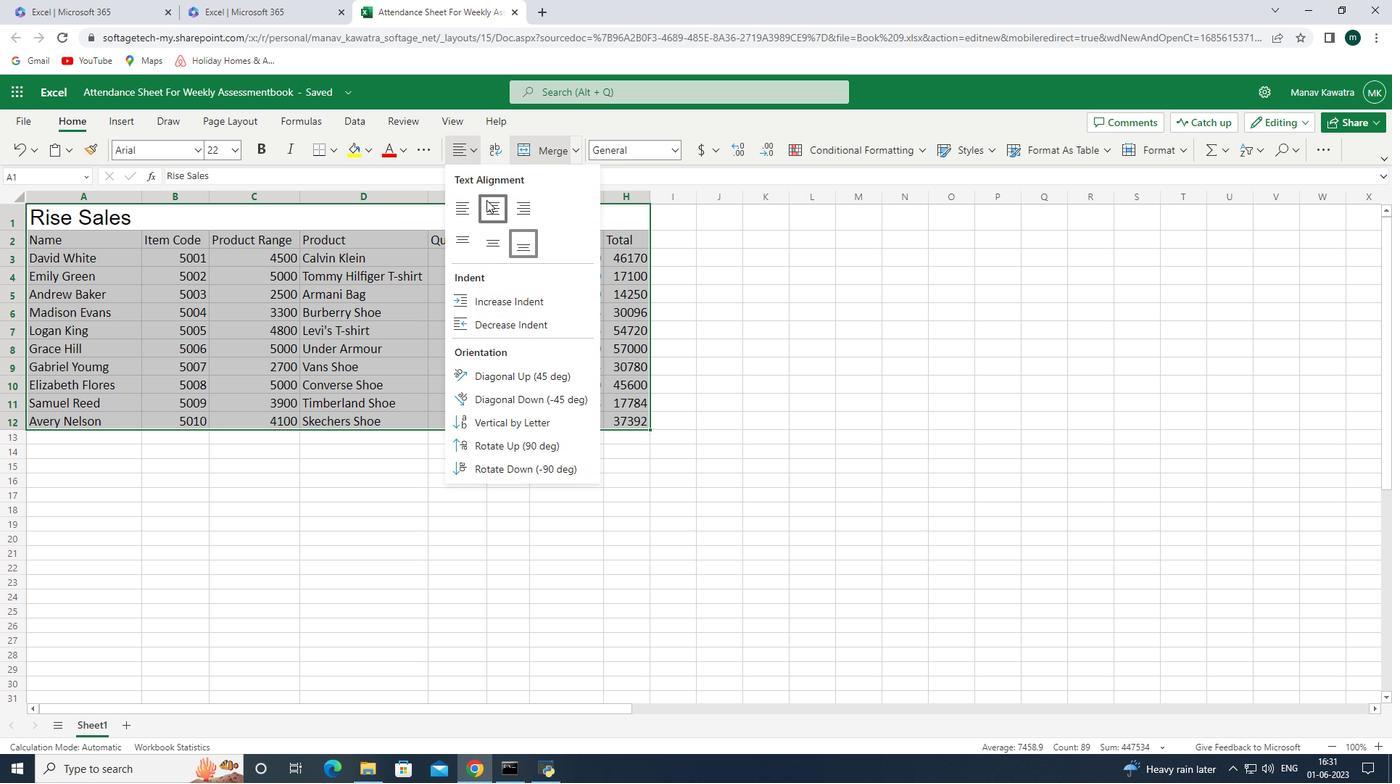 
Action: Mouse pressed left at (487, 208)
Screenshot: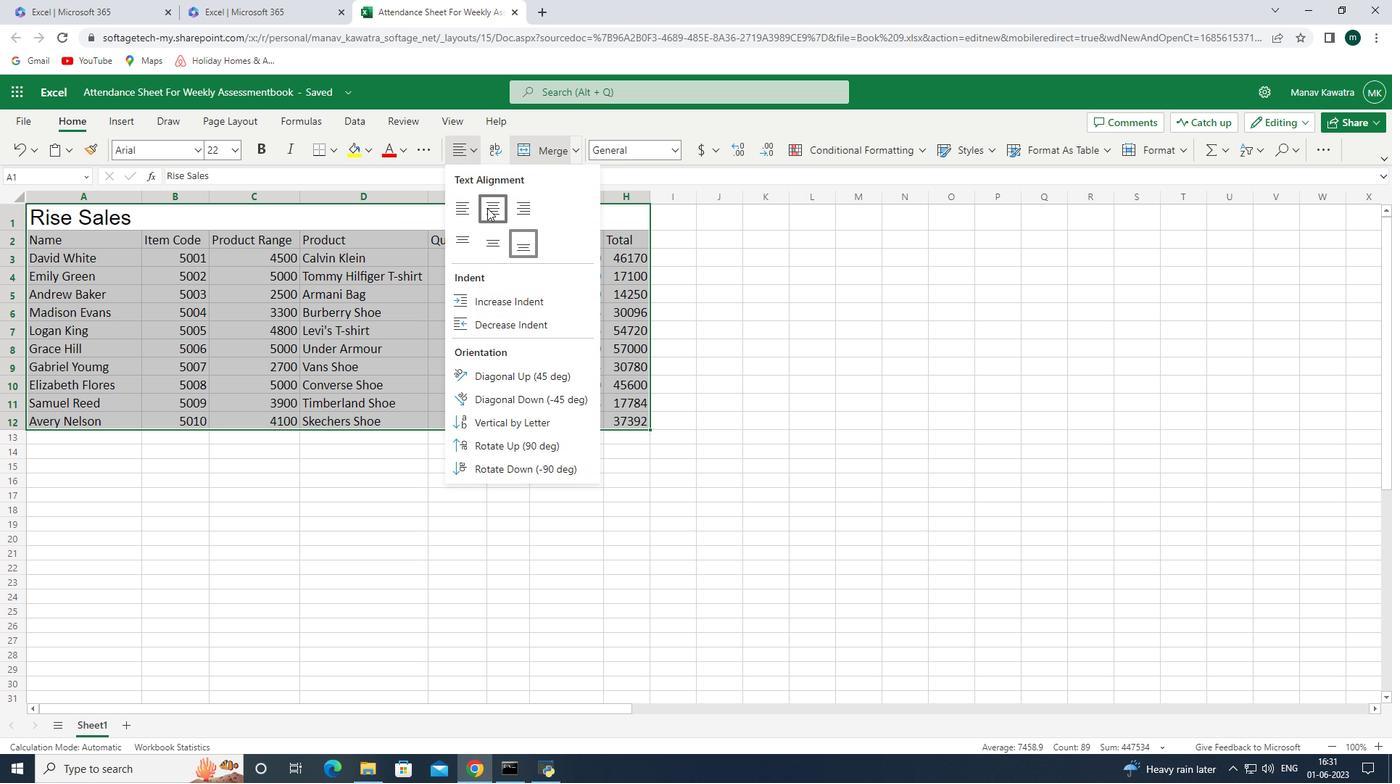 
Action: Mouse moved to (471, 486)
Screenshot: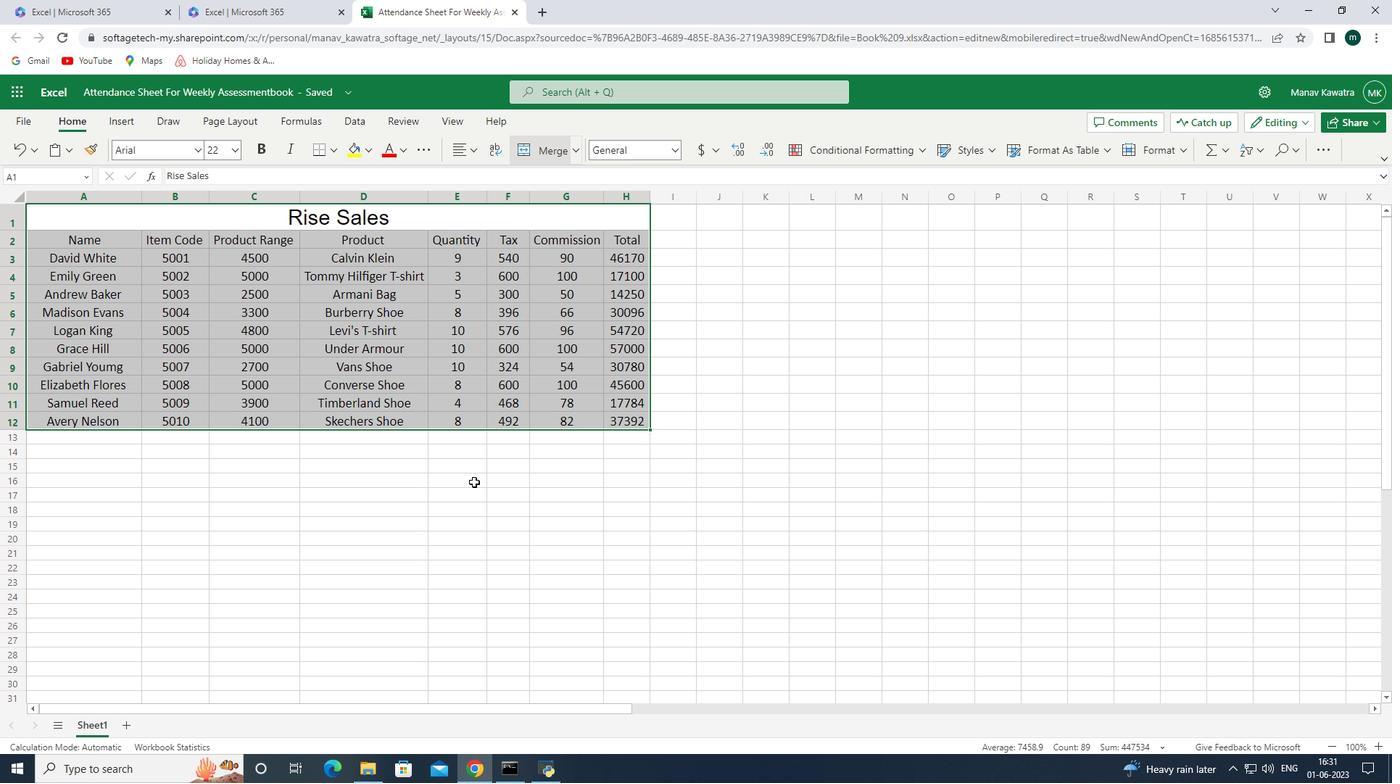 
Action: Mouse pressed left at (471, 486)
Screenshot: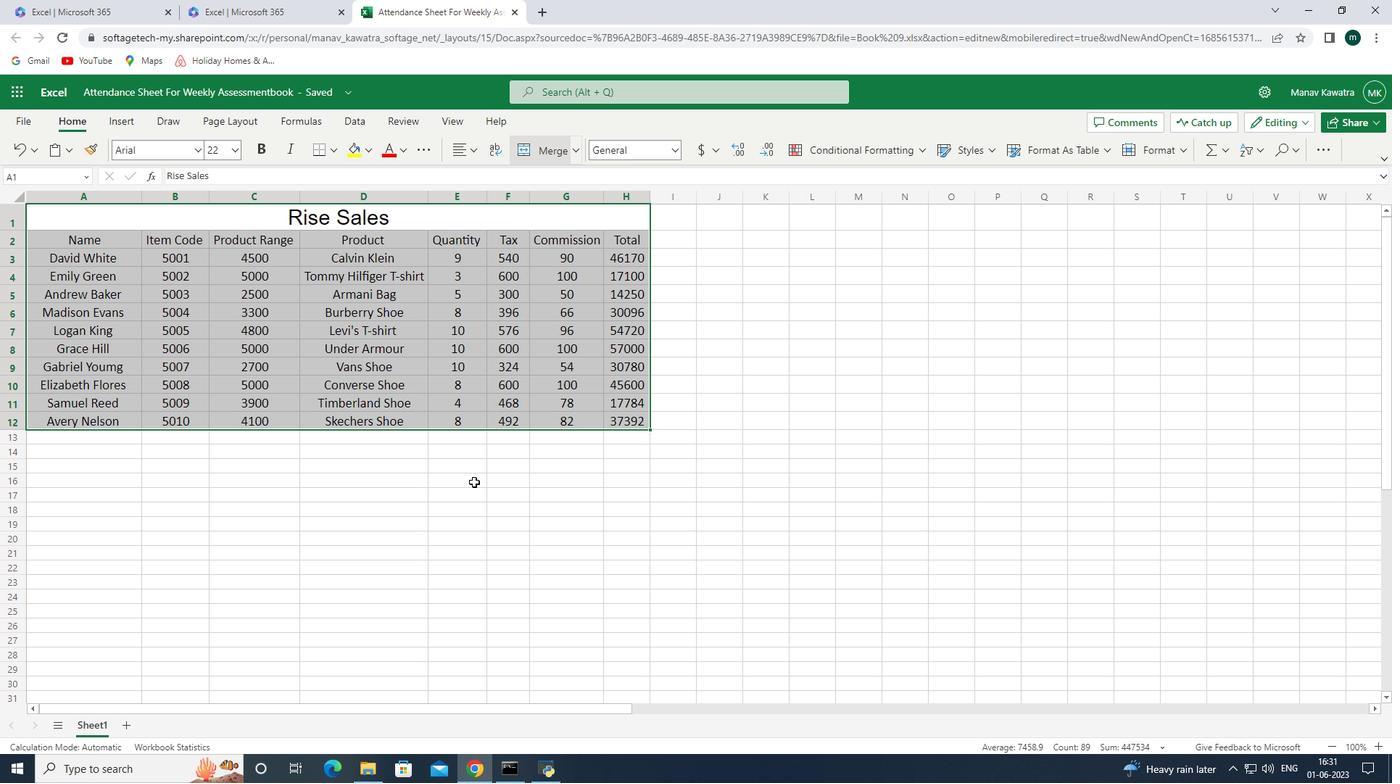 
Action: Mouse moved to (464, 494)
Screenshot: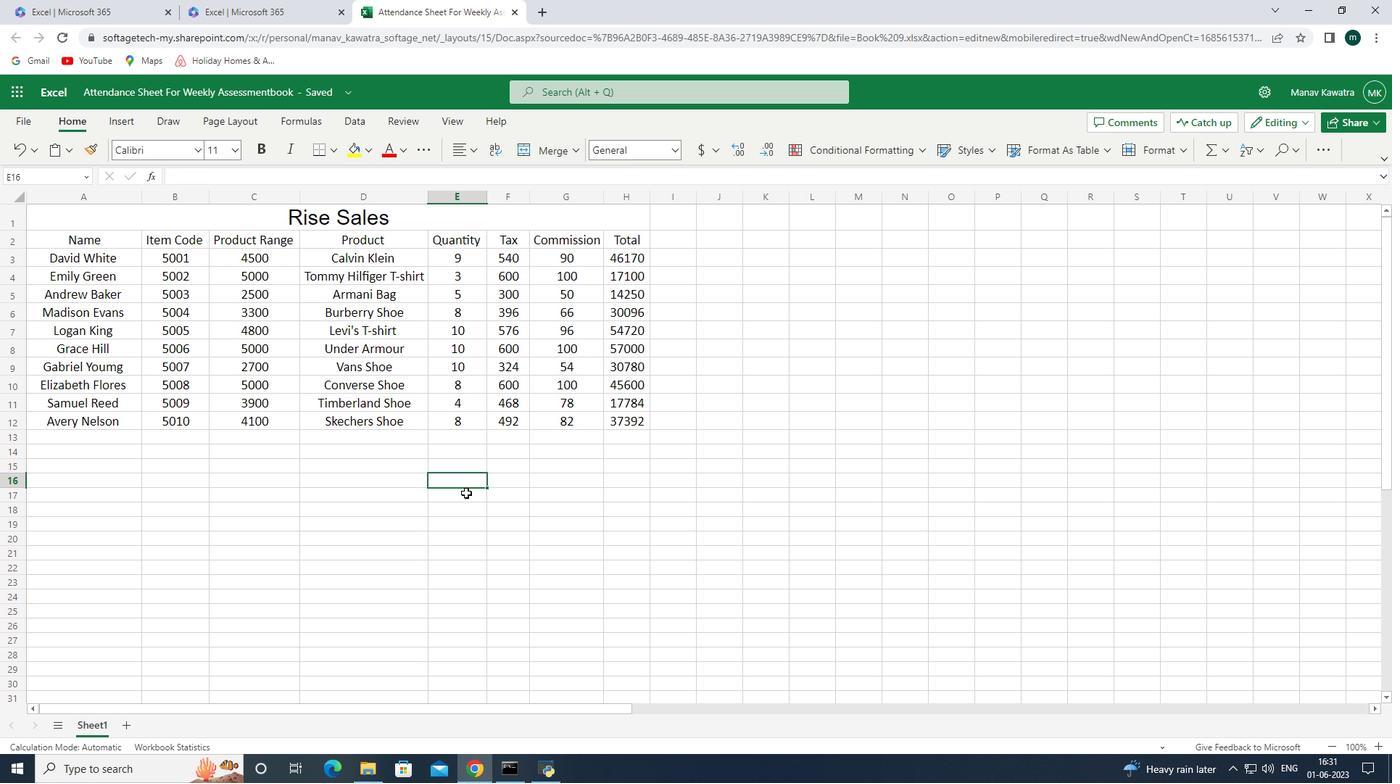 
Action: Key pressed ctrl+S
Screenshot: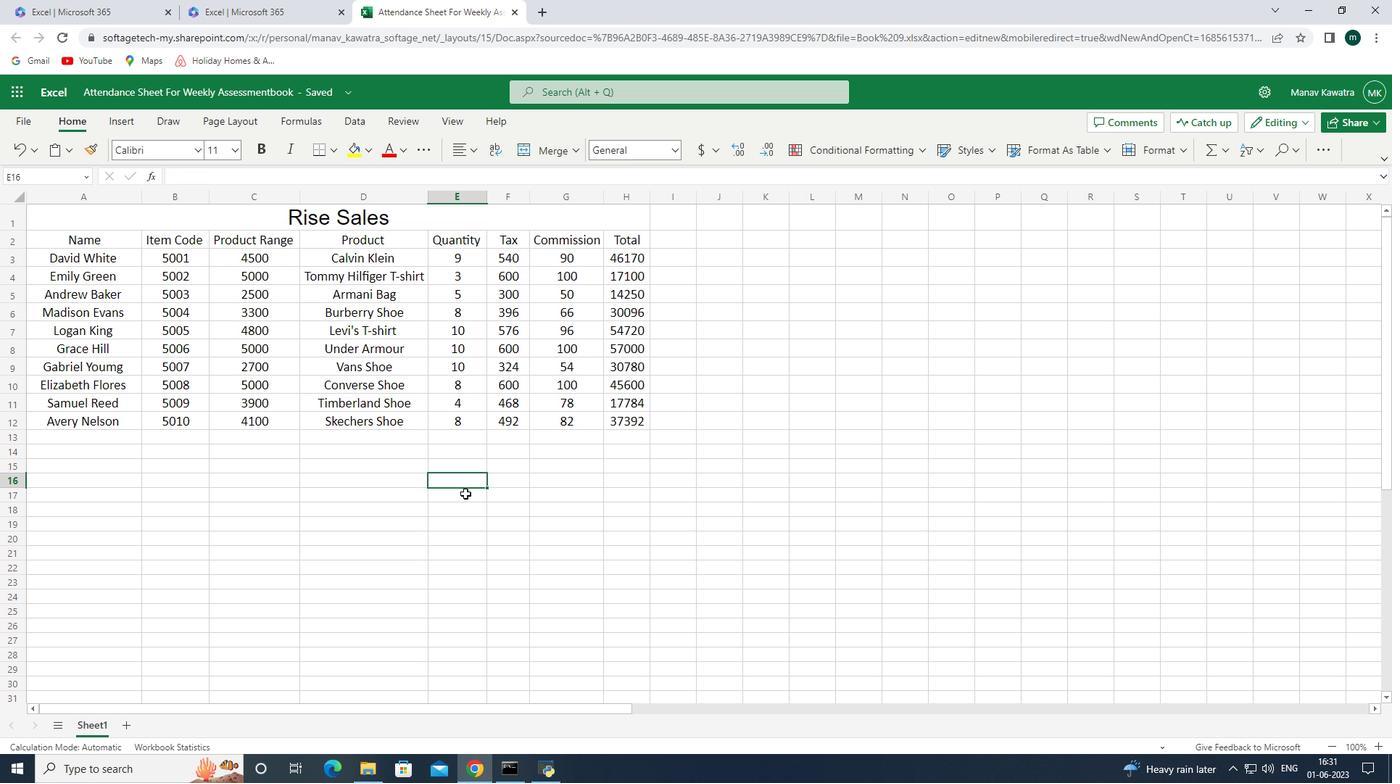 
Action: Mouse moved to (391, 495)
Screenshot: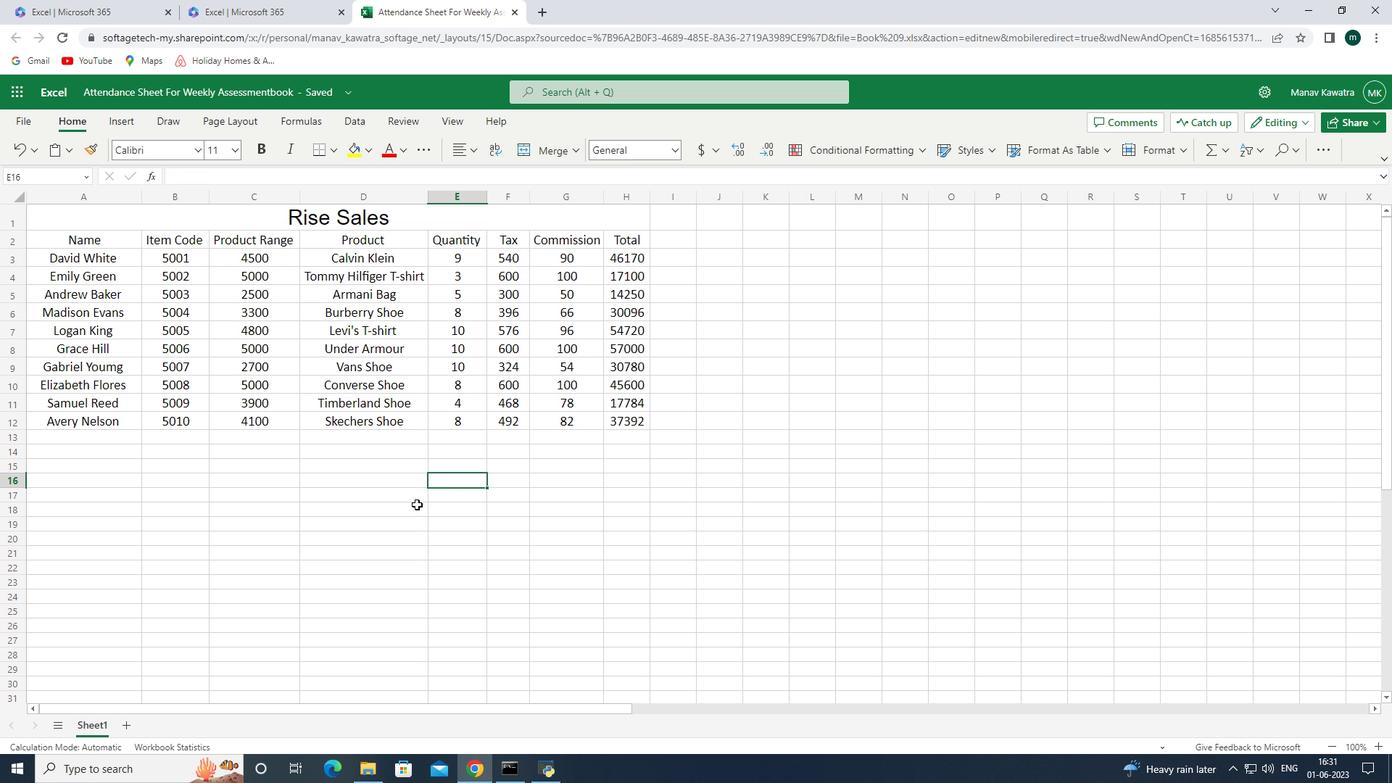 
Action: Mouse pressed left at (391, 495)
Screenshot: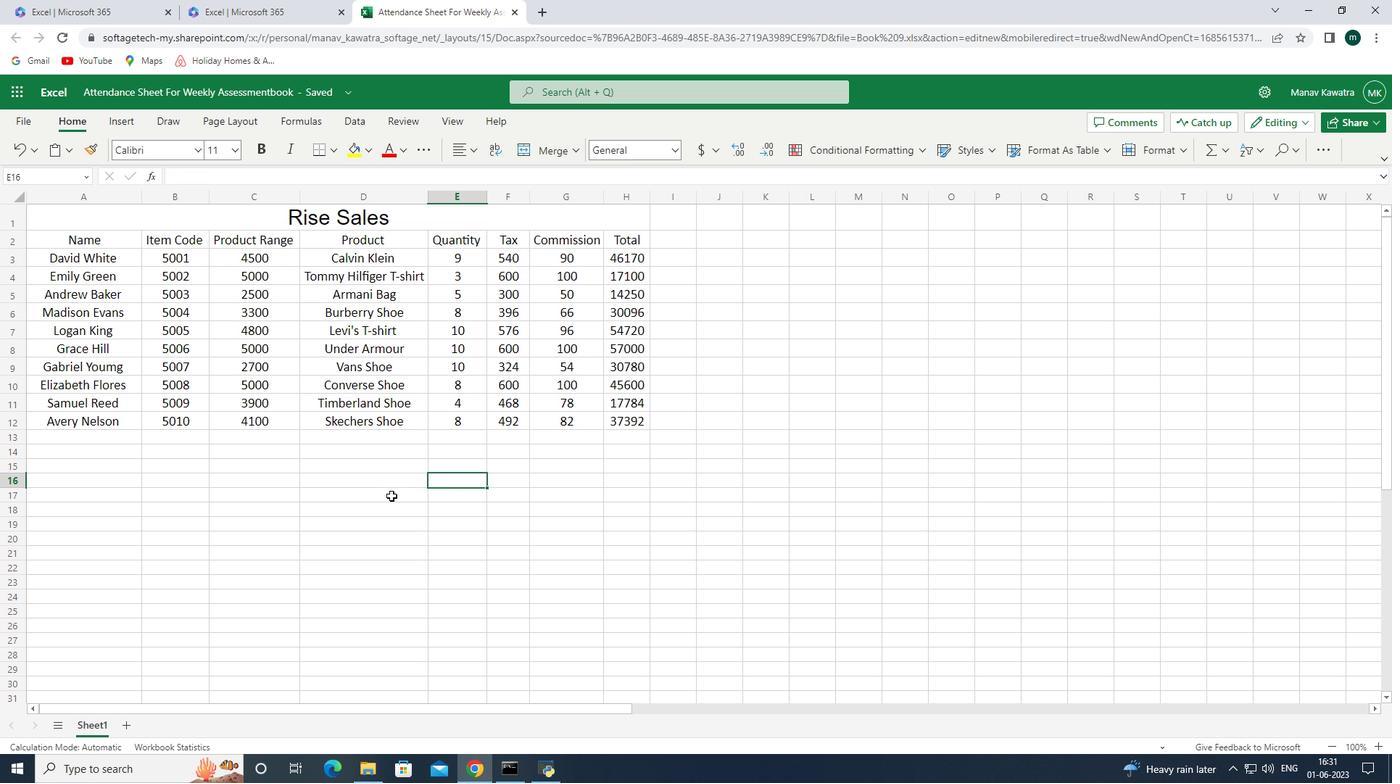 
Action: Mouse moved to (330, 296)
Screenshot: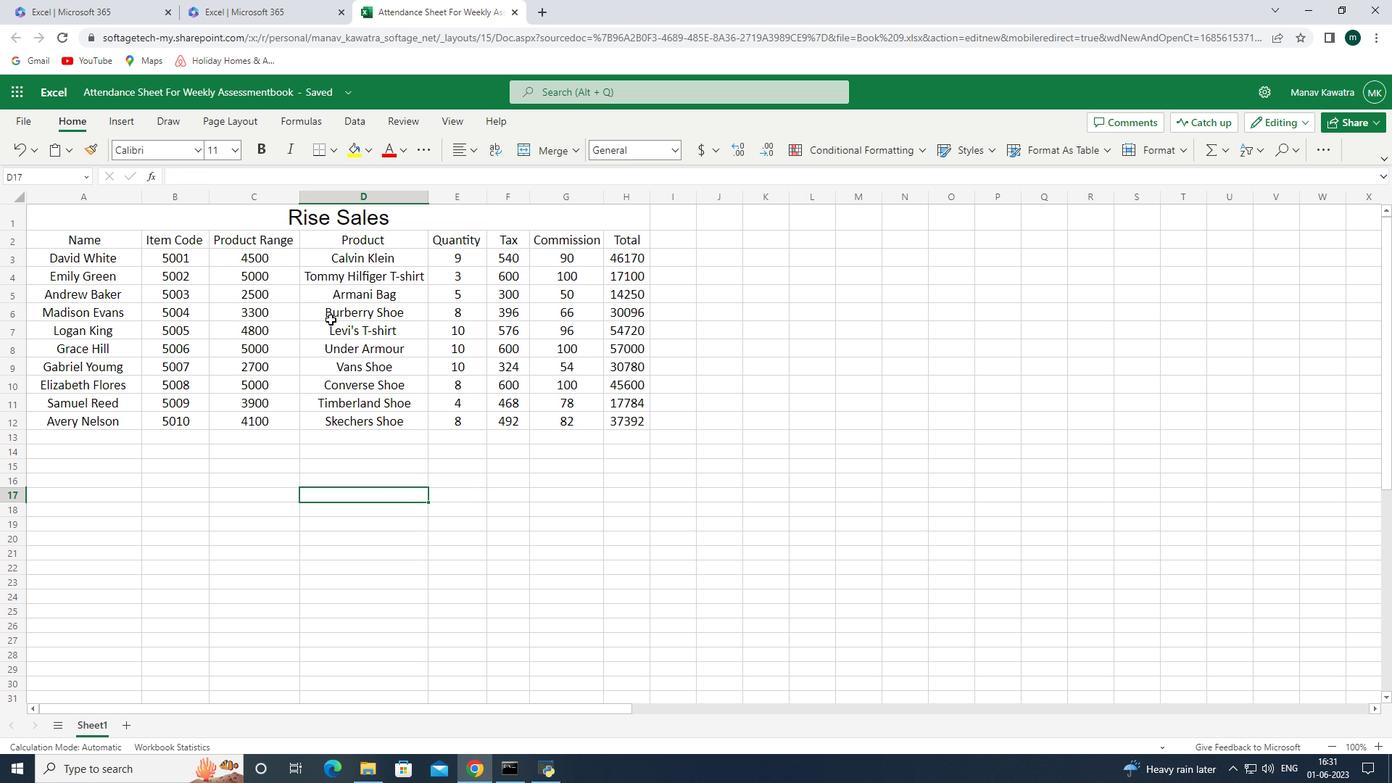 
